 Task: Check the sale-to-list ratio of large kitchen in the last 3 years.
Action: Mouse moved to (1152, 258)
Screenshot: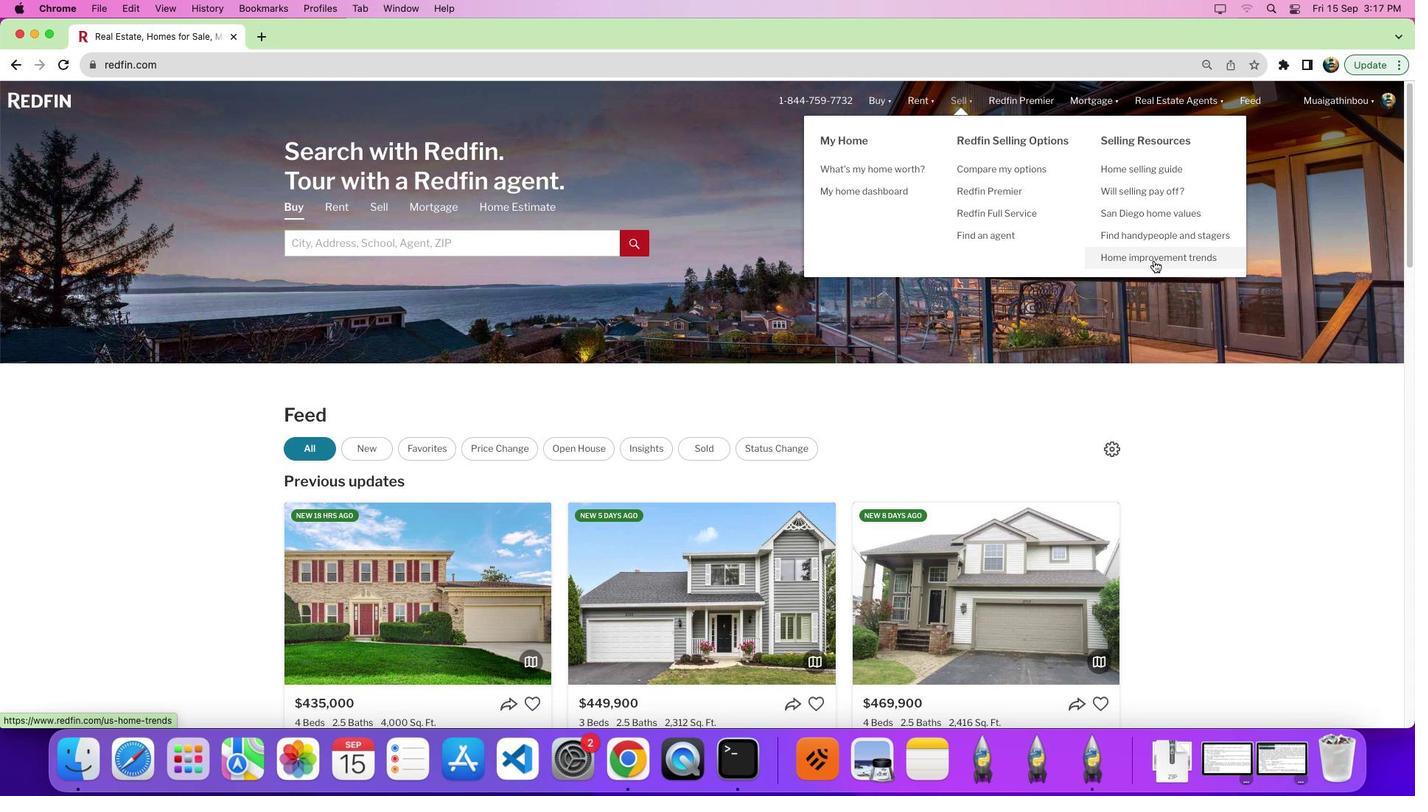
Action: Mouse pressed left at (1152, 258)
Screenshot: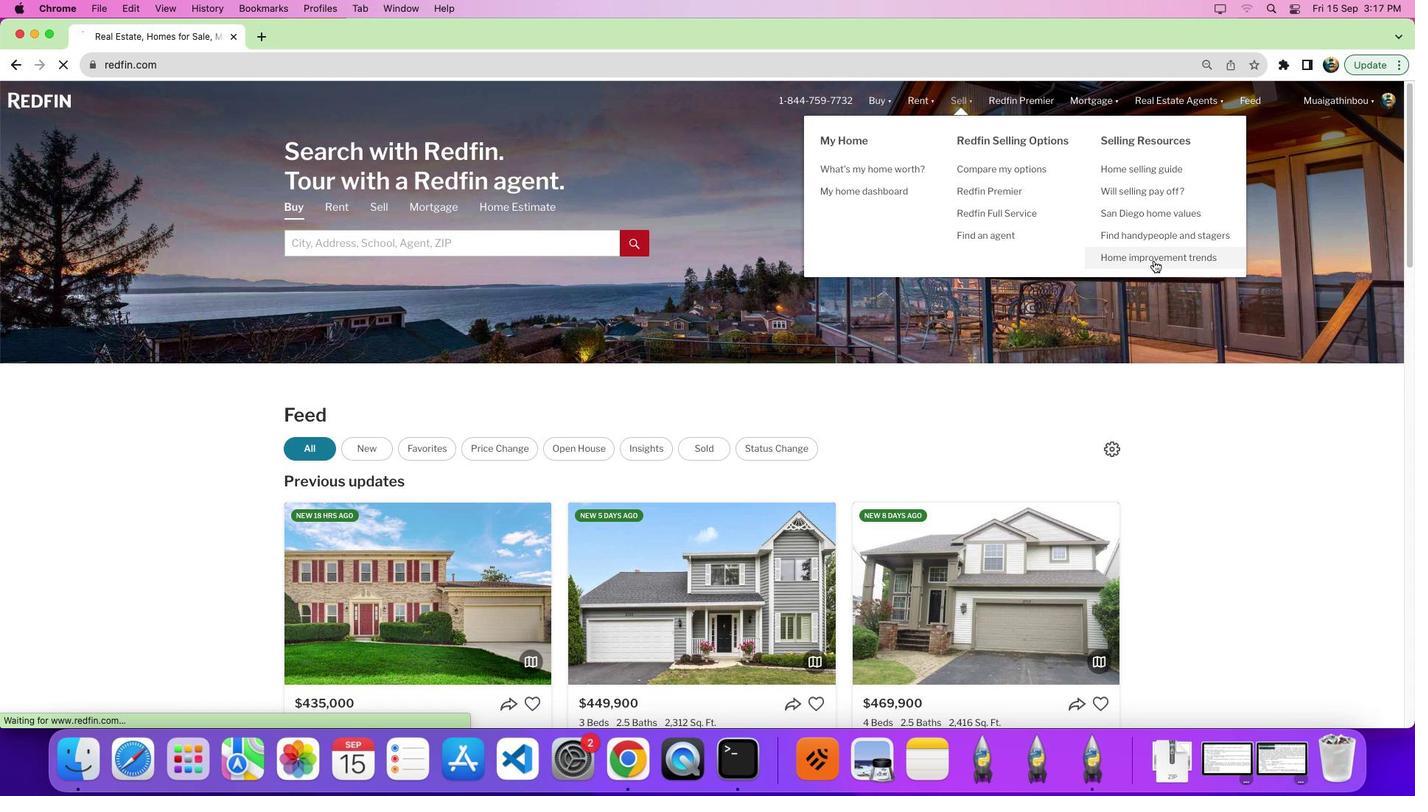 
Action: Mouse pressed left at (1152, 258)
Screenshot: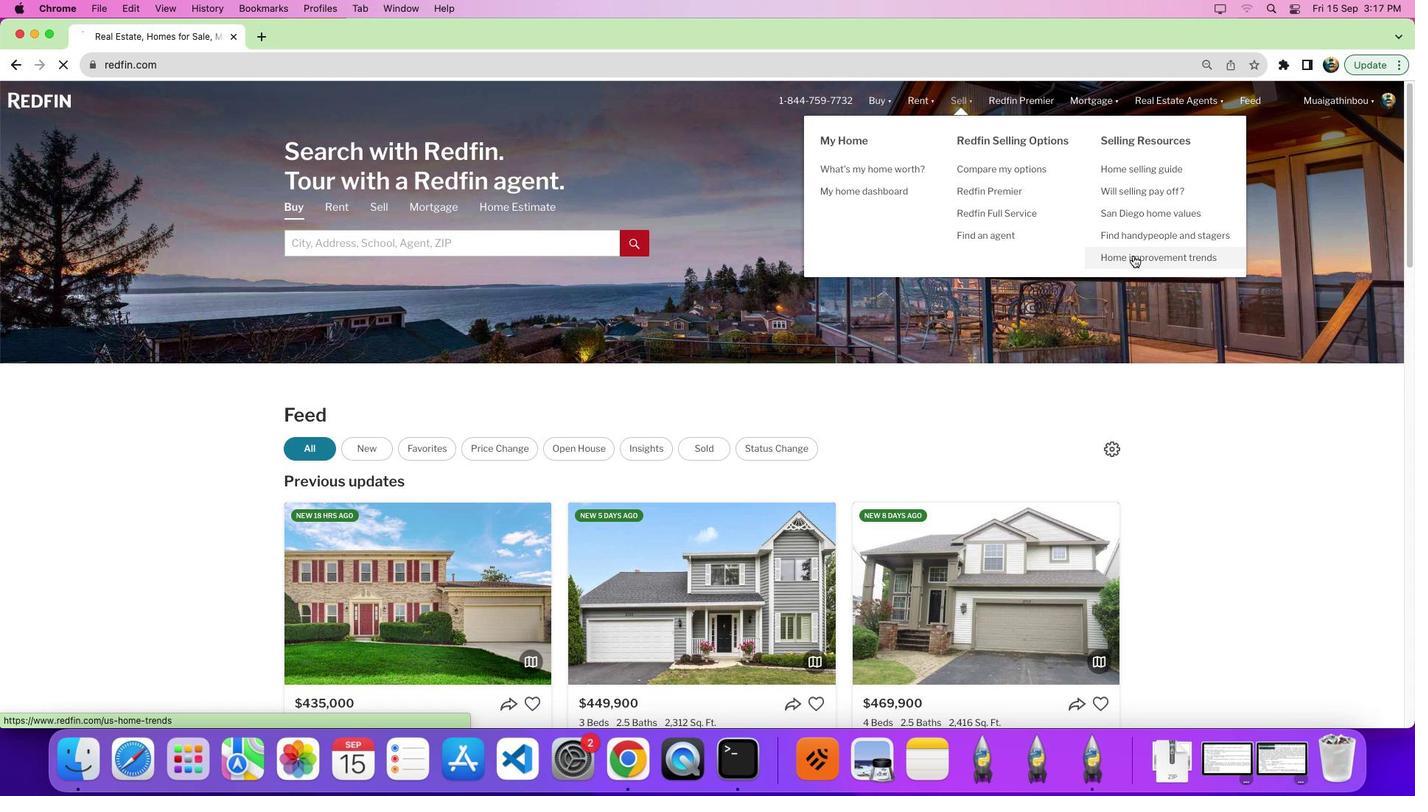 
Action: Mouse moved to (387, 281)
Screenshot: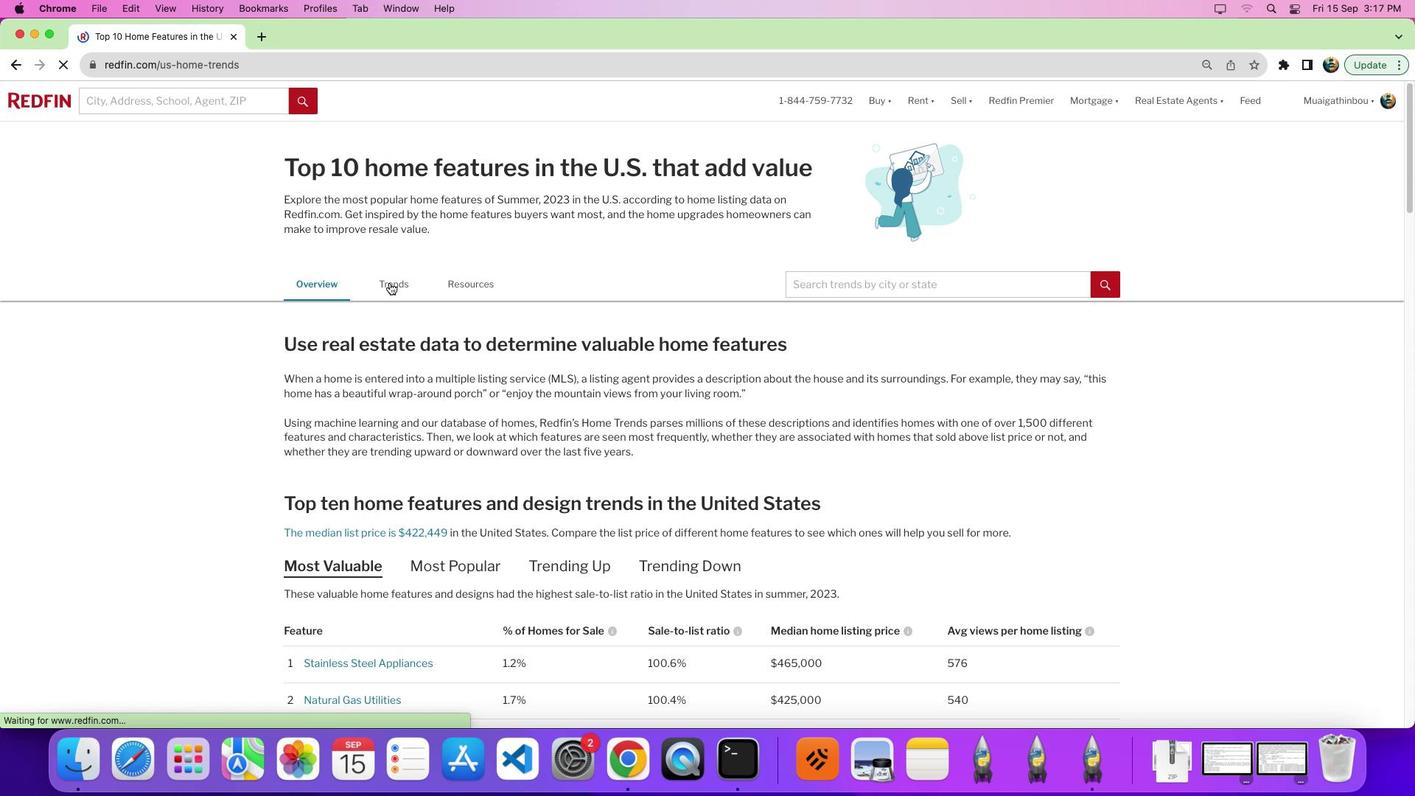 
Action: Mouse pressed left at (387, 281)
Screenshot: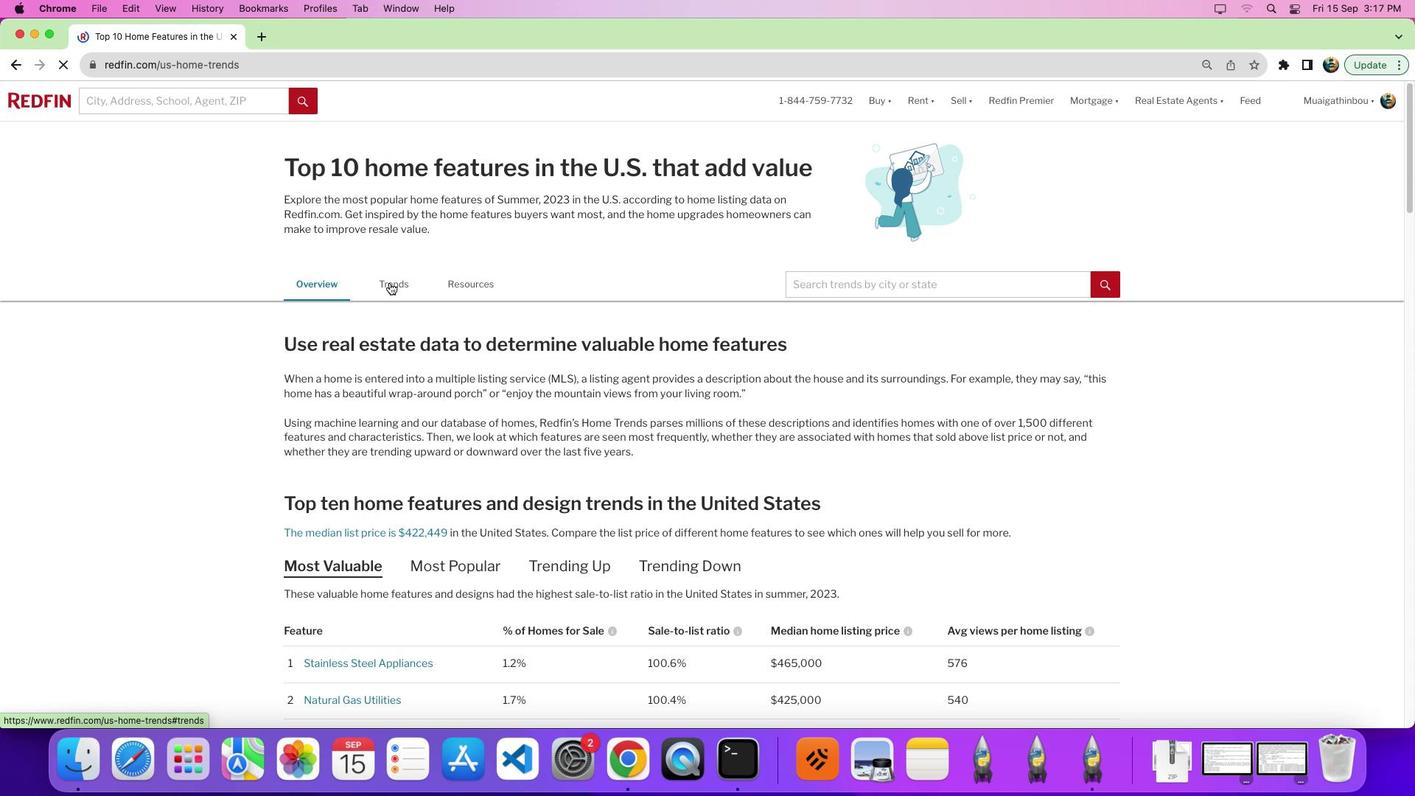 
Action: Mouse moved to (521, 287)
Screenshot: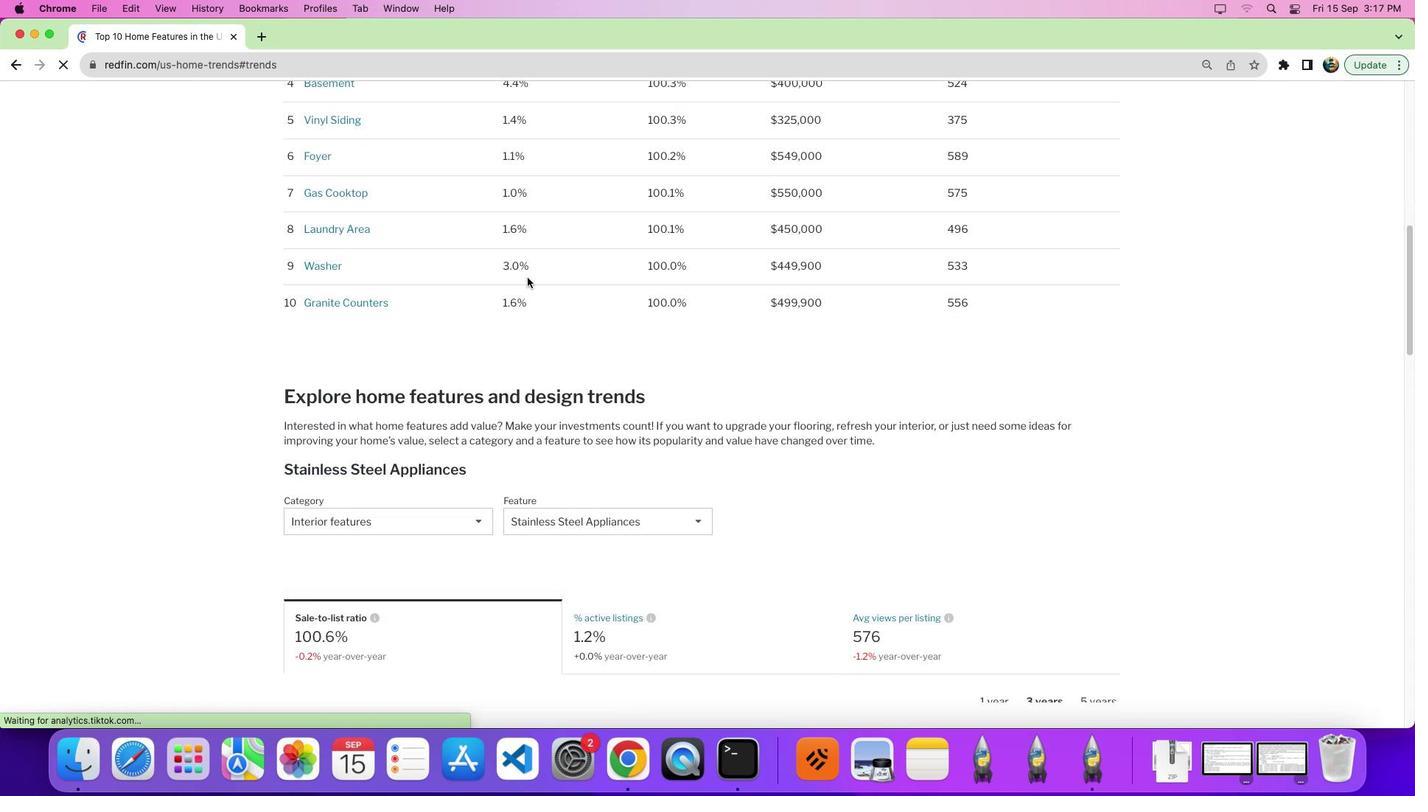 
Action: Mouse scrolled (521, 287) with delta (0, -1)
Screenshot: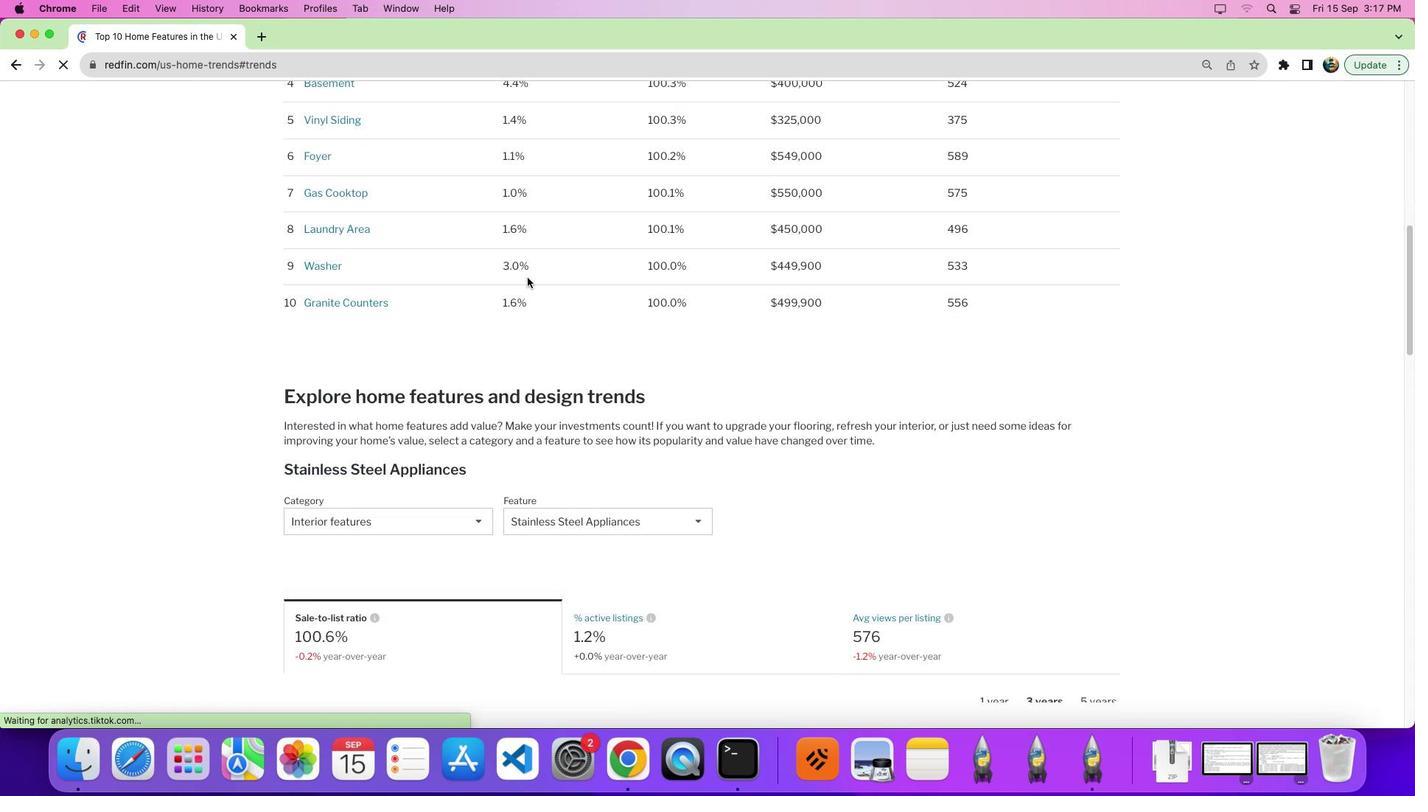 
Action: Mouse moved to (523, 286)
Screenshot: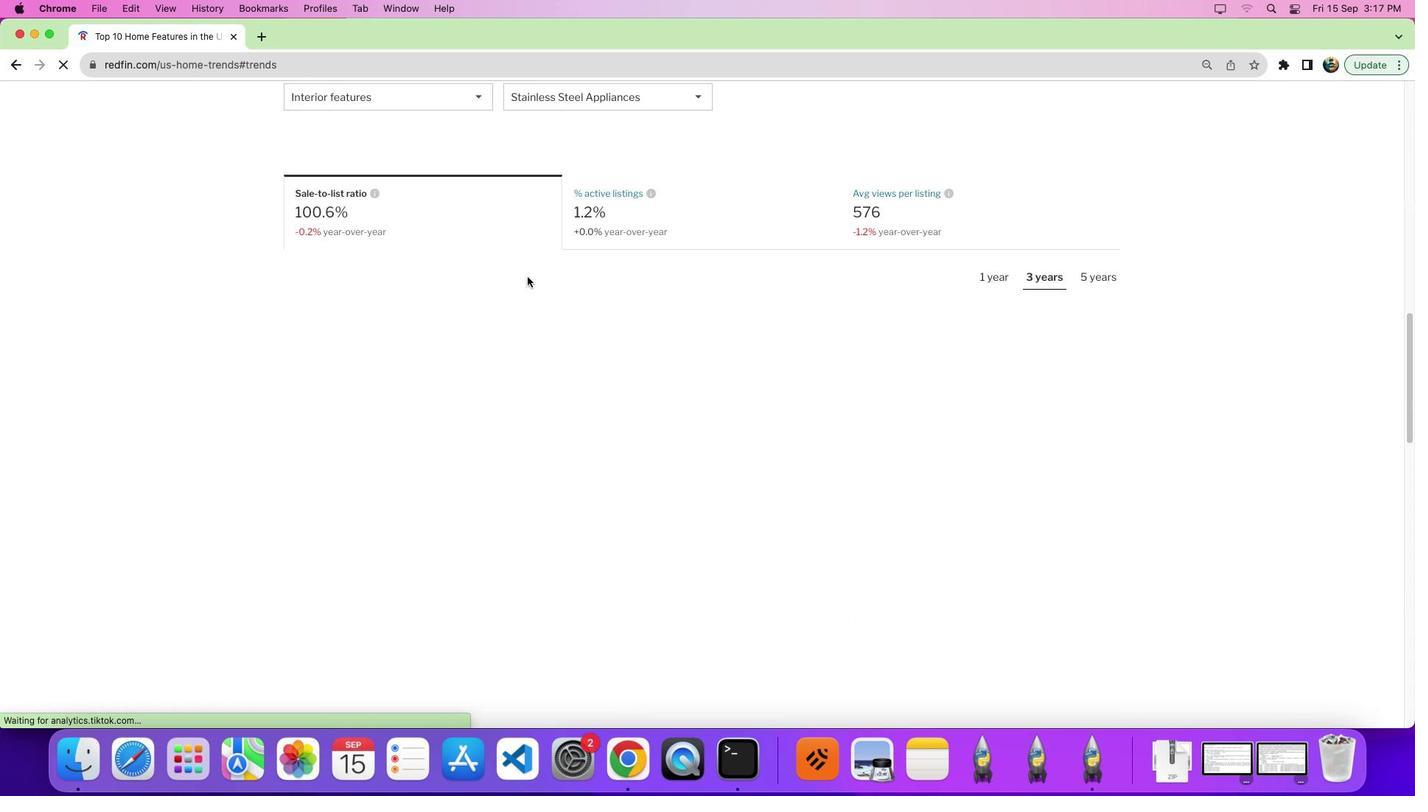 
Action: Mouse scrolled (523, 286) with delta (0, -2)
Screenshot: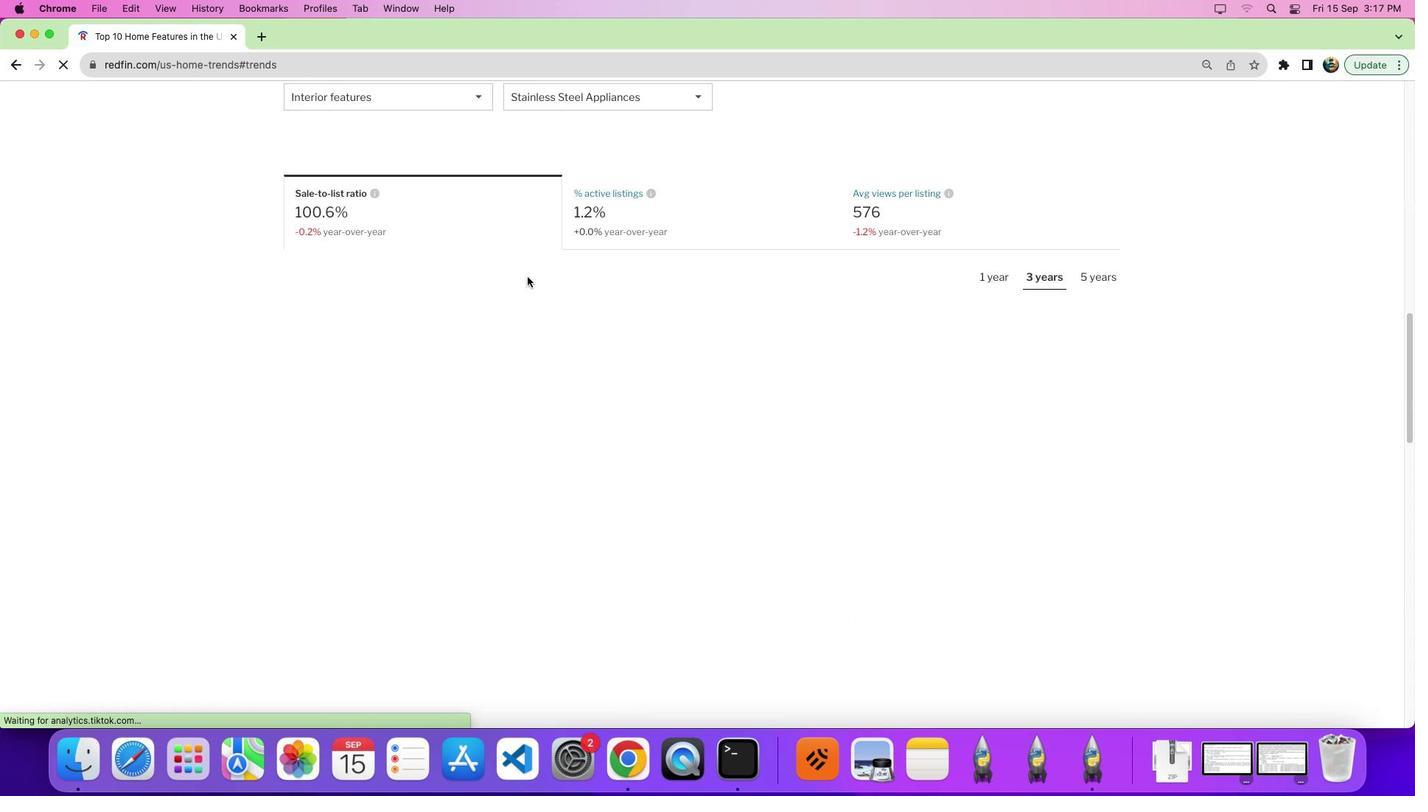 
Action: Mouse moved to (524, 284)
Screenshot: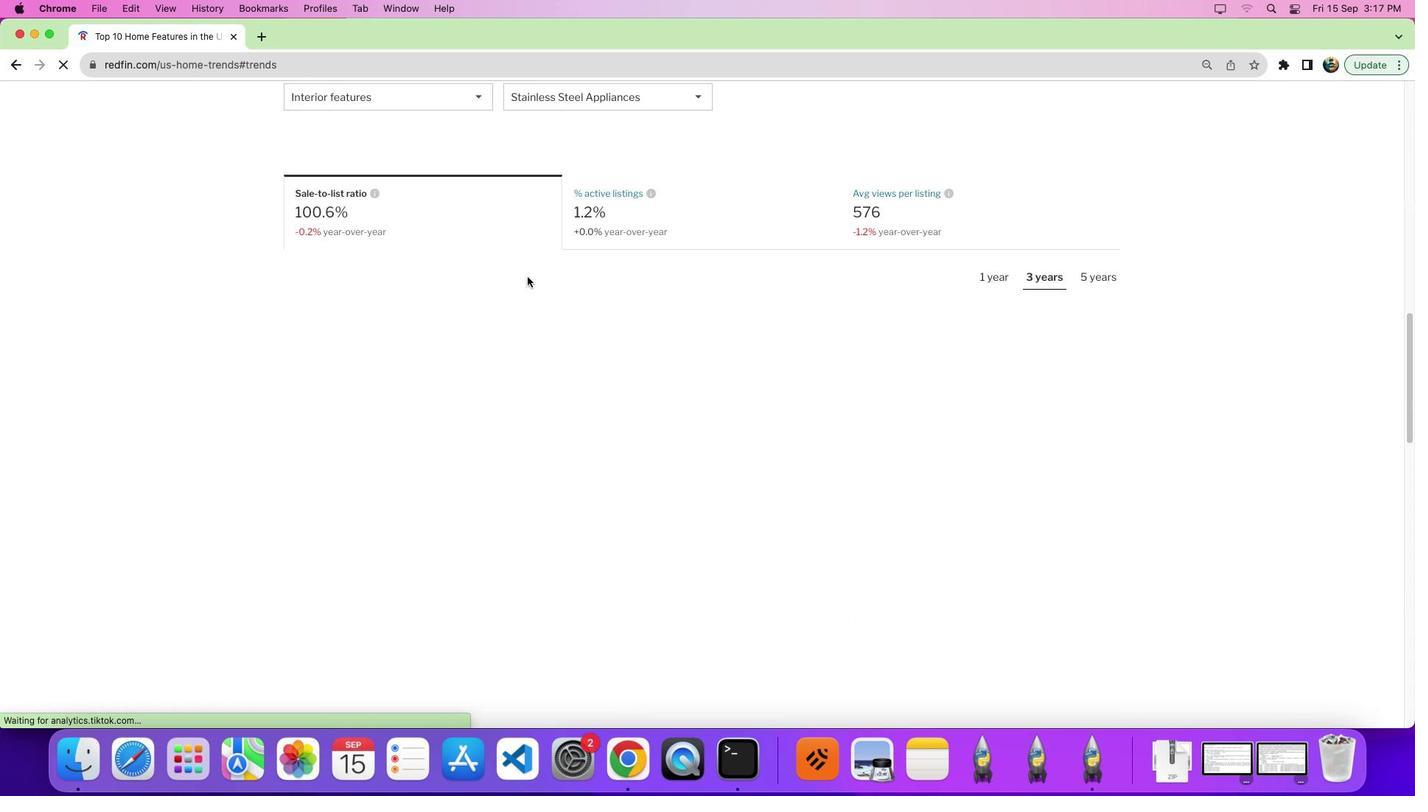 
Action: Mouse scrolled (524, 284) with delta (0, -7)
Screenshot: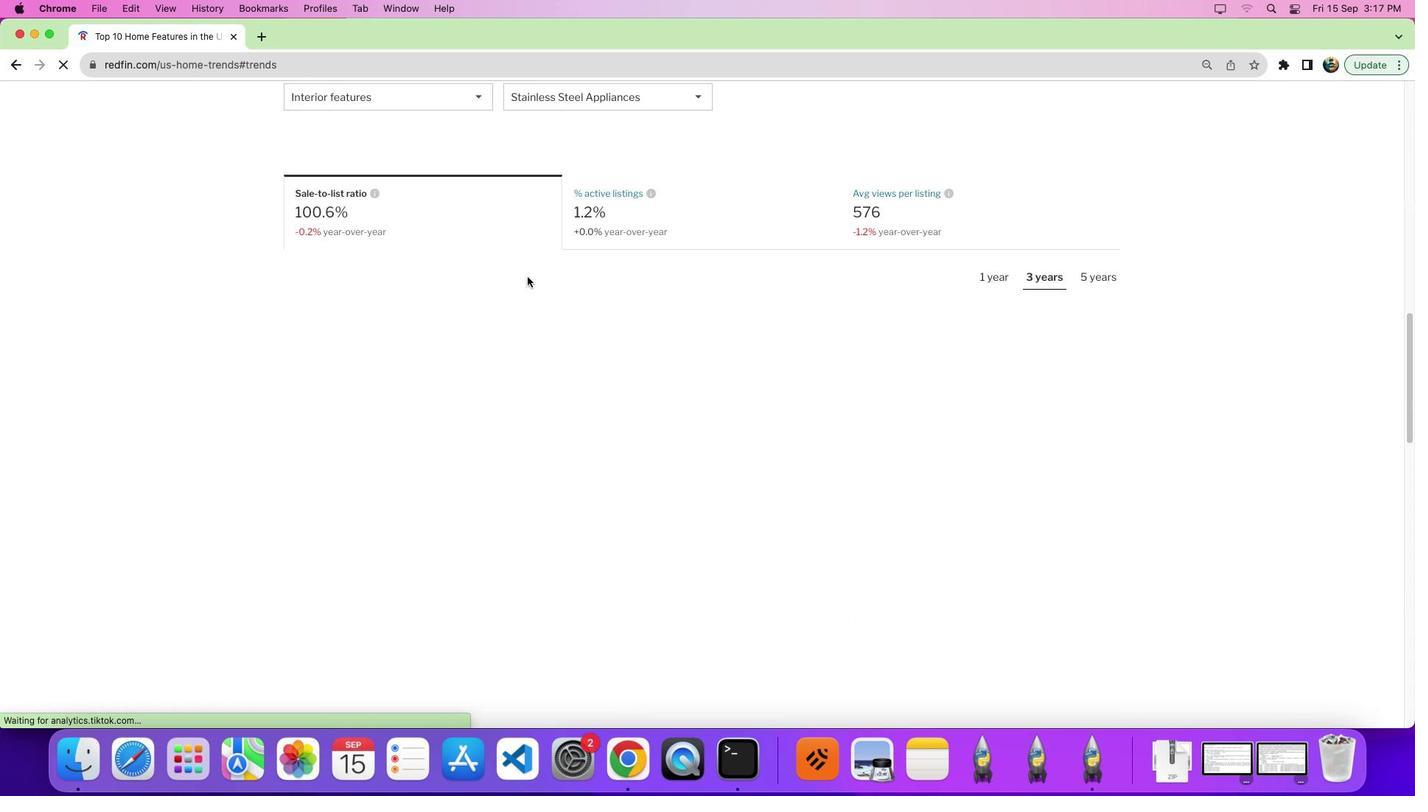 
Action: Mouse moved to (524, 280)
Screenshot: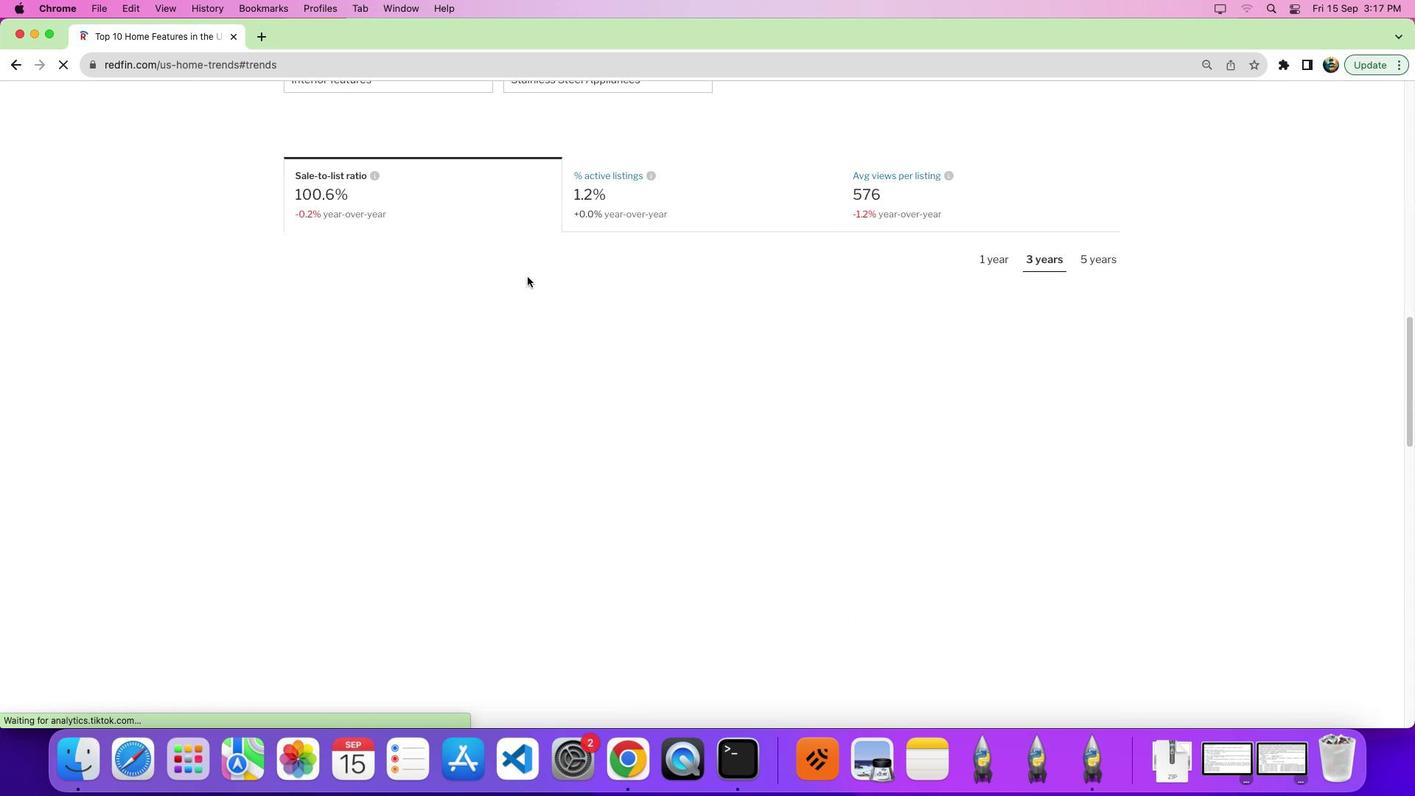 
Action: Mouse scrolled (524, 280) with delta (0, -10)
Screenshot: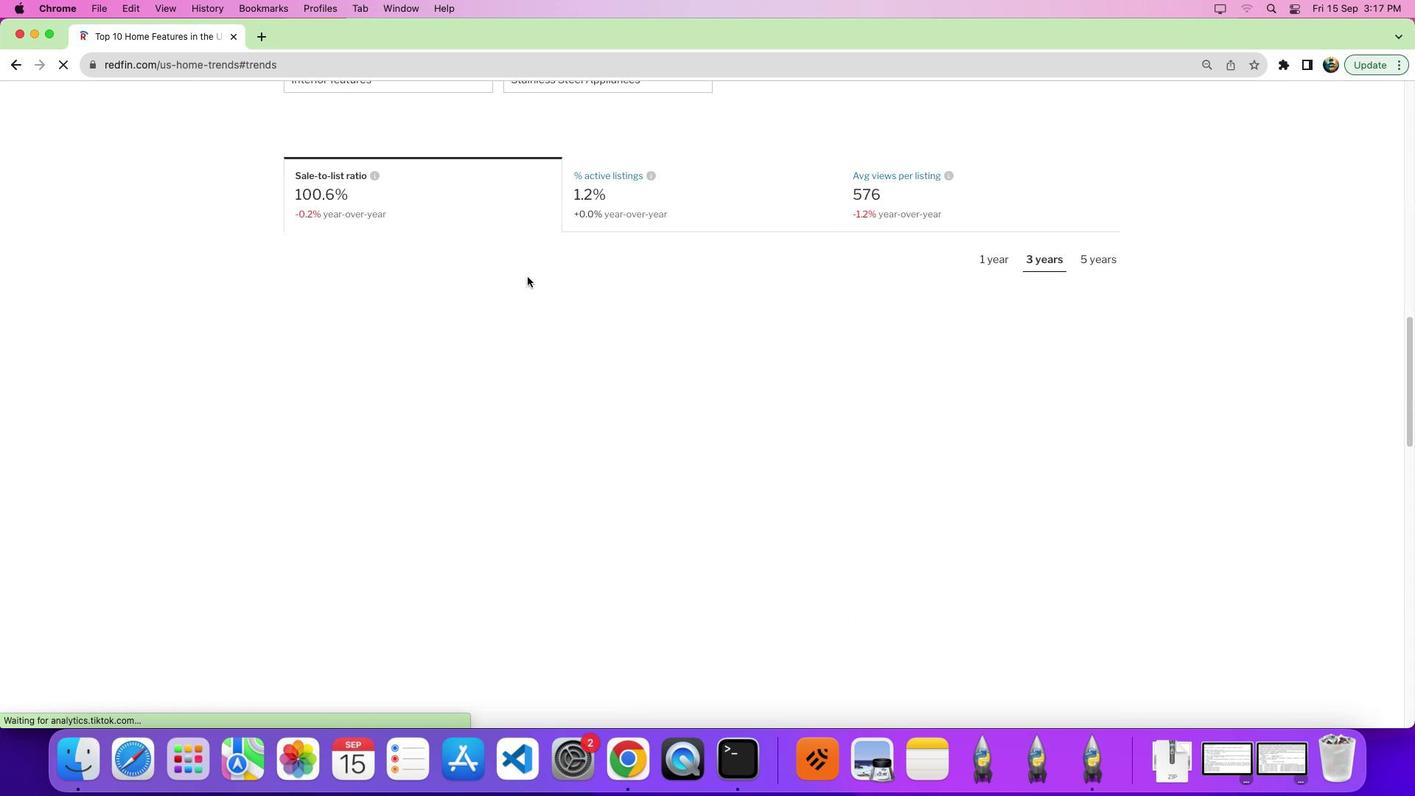 
Action: Mouse moved to (420, 349)
Screenshot: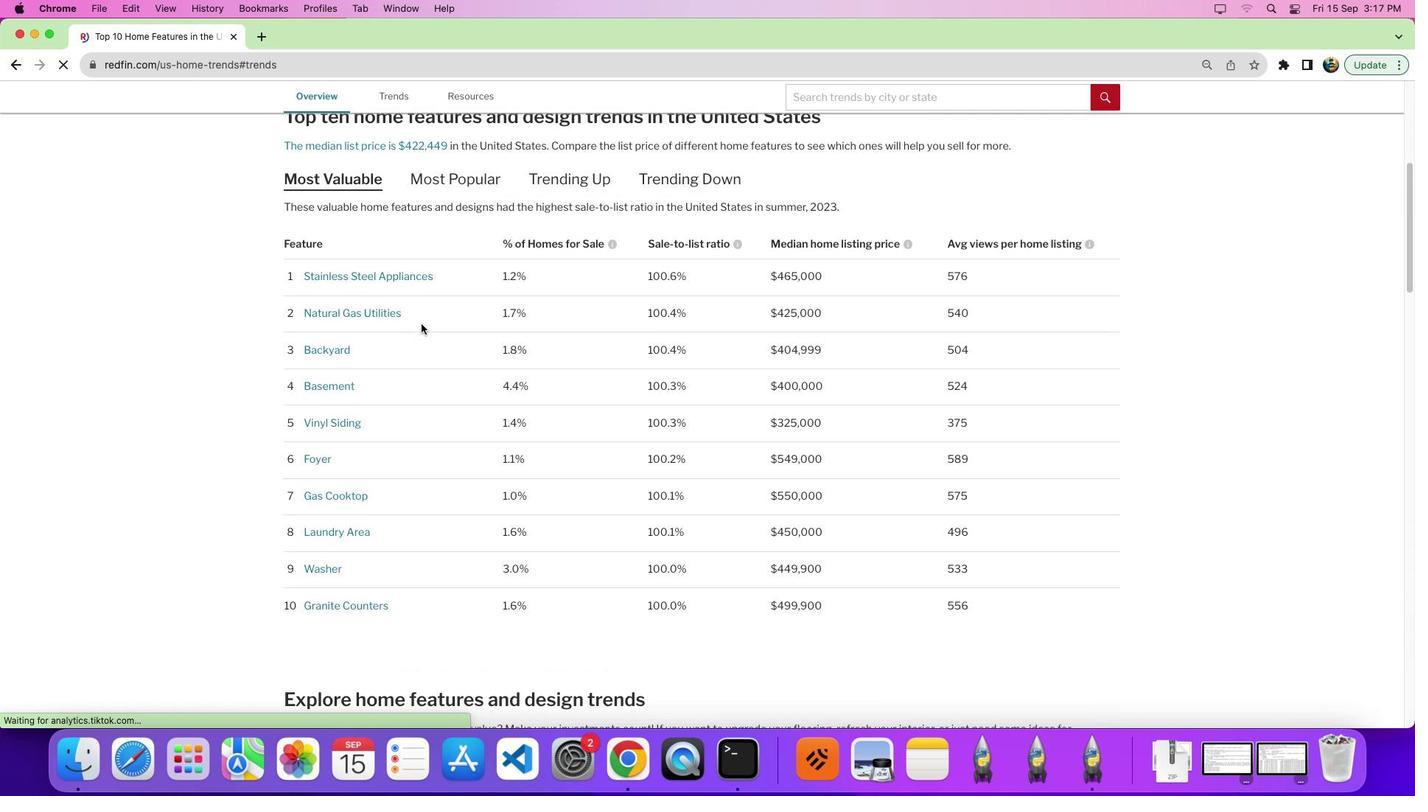 
Action: Mouse scrolled (420, 349) with delta (0, -1)
Screenshot: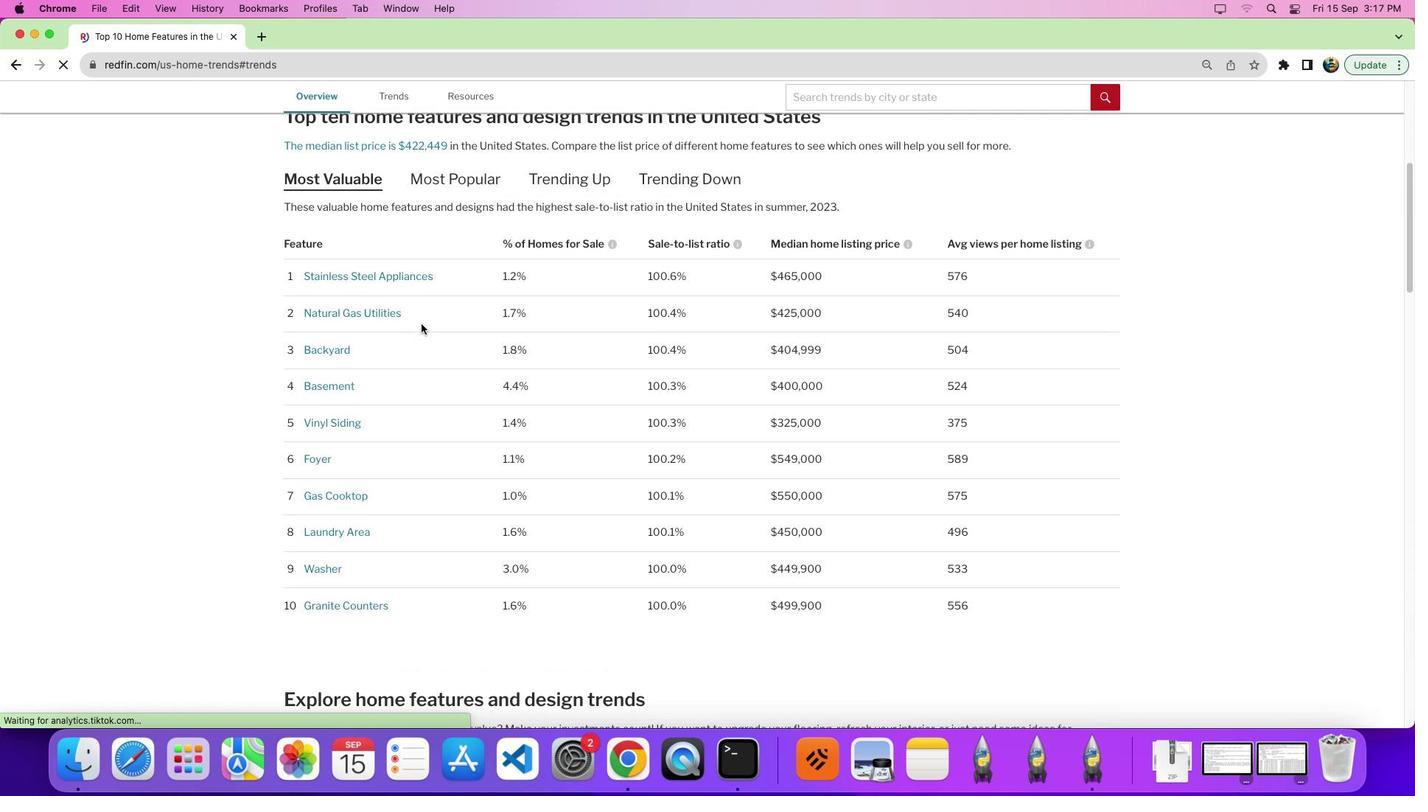 
Action: Mouse moved to (420, 348)
Screenshot: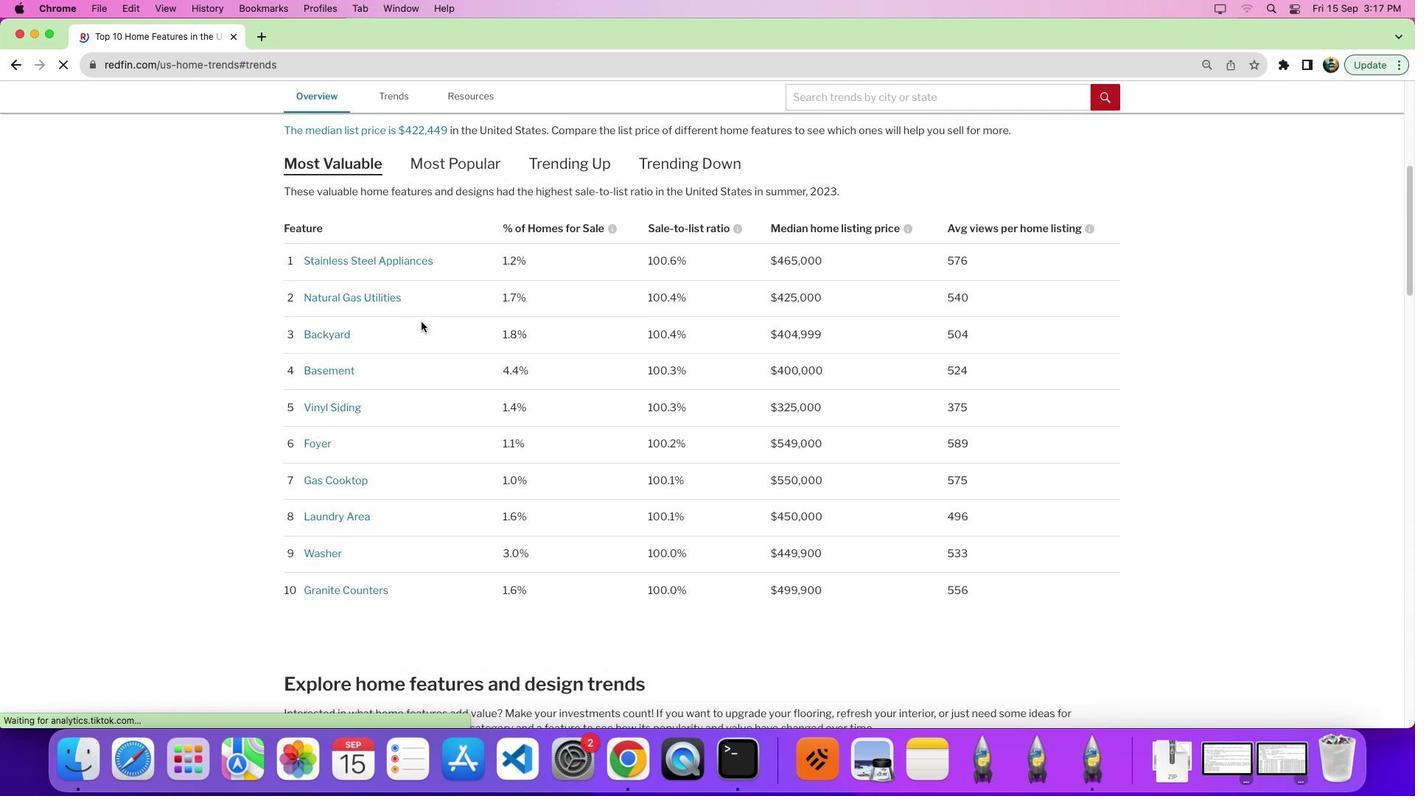 
Action: Mouse scrolled (420, 348) with delta (0, -1)
Screenshot: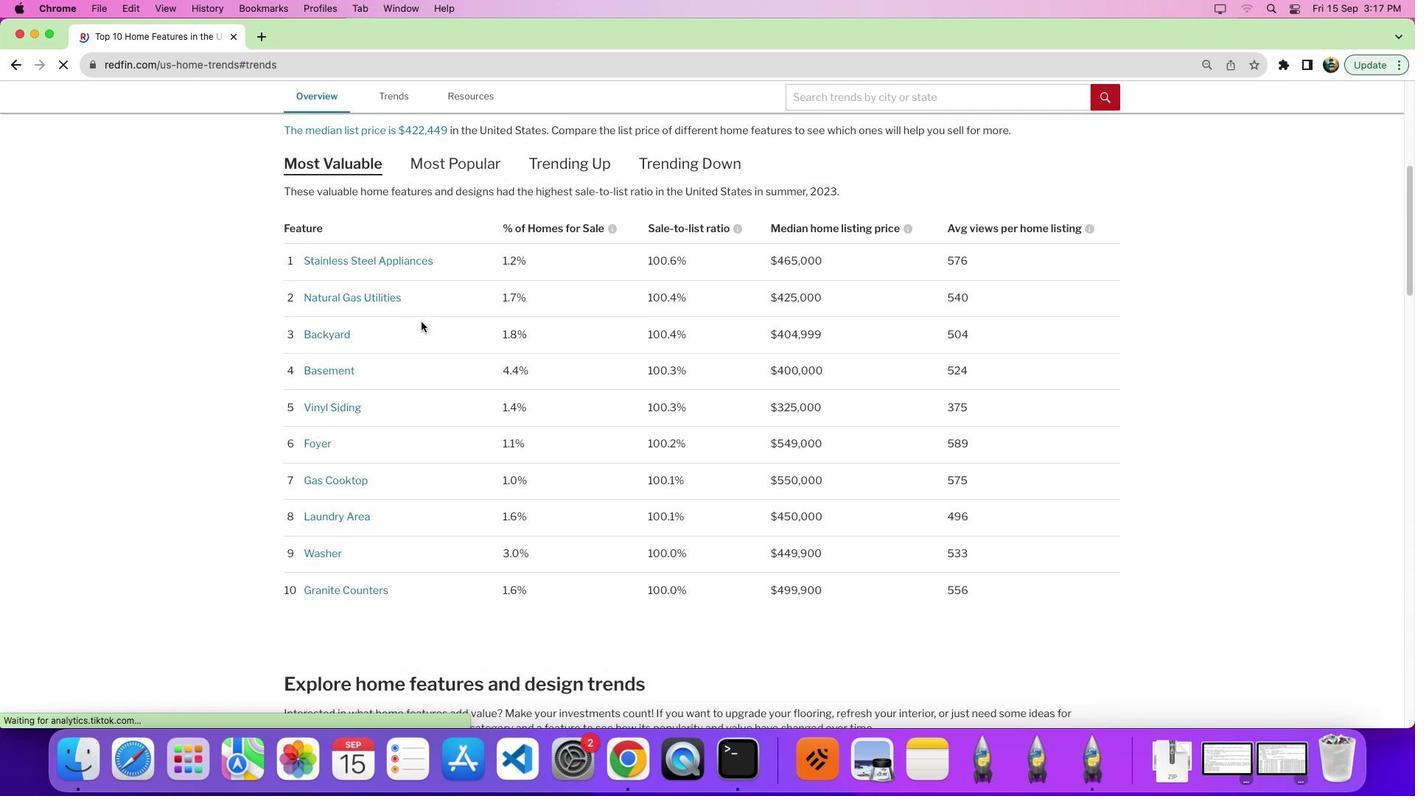 
Action: Mouse moved to (421, 320)
Screenshot: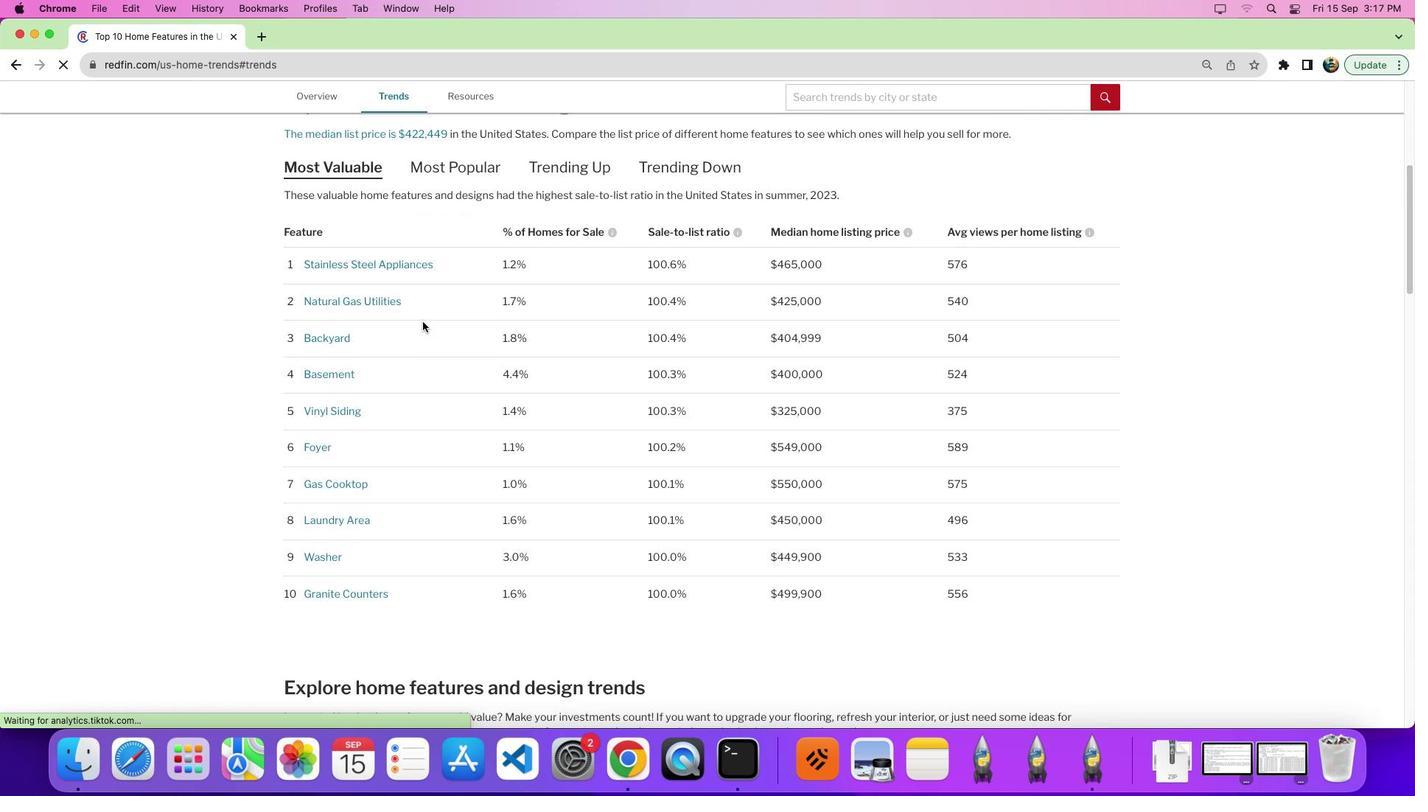 
Action: Mouse scrolled (421, 320) with delta (0, -1)
Screenshot: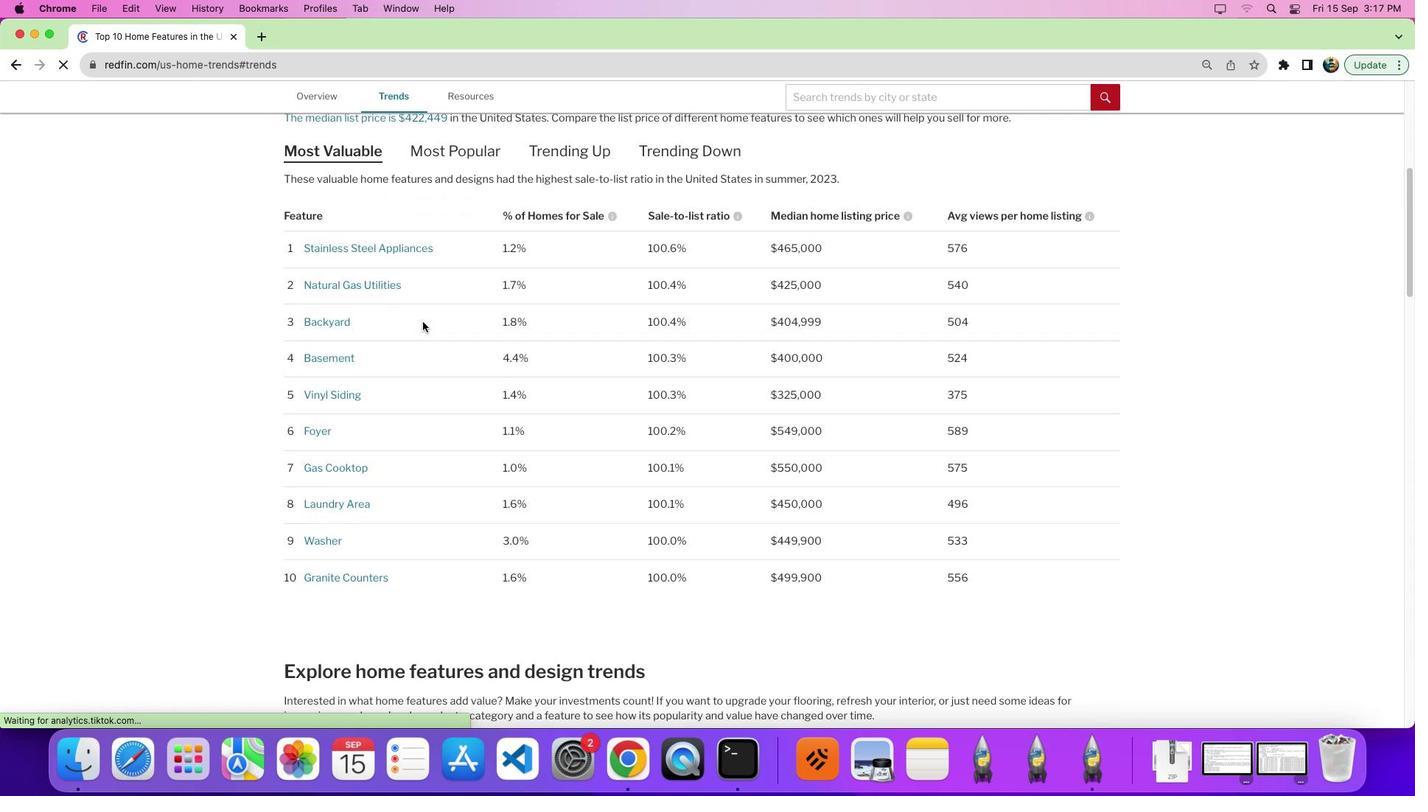 
Action: Mouse scrolled (421, 320) with delta (0, -1)
Screenshot: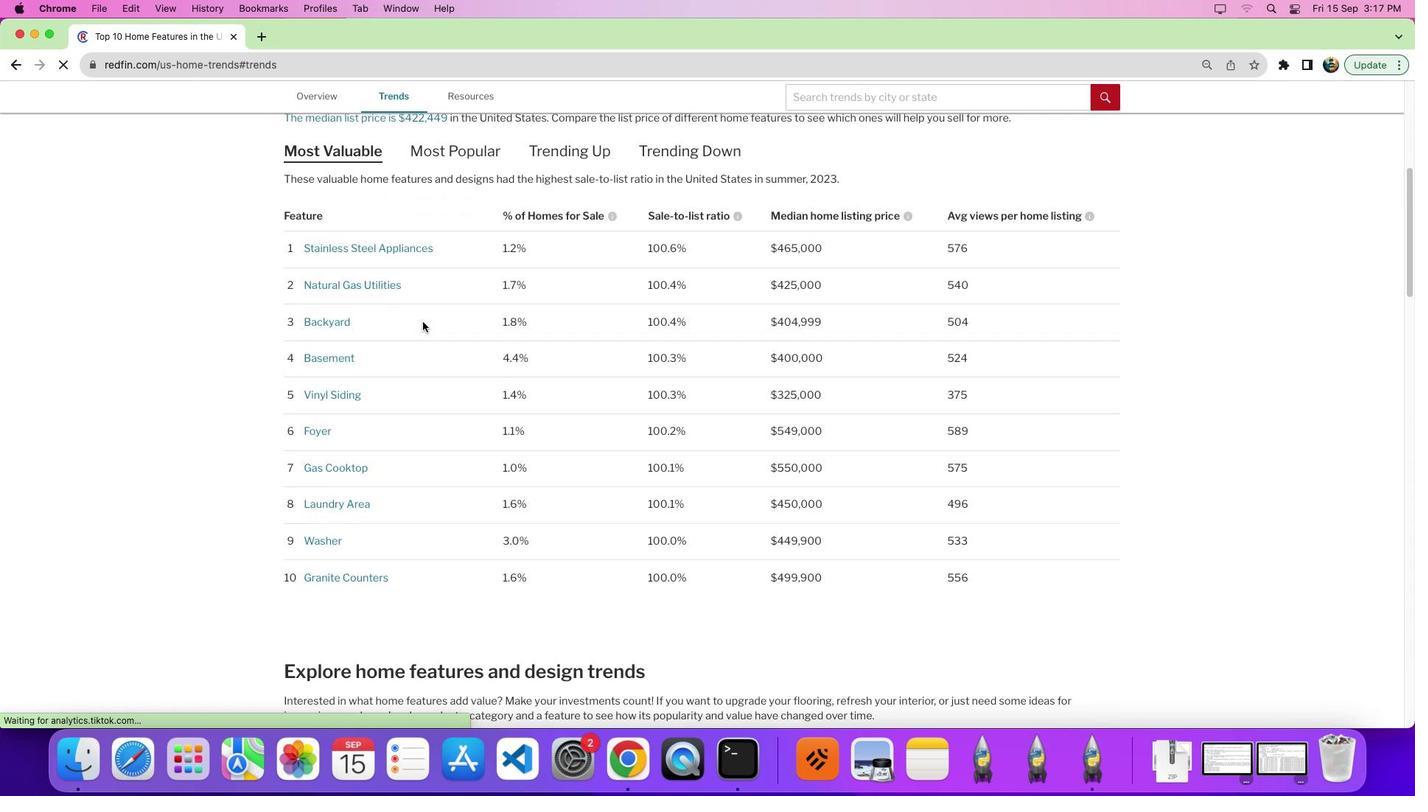 
Action: Mouse scrolled (421, 320) with delta (0, -1)
Screenshot: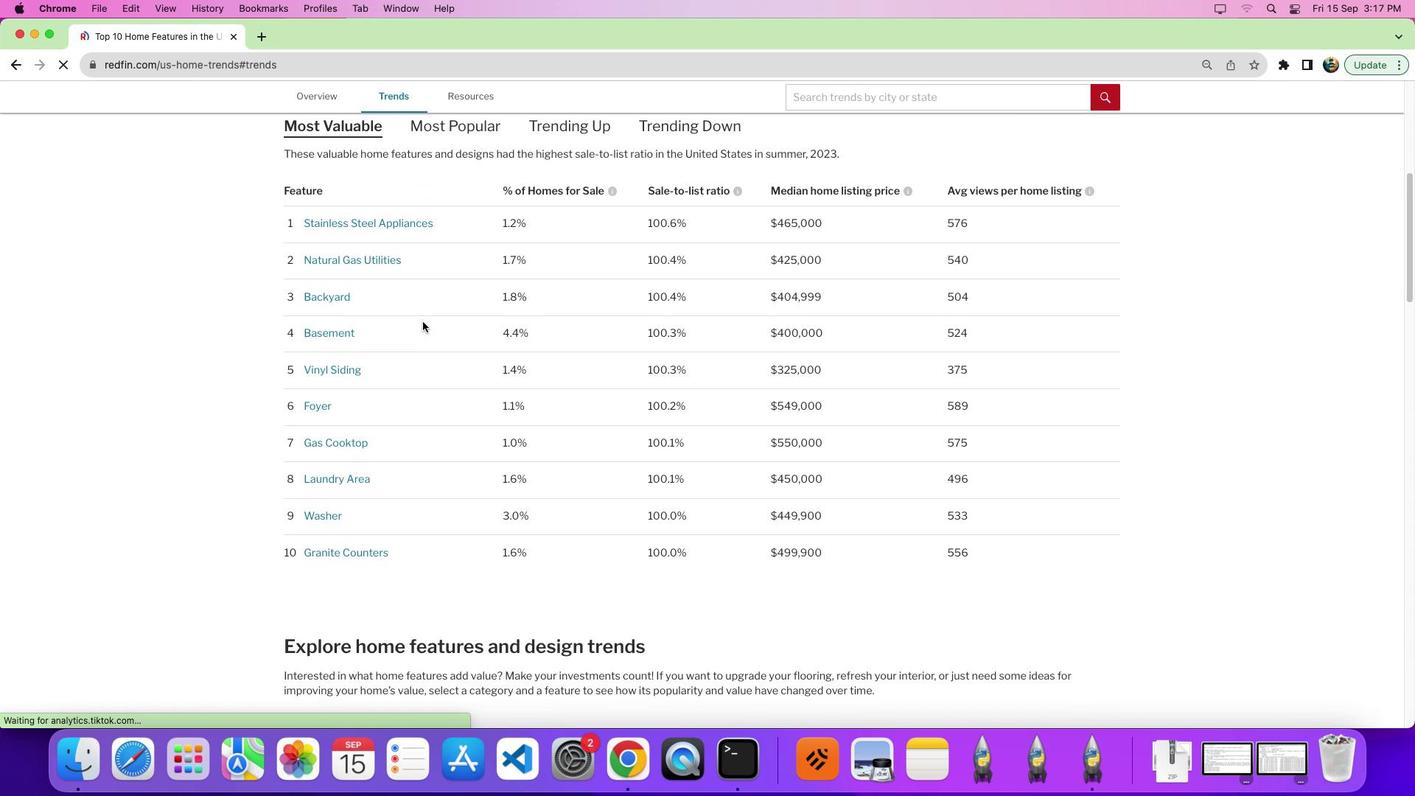 
Action: Mouse moved to (422, 321)
Screenshot: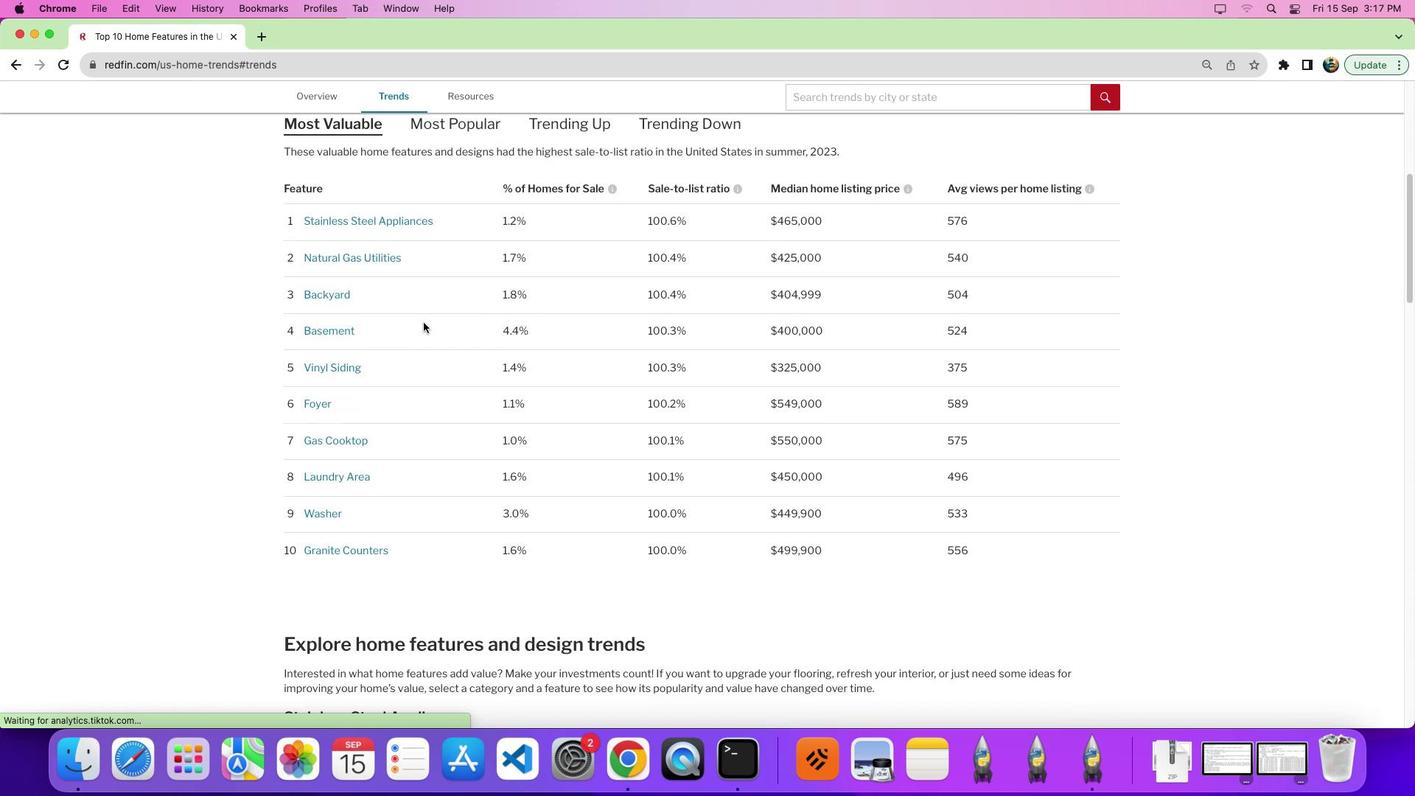 
Action: Mouse scrolled (422, 321) with delta (0, -1)
Screenshot: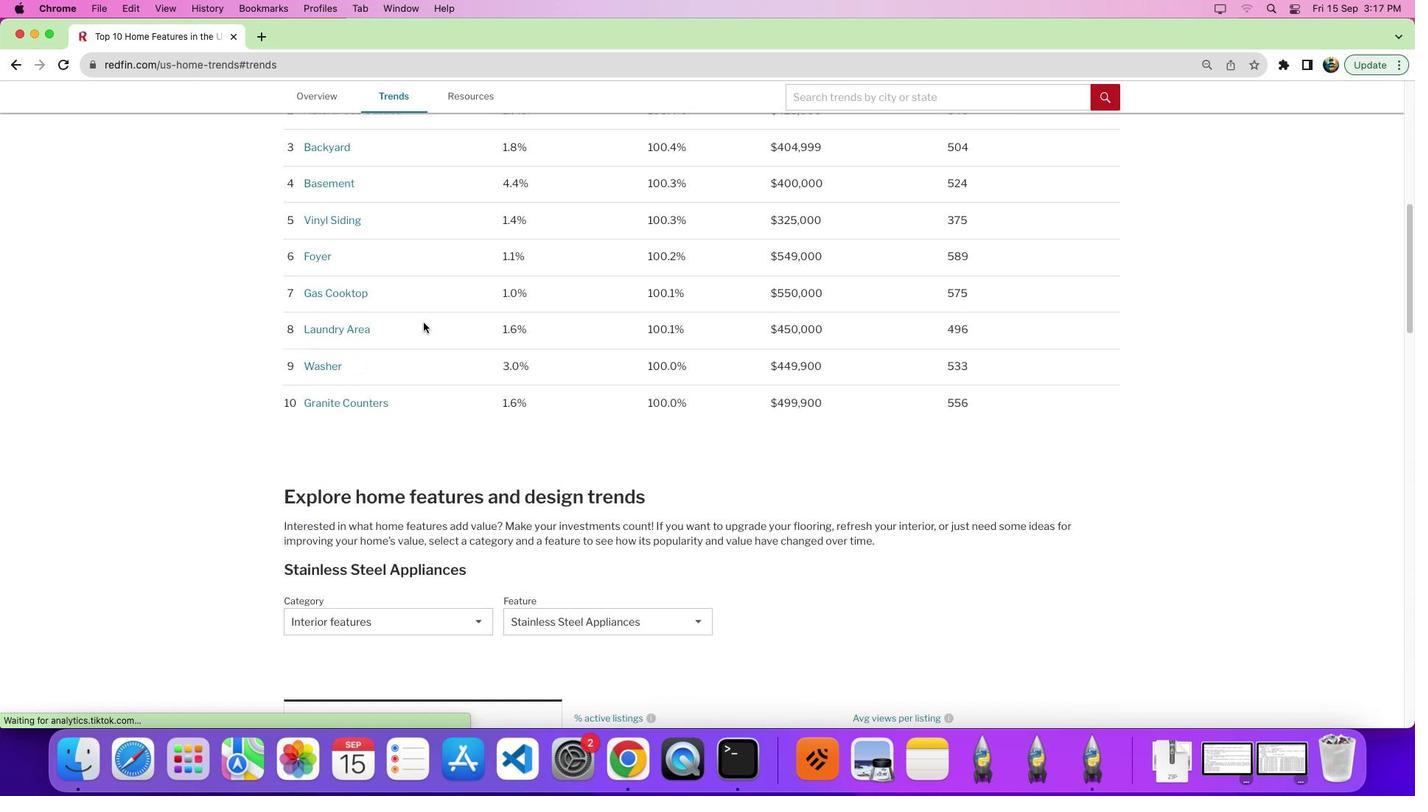 
Action: Mouse scrolled (422, 321) with delta (0, -1)
Screenshot: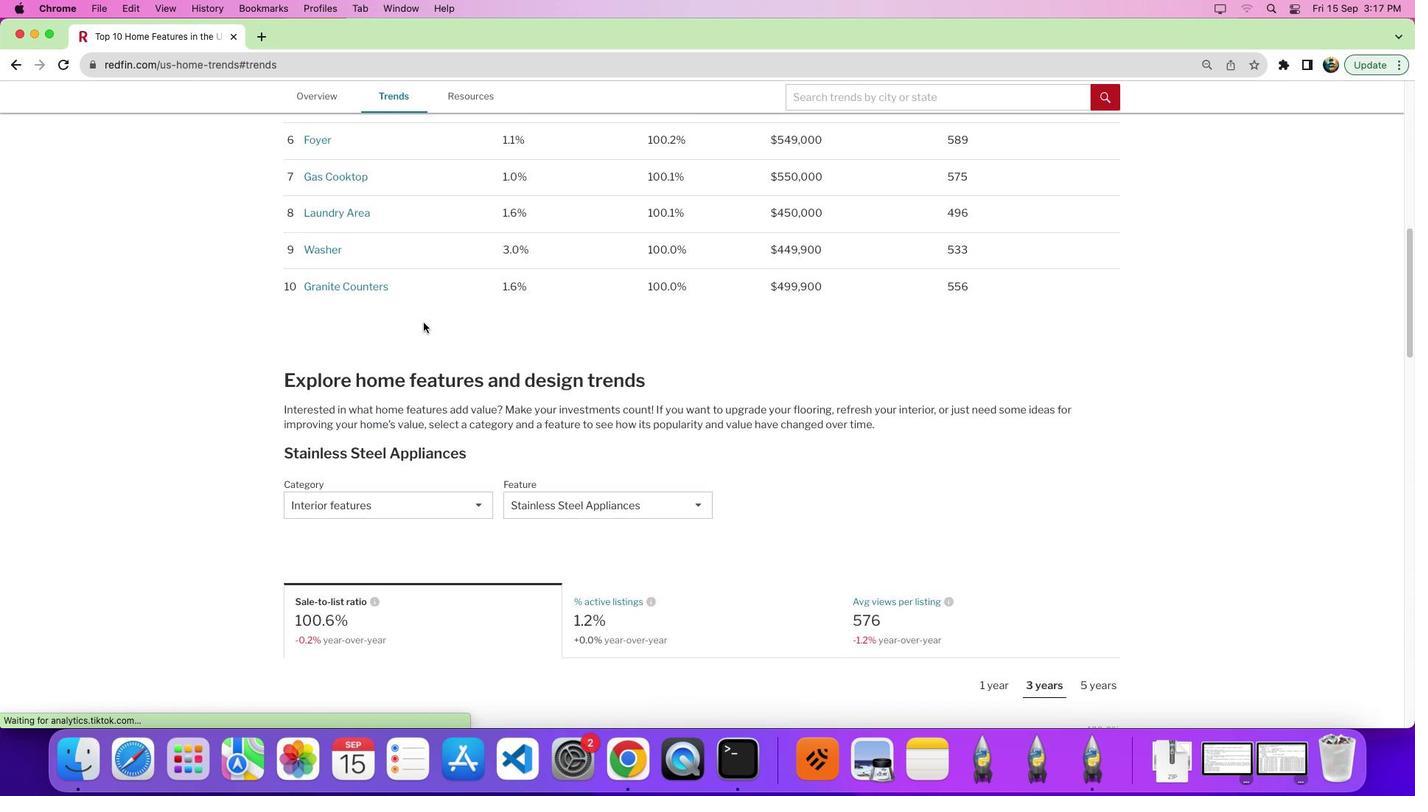 
Action: Mouse scrolled (422, 321) with delta (0, -6)
Screenshot: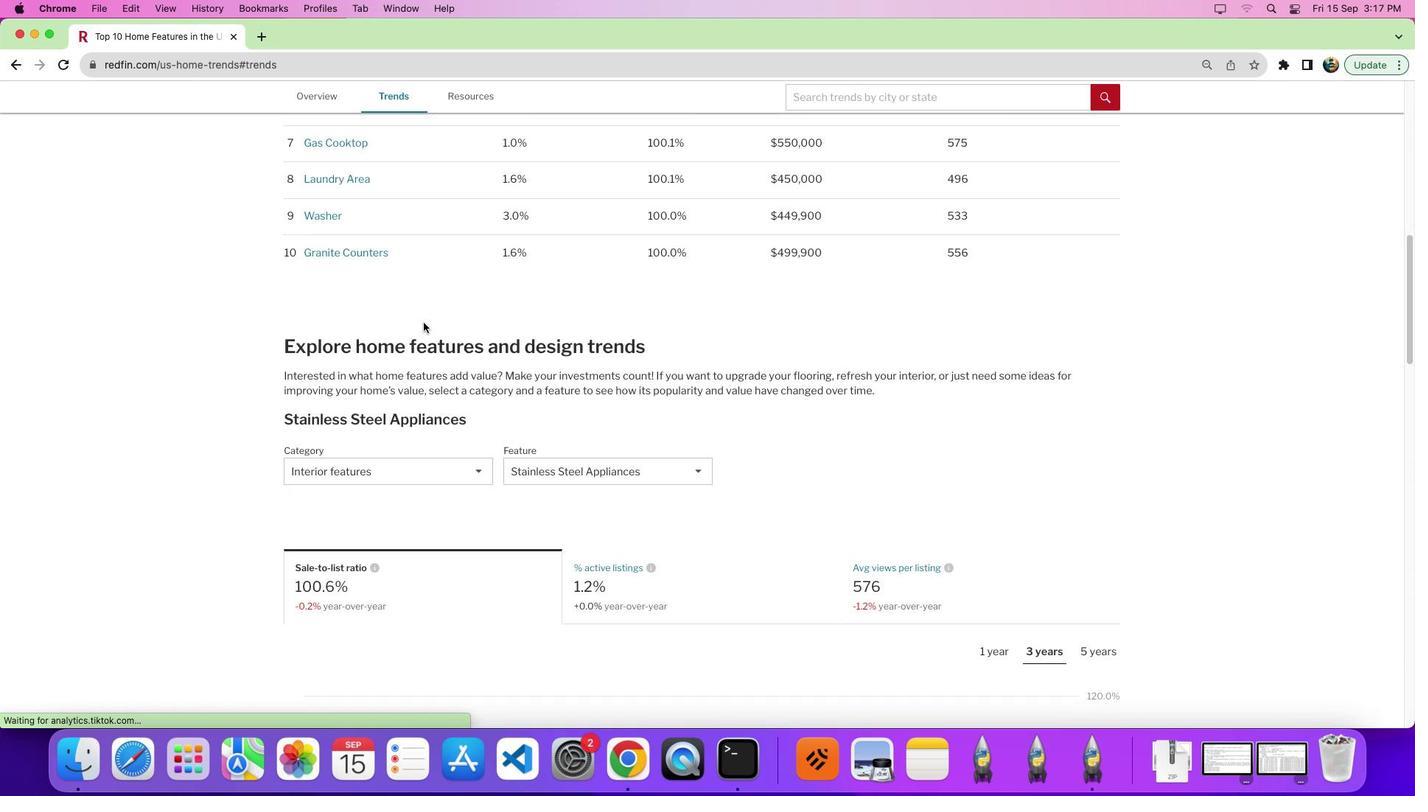 
Action: Mouse scrolled (422, 321) with delta (0, -5)
Screenshot: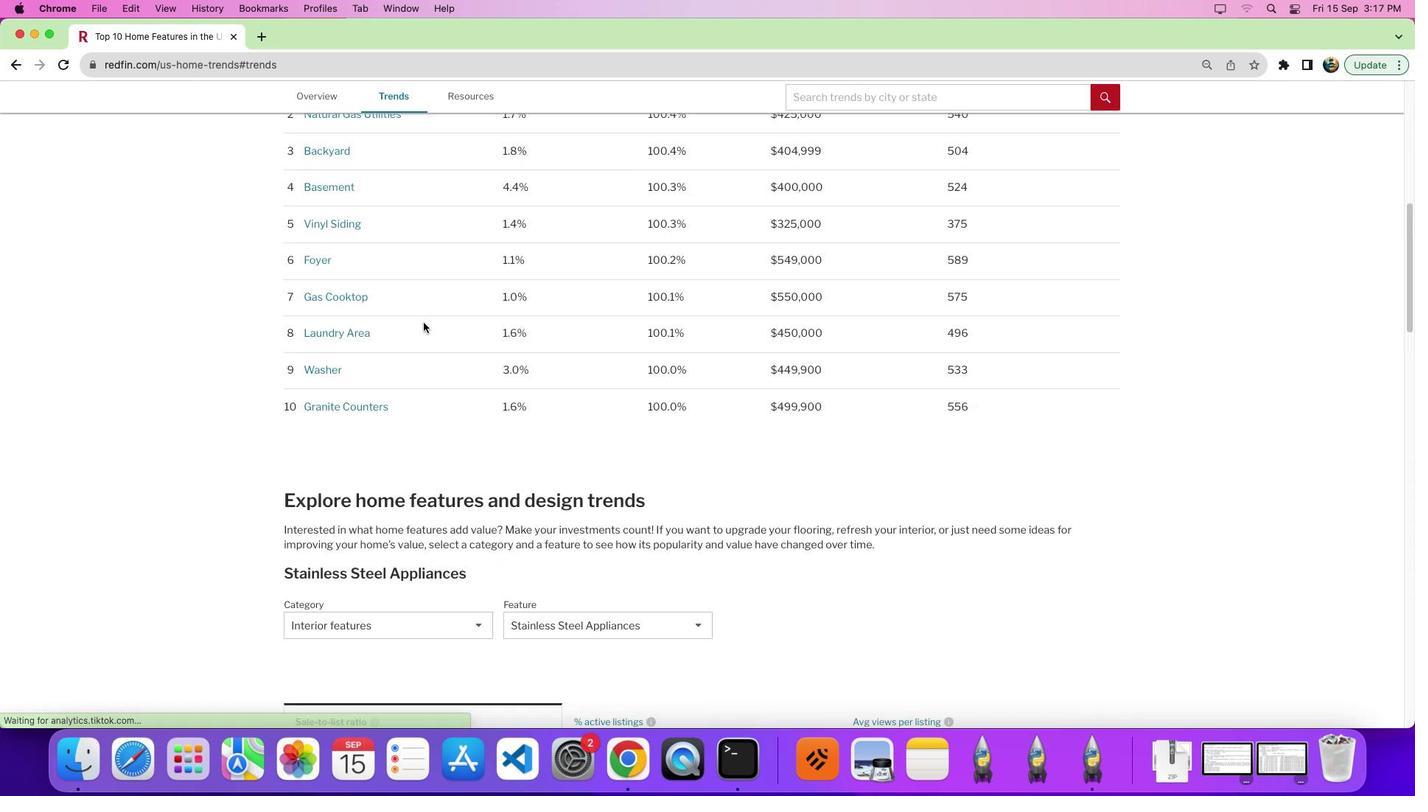 
Action: Mouse moved to (423, 311)
Screenshot: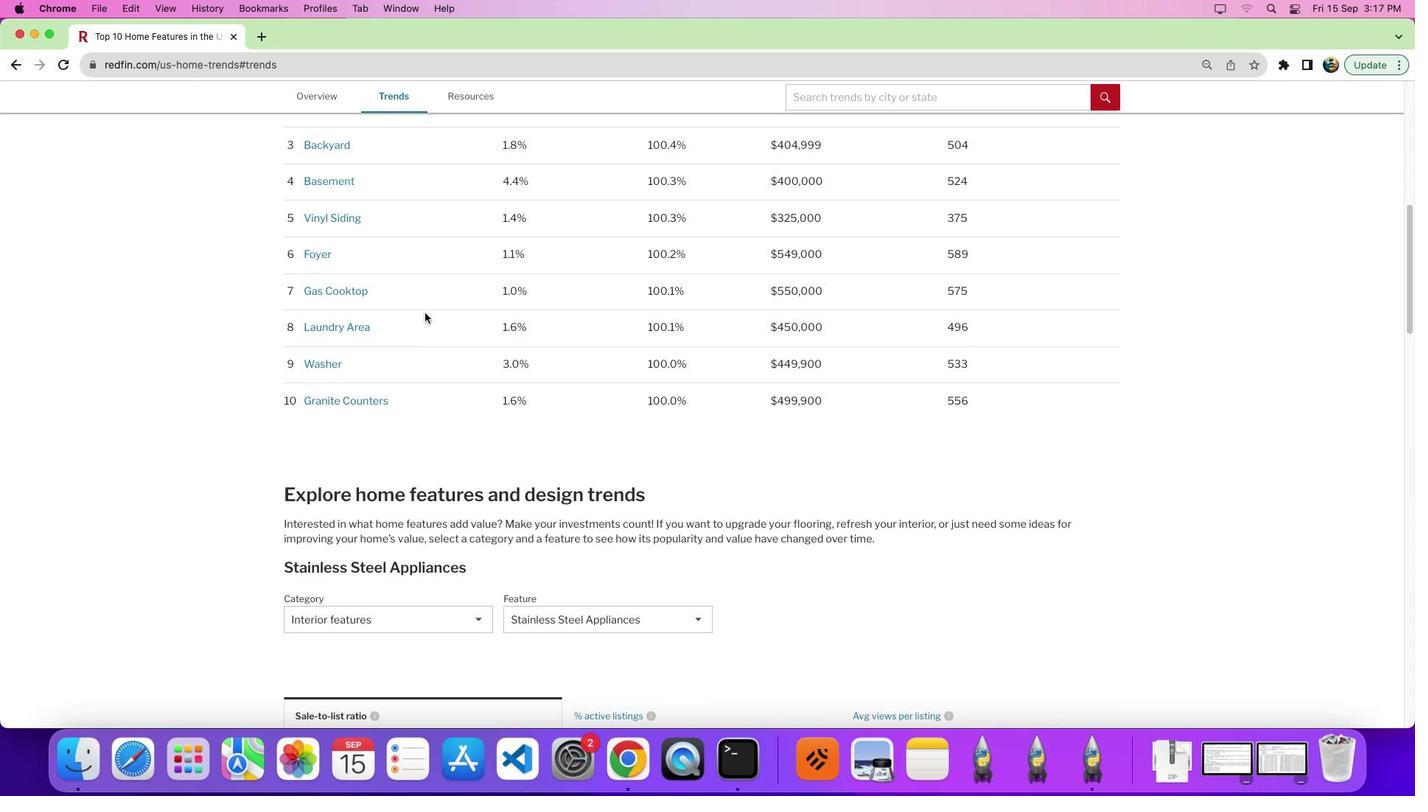 
Action: Mouse scrolled (423, 311) with delta (0, 0)
Screenshot: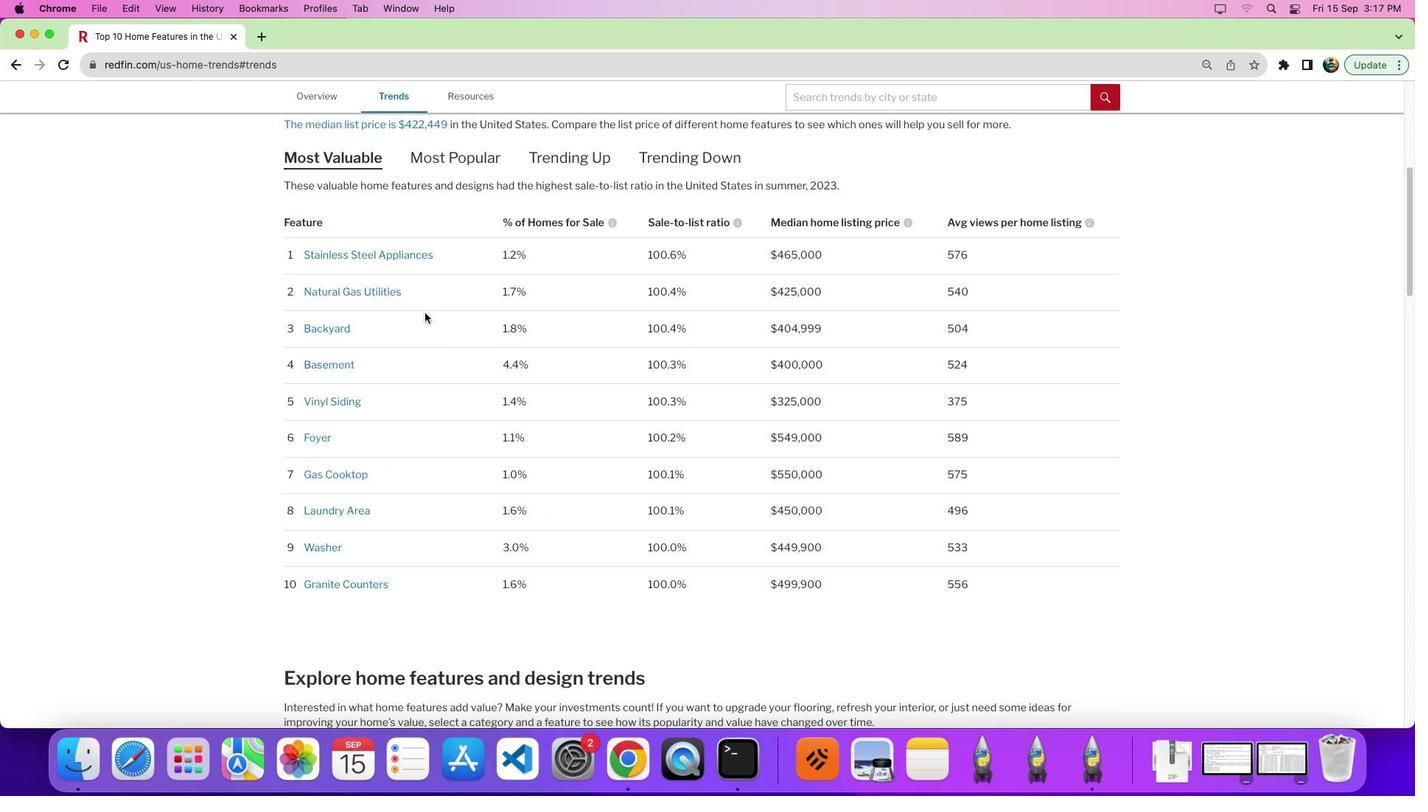 
Action: Mouse scrolled (423, 311) with delta (0, 0)
Screenshot: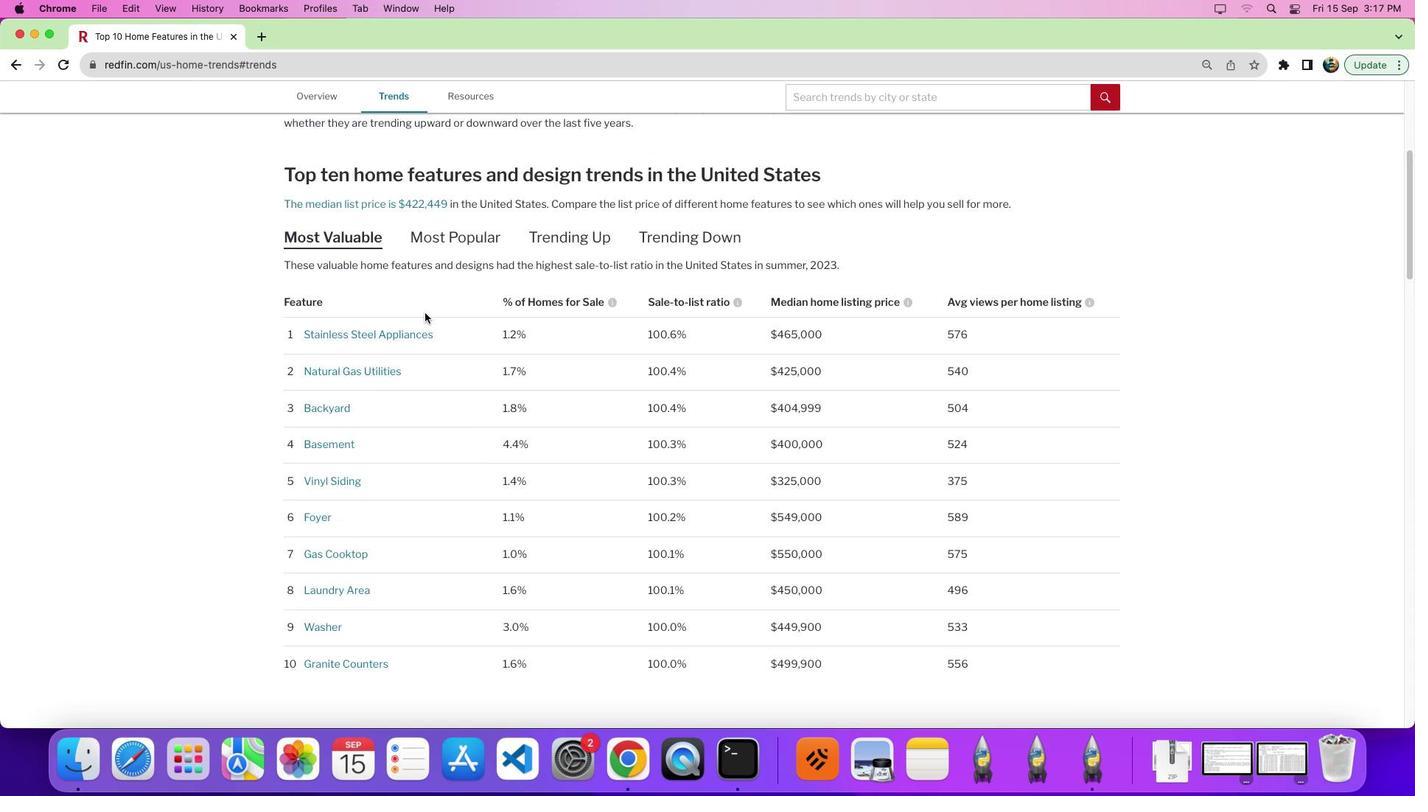
Action: Mouse scrolled (423, 311) with delta (0, 3)
Screenshot: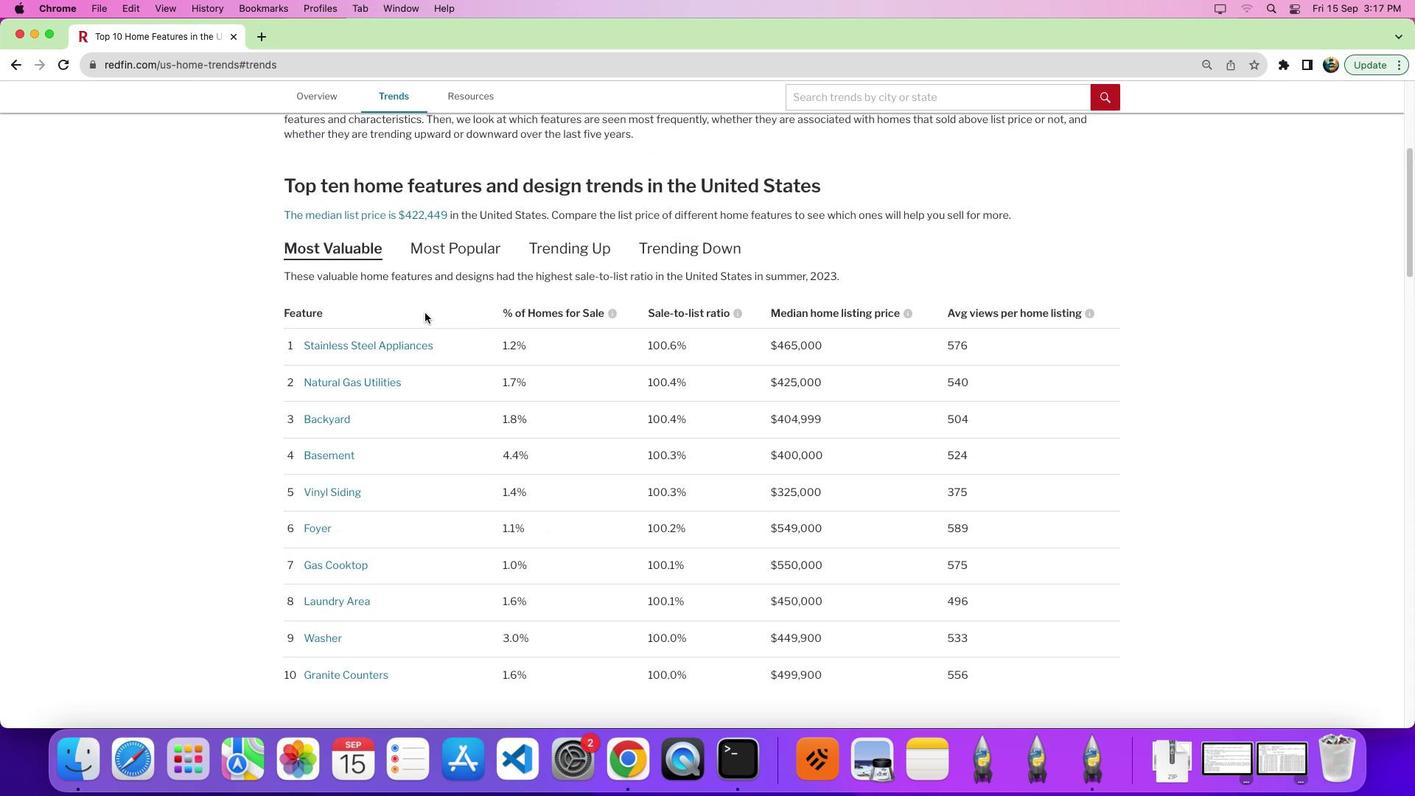 
Action: Mouse moved to (409, 298)
Screenshot: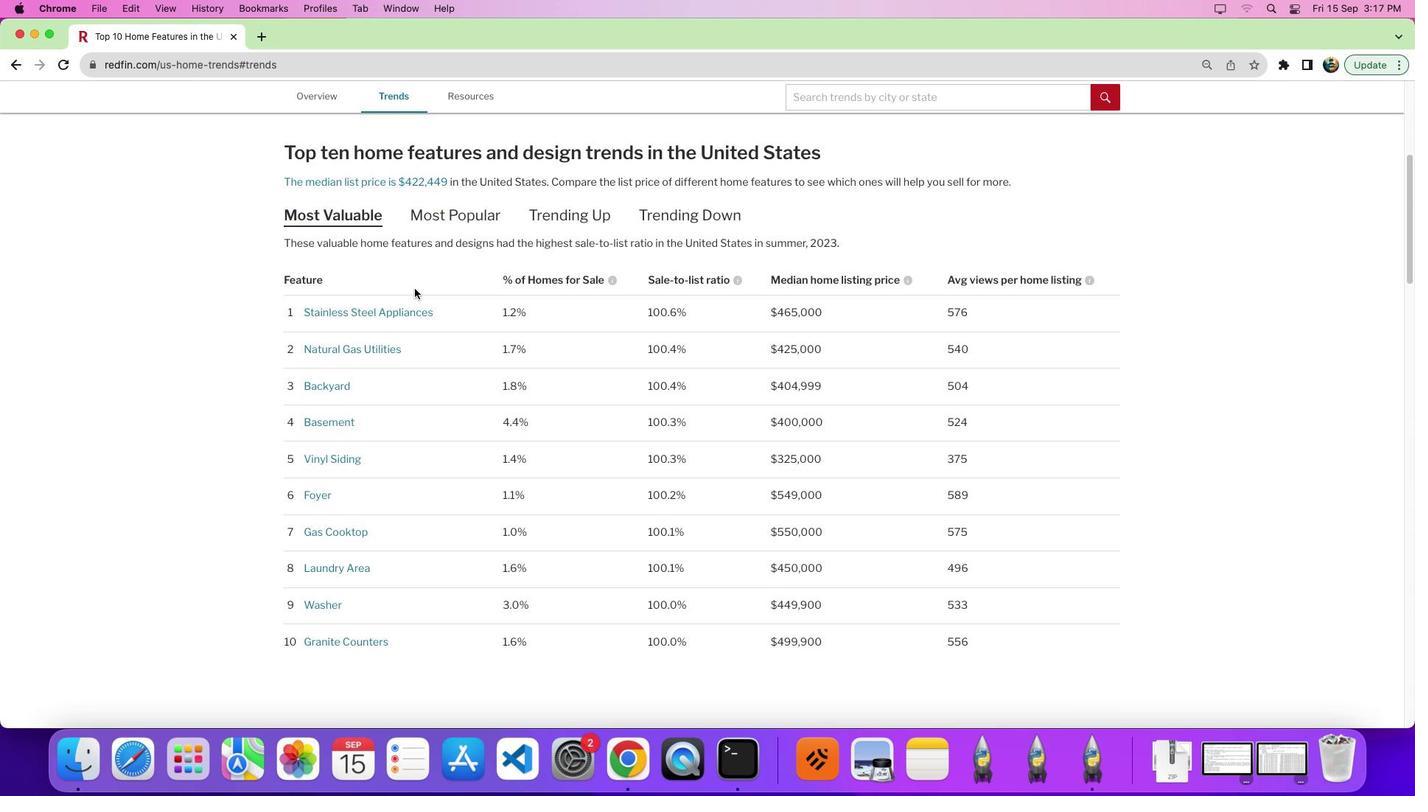 
Action: Mouse scrolled (409, 298) with delta (0, -1)
Screenshot: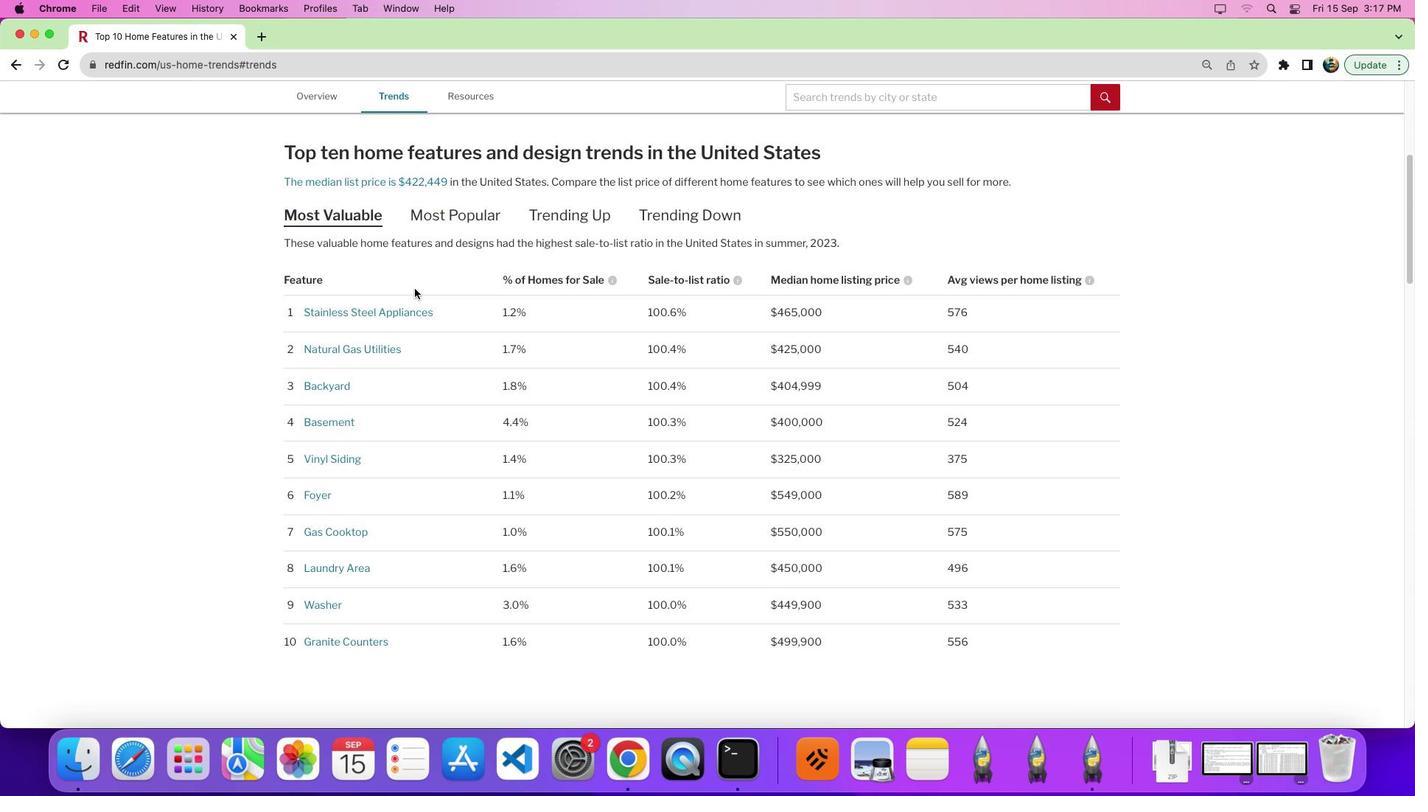 
Action: Mouse moved to (411, 292)
Screenshot: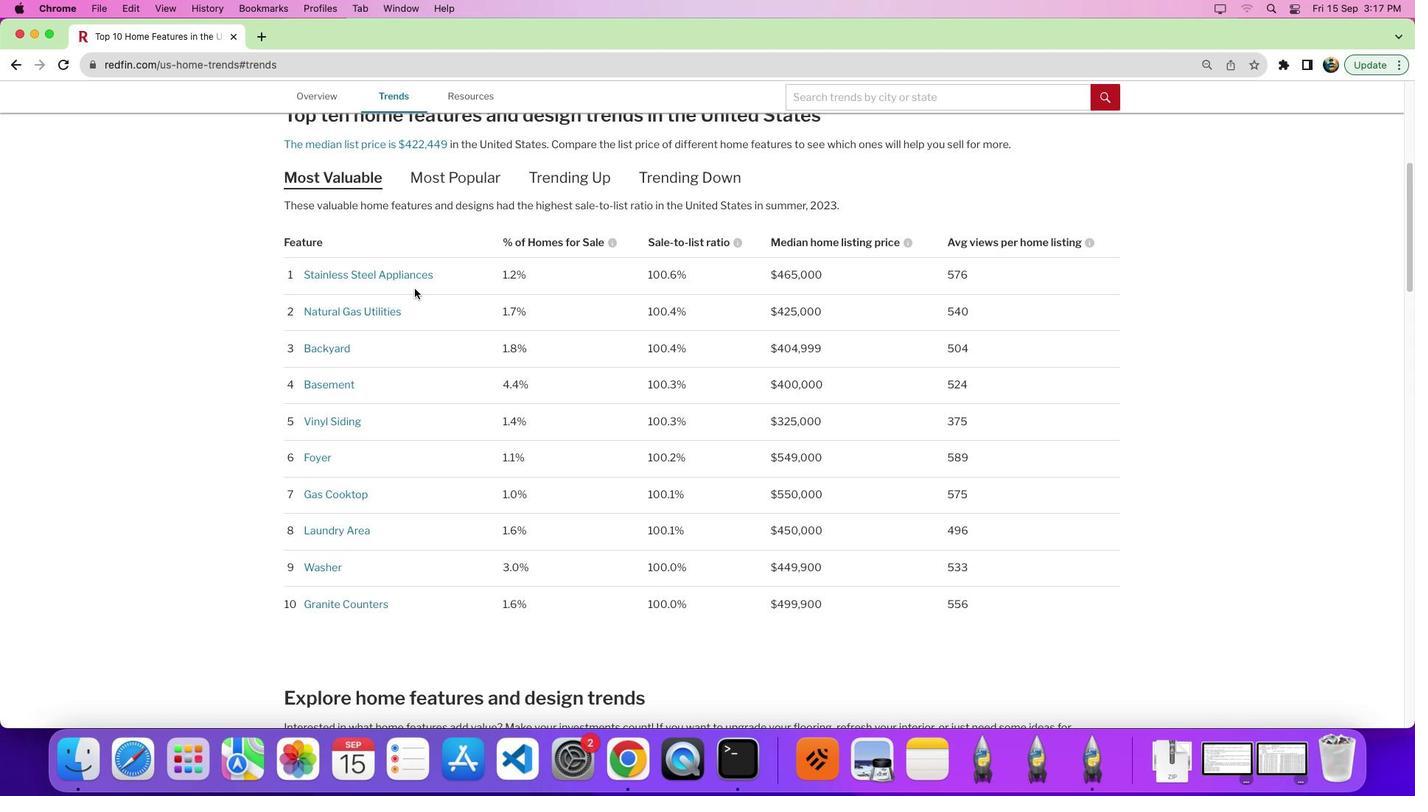 
Action: Mouse scrolled (411, 292) with delta (0, -1)
Screenshot: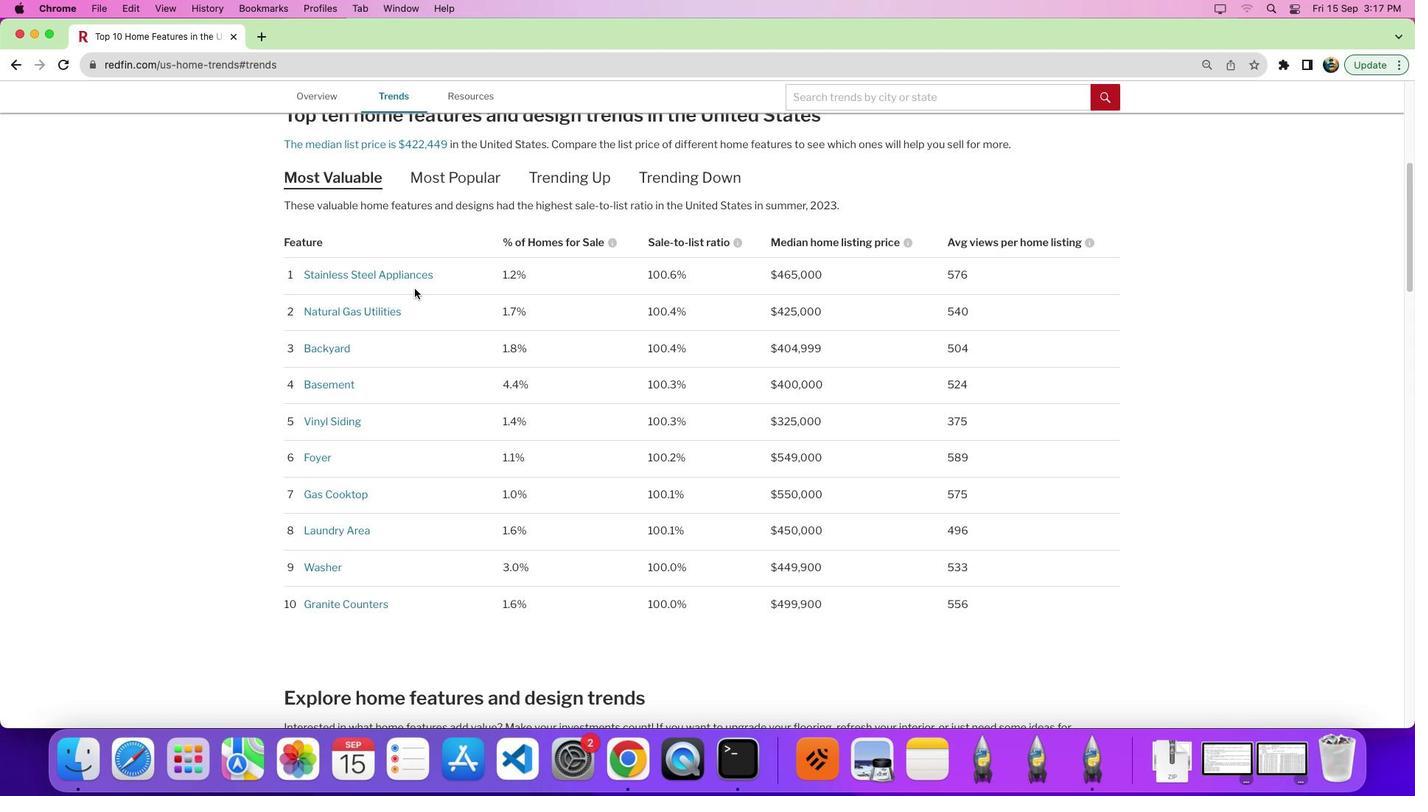 
Action: Mouse moved to (412, 287)
Screenshot: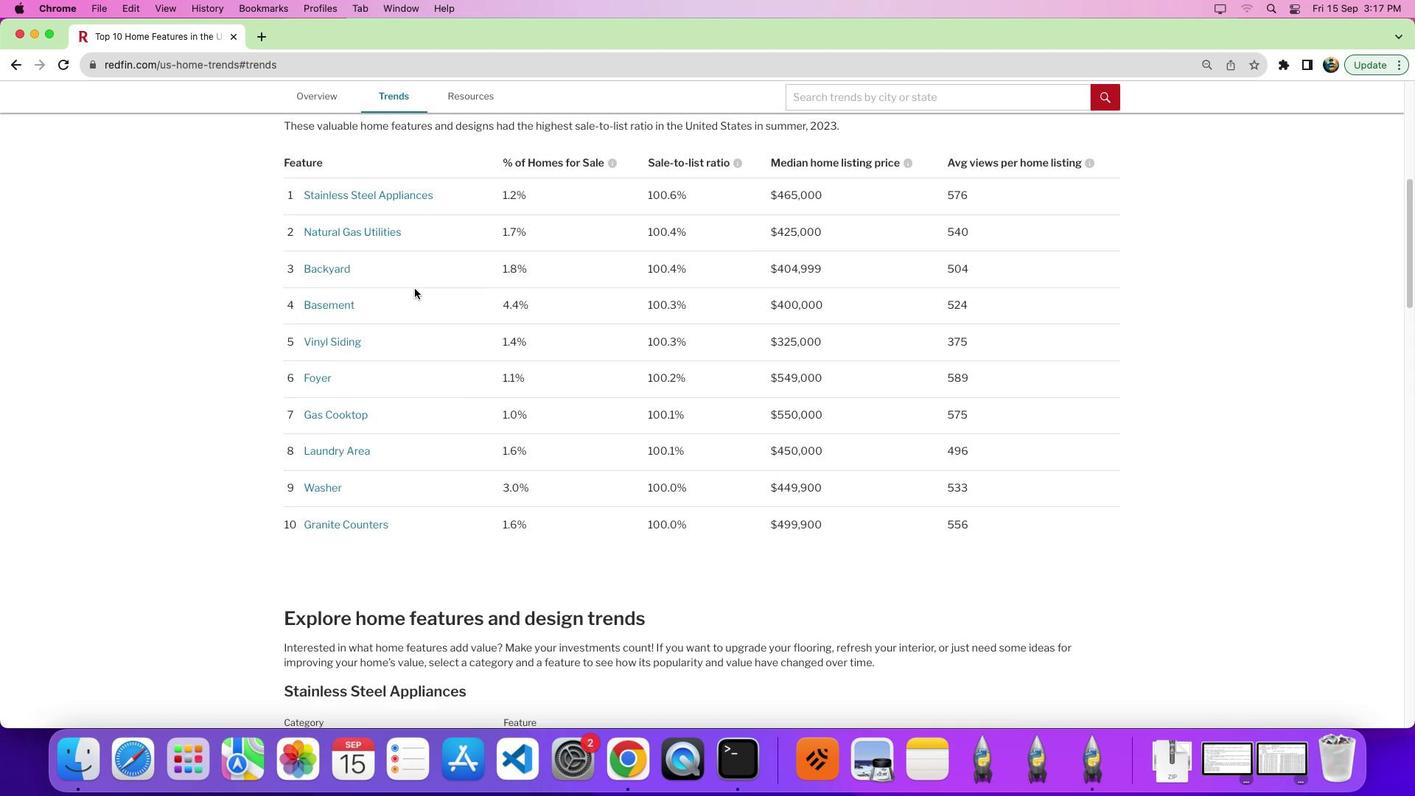 
Action: Mouse scrolled (412, 287) with delta (0, -3)
Screenshot: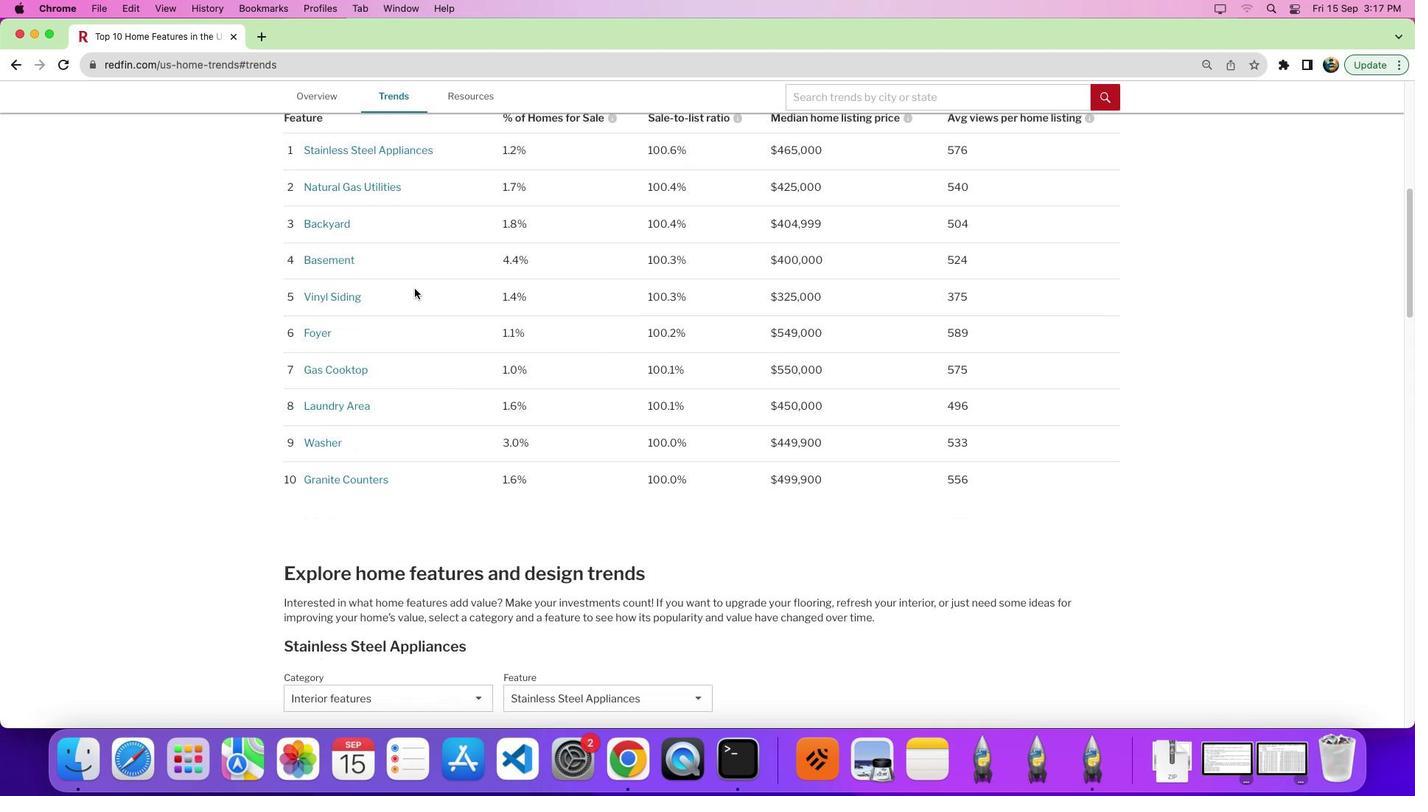 
Action: Mouse scrolled (412, 287) with delta (0, -1)
Screenshot: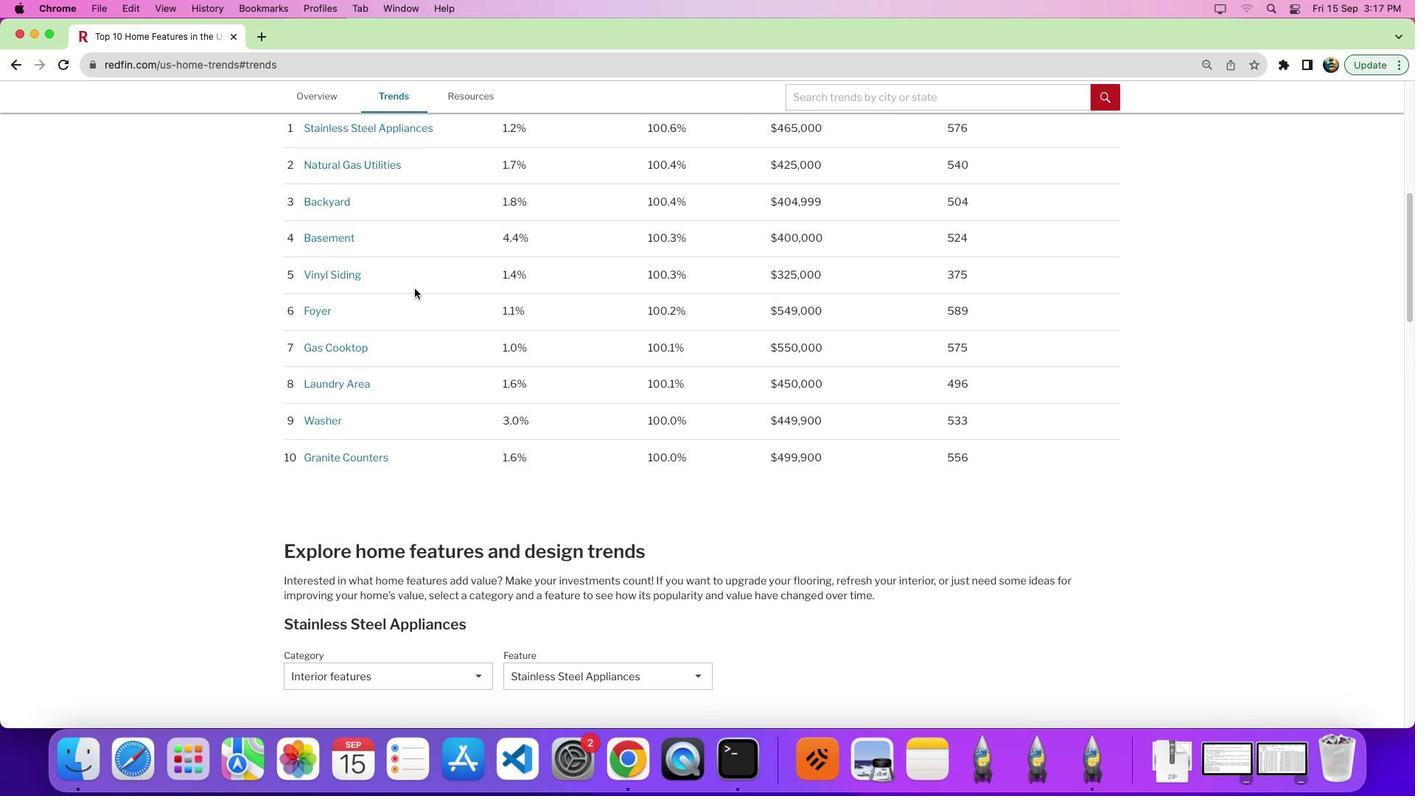
Action: Mouse scrolled (412, 287) with delta (0, -1)
Screenshot: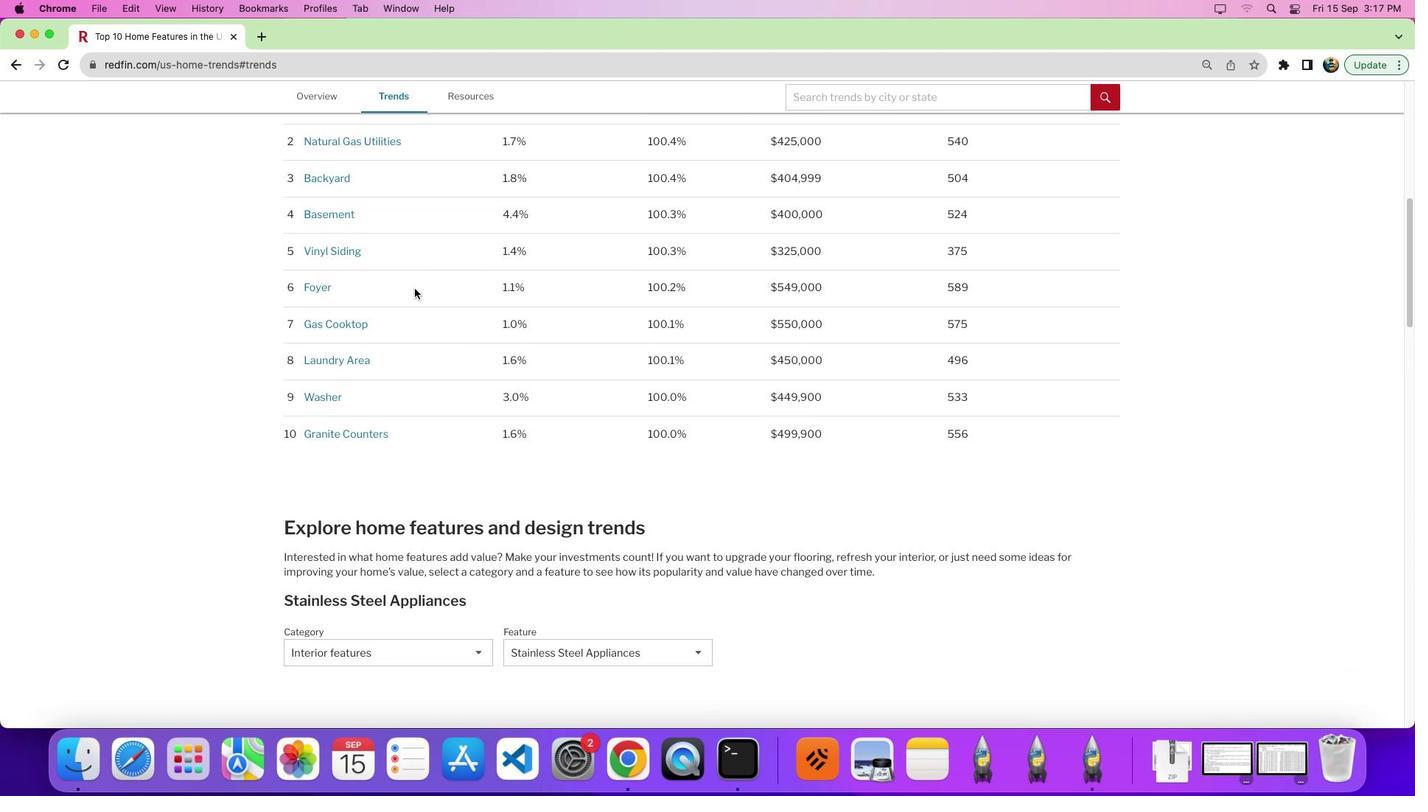 
Action: Mouse scrolled (412, 287) with delta (0, -1)
Screenshot: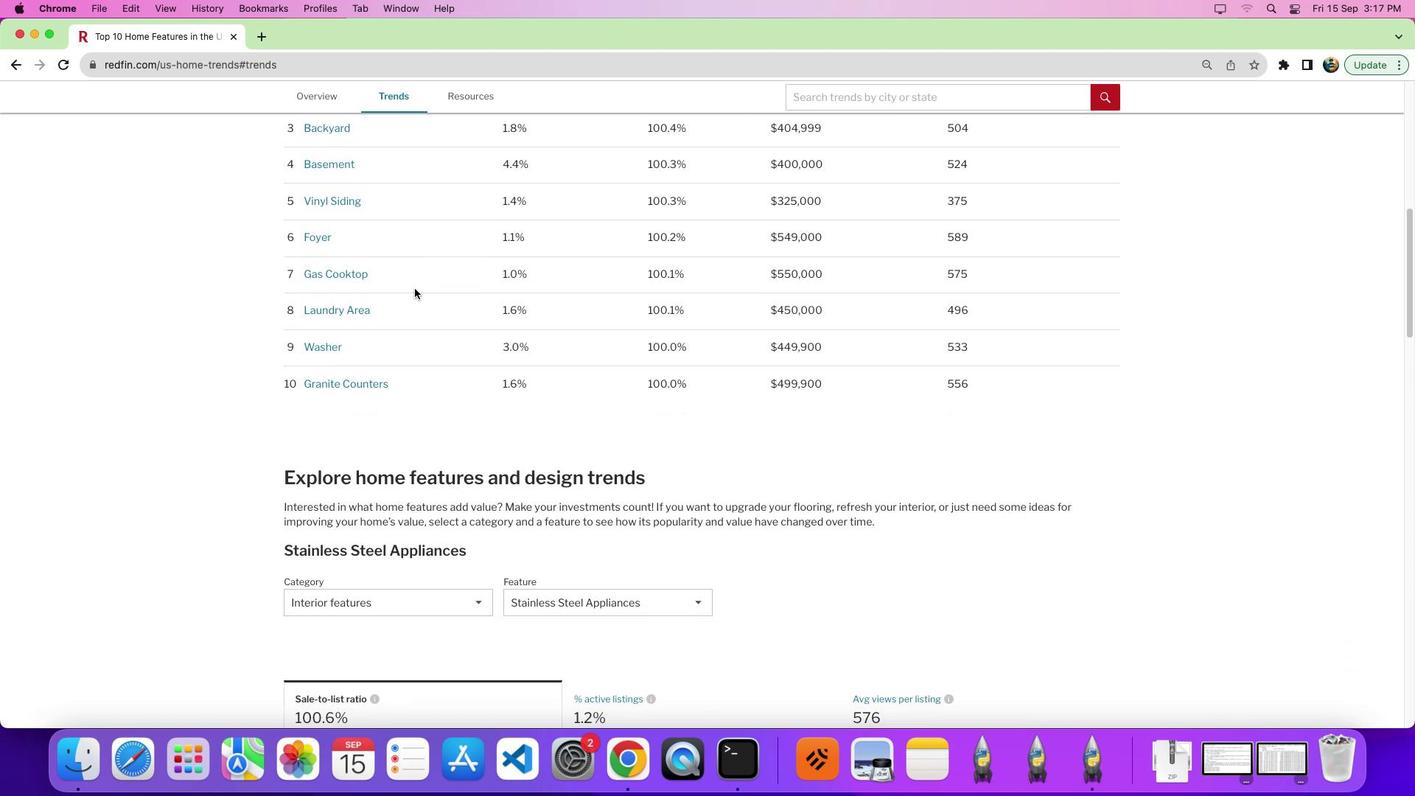 
Action: Mouse scrolled (412, 287) with delta (0, -1)
Screenshot: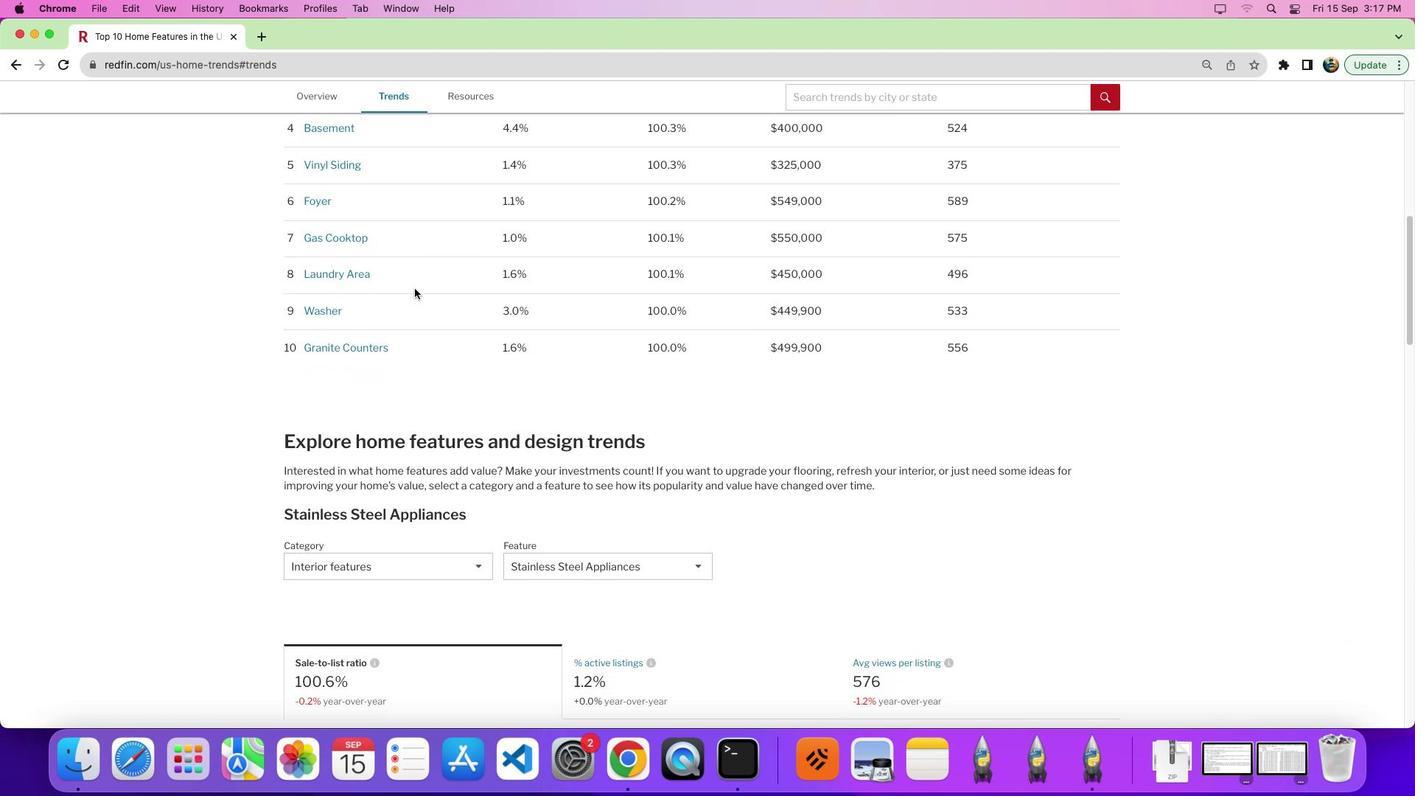 
Action: Mouse scrolled (412, 287) with delta (0, -1)
Screenshot: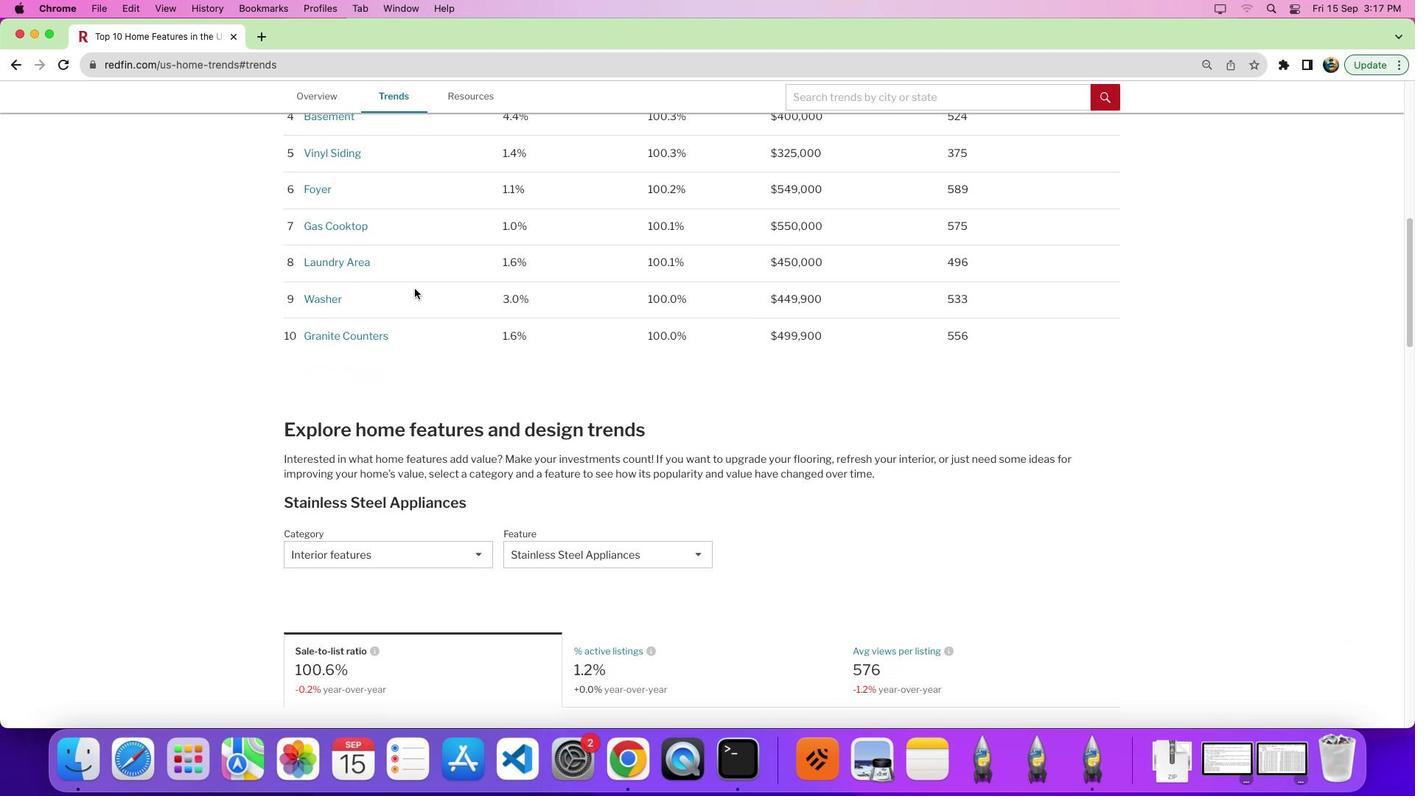 
Action: Mouse moved to (367, 541)
Screenshot: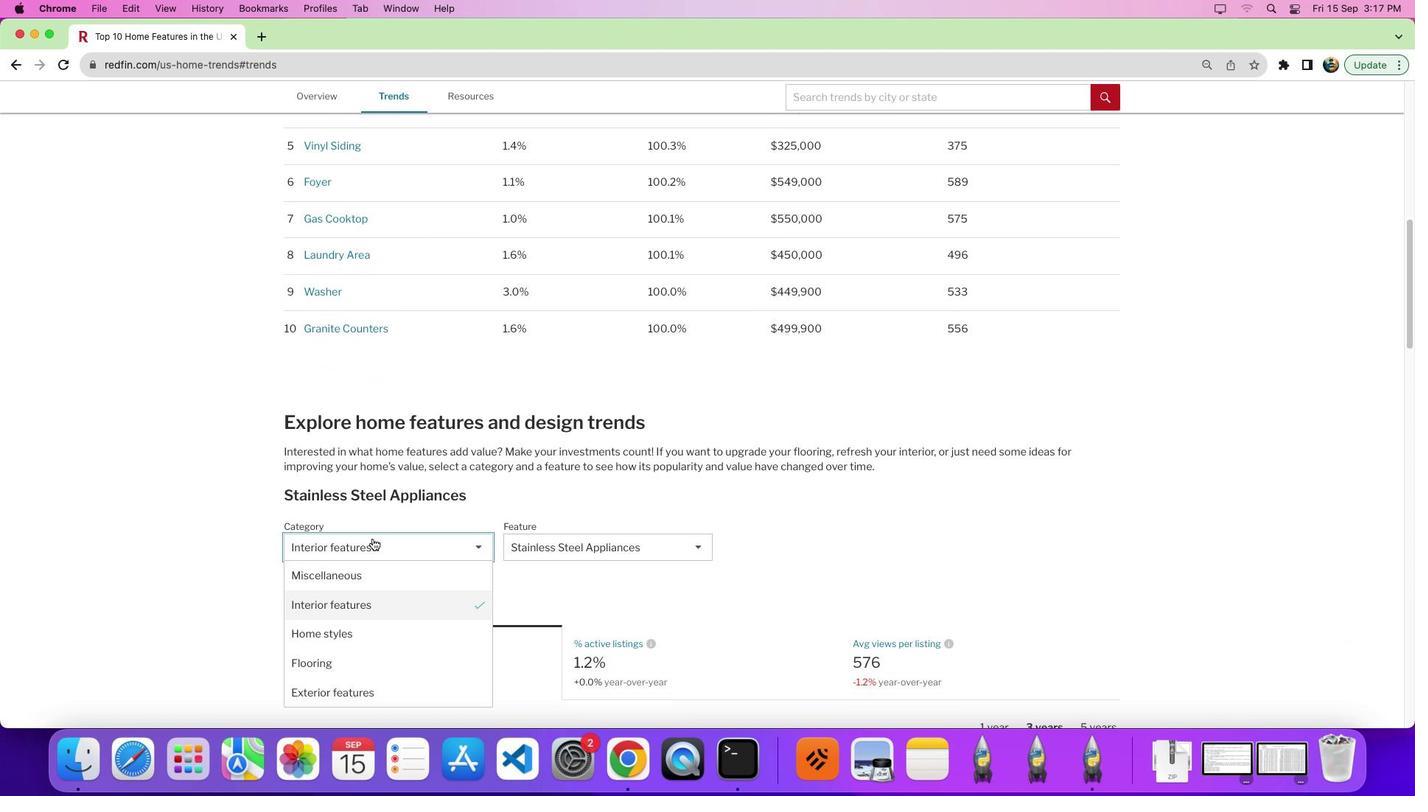 
Action: Mouse pressed left at (367, 541)
Screenshot: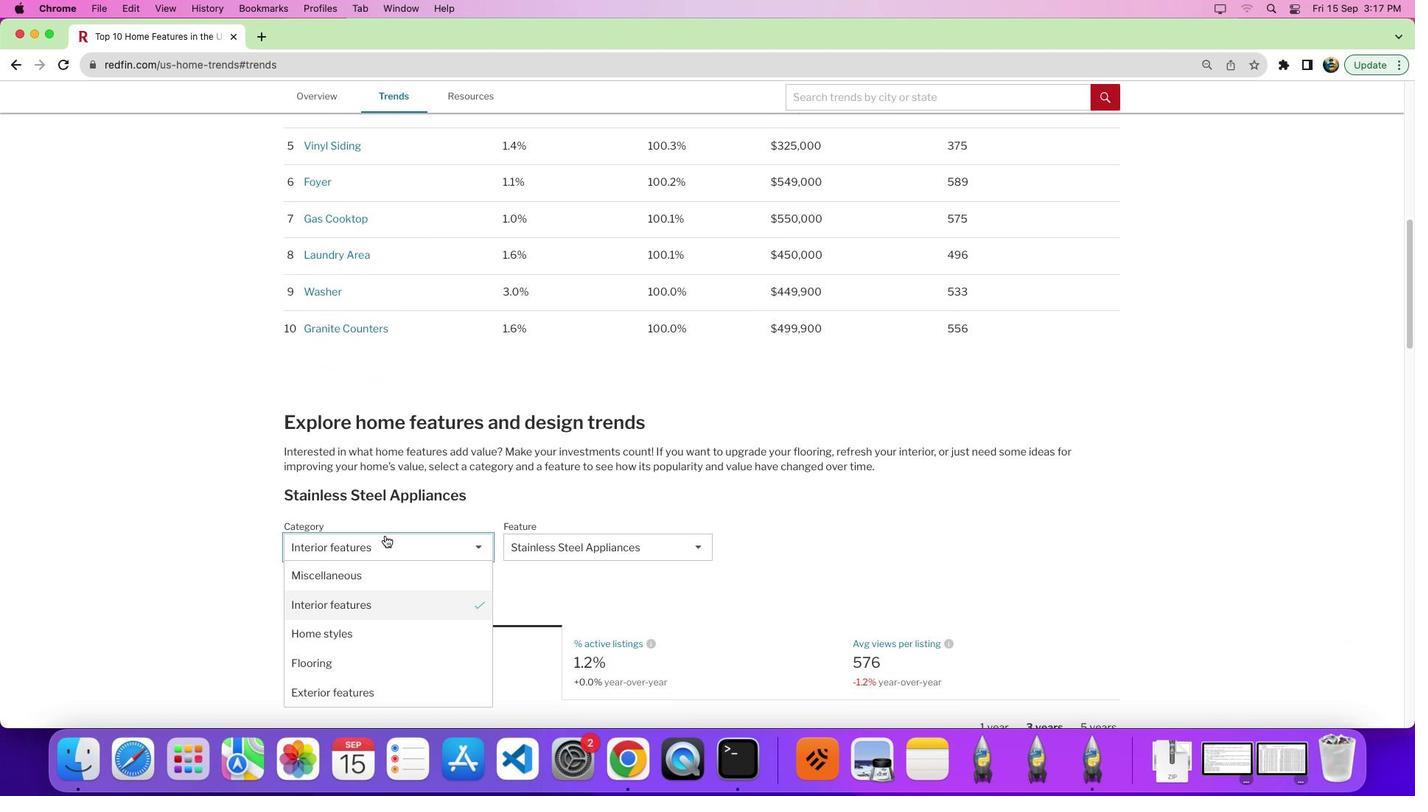 
Action: Mouse moved to (361, 603)
Screenshot: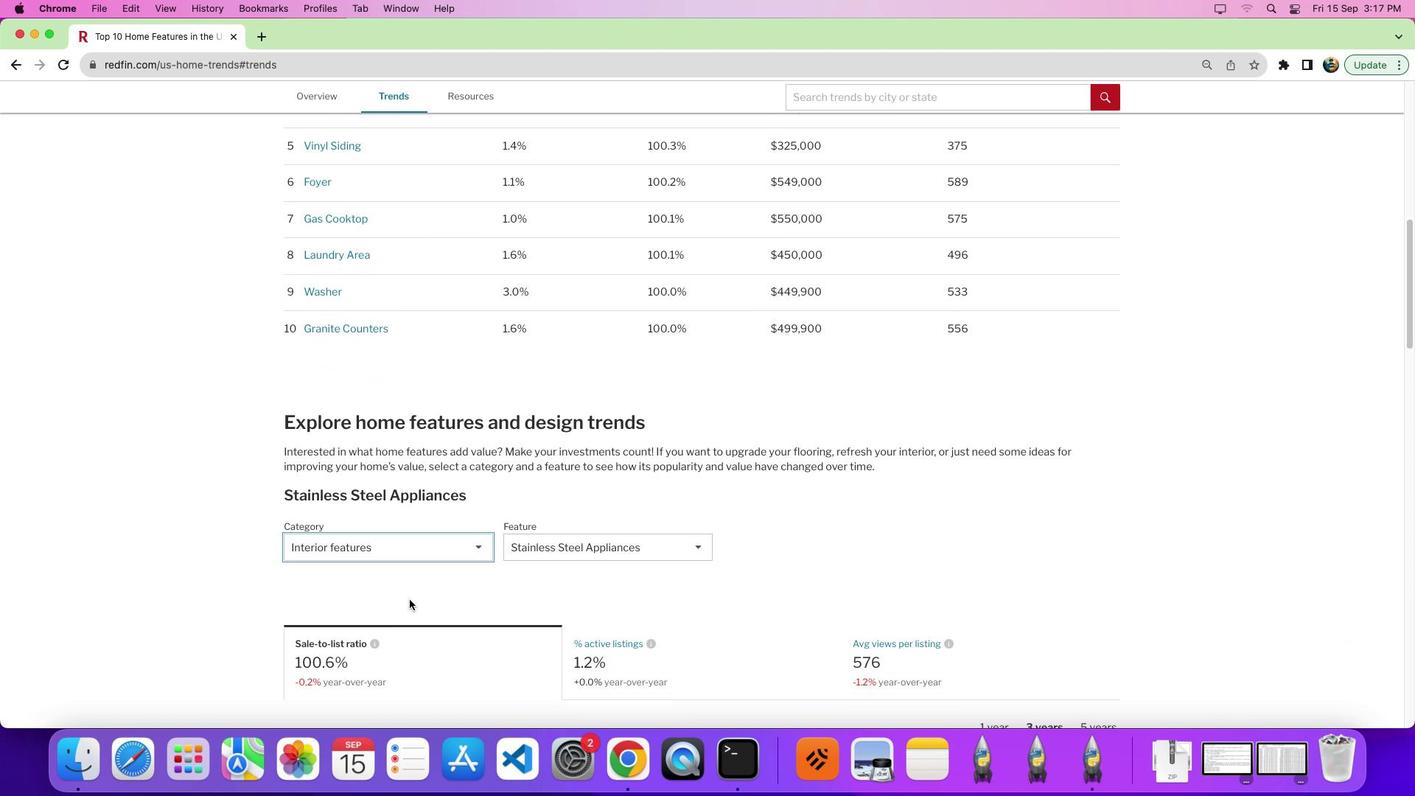 
Action: Mouse pressed left at (361, 603)
Screenshot: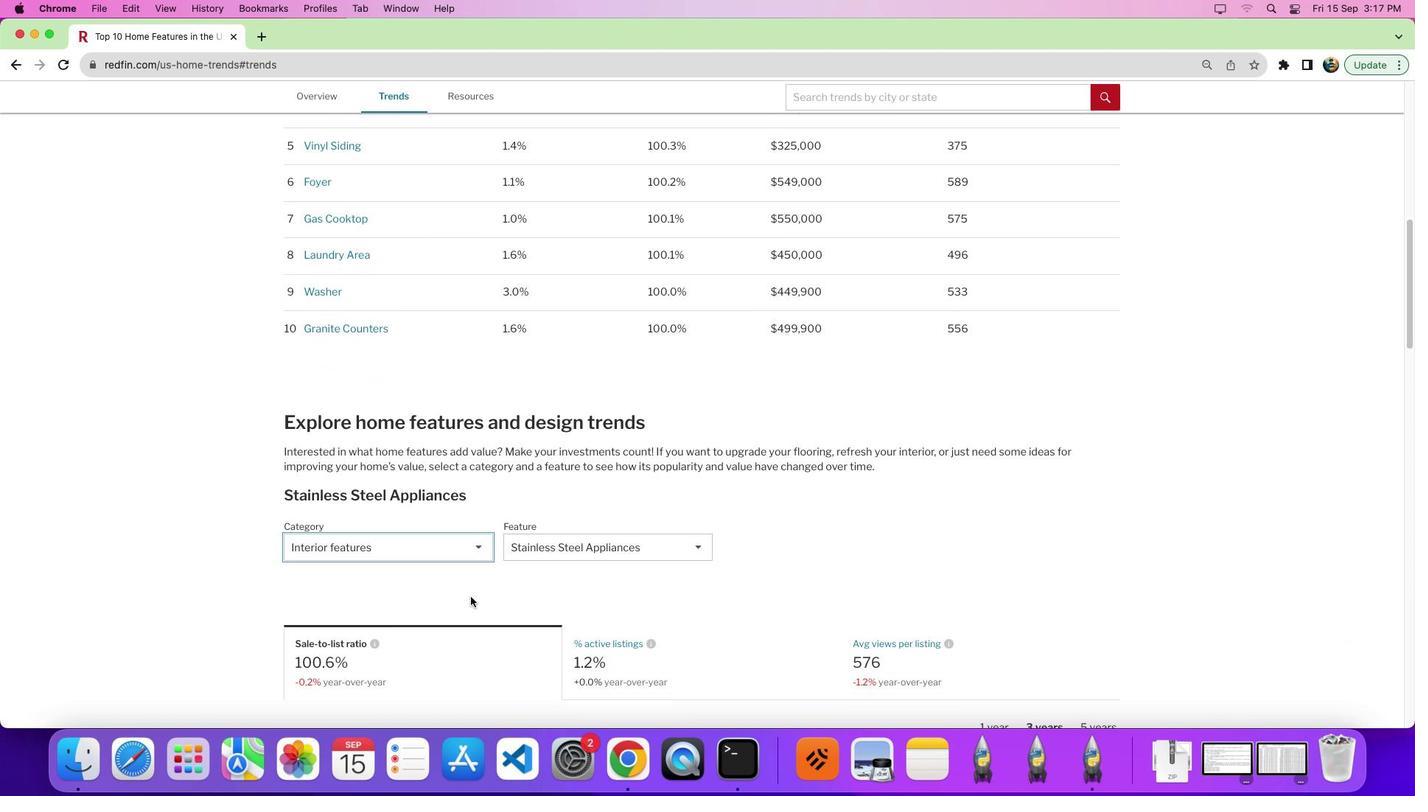 
Action: Mouse moved to (627, 558)
Screenshot: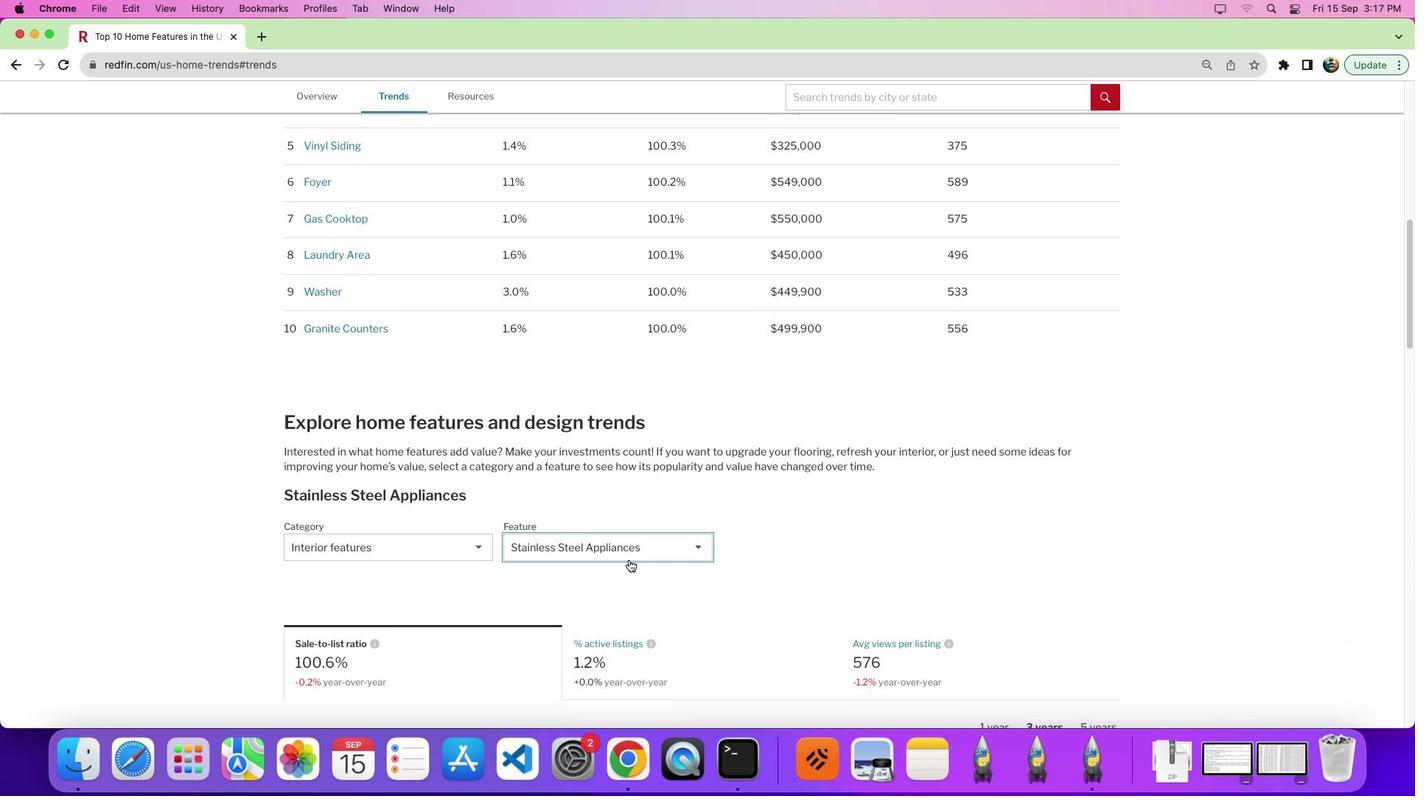 
Action: Mouse pressed left at (627, 558)
Screenshot: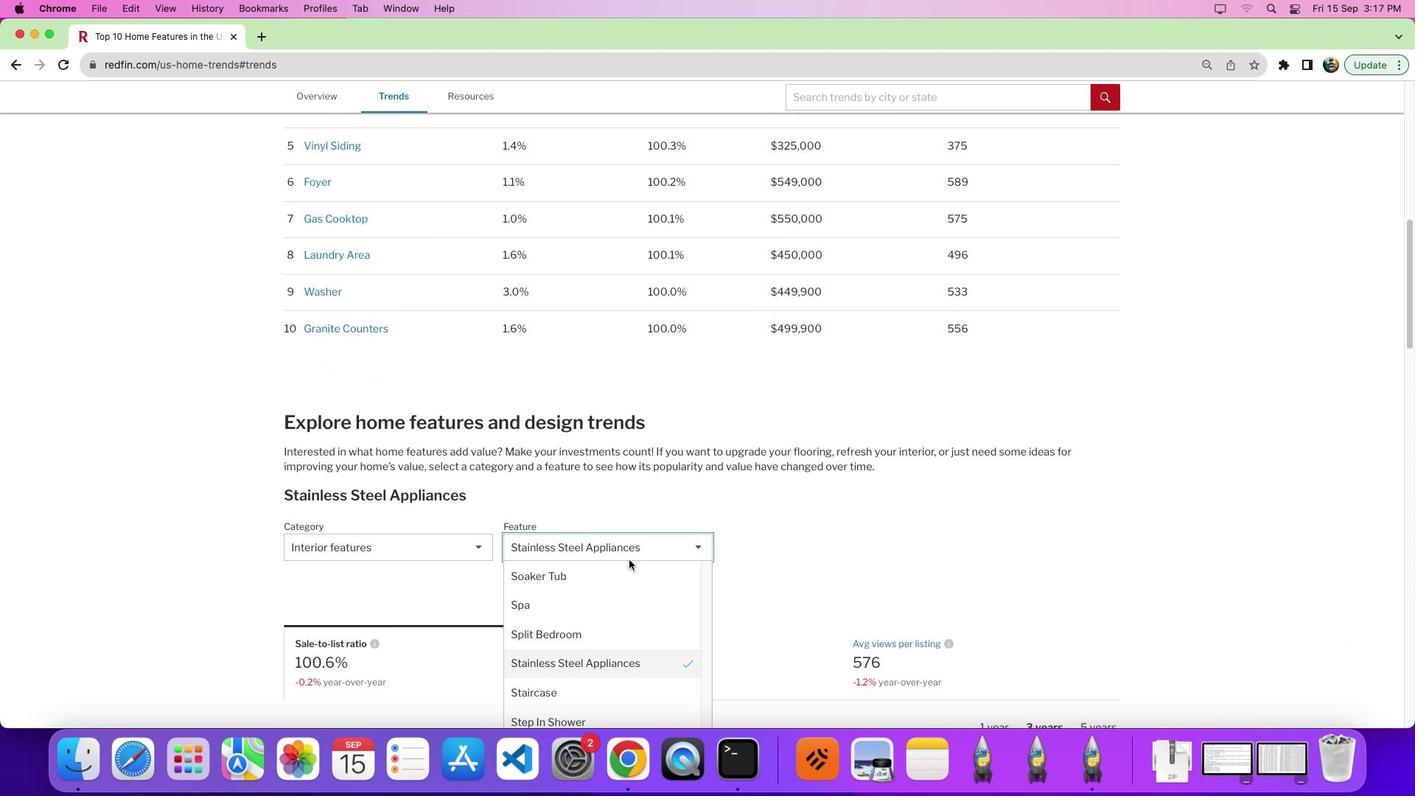 
Action: Mouse moved to (589, 631)
Screenshot: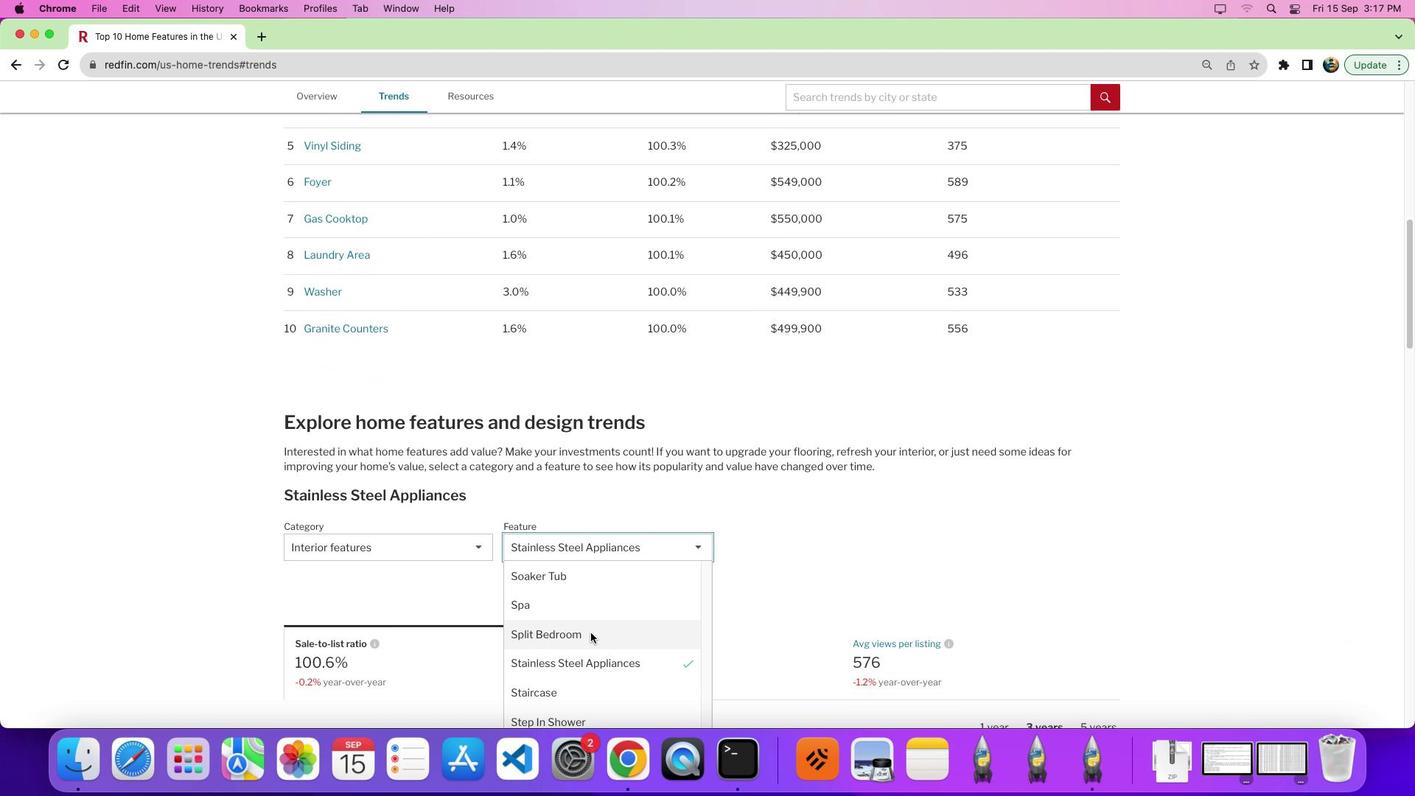 
Action: Mouse scrolled (589, 631) with delta (0, 0)
Screenshot: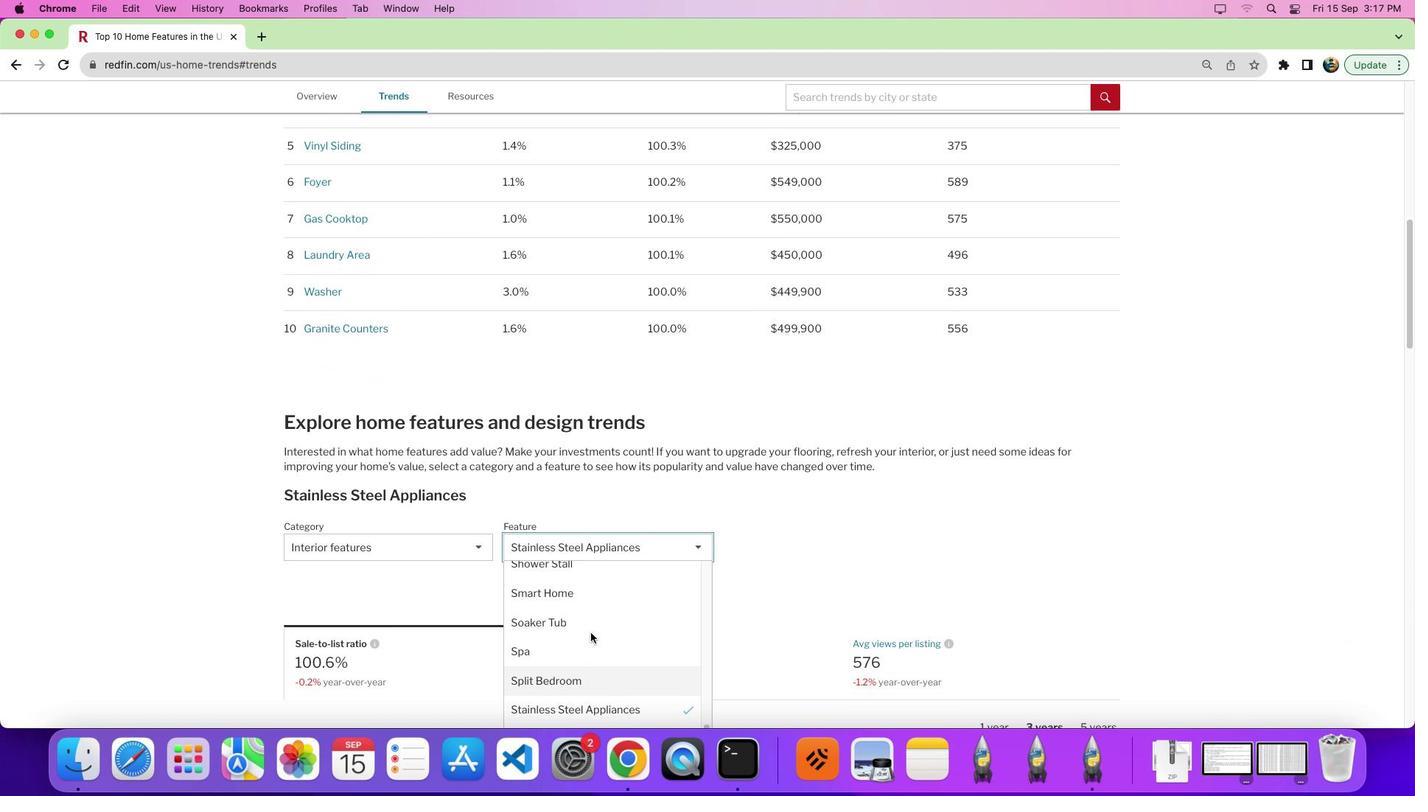 
Action: Mouse scrolled (589, 631) with delta (0, 0)
Screenshot: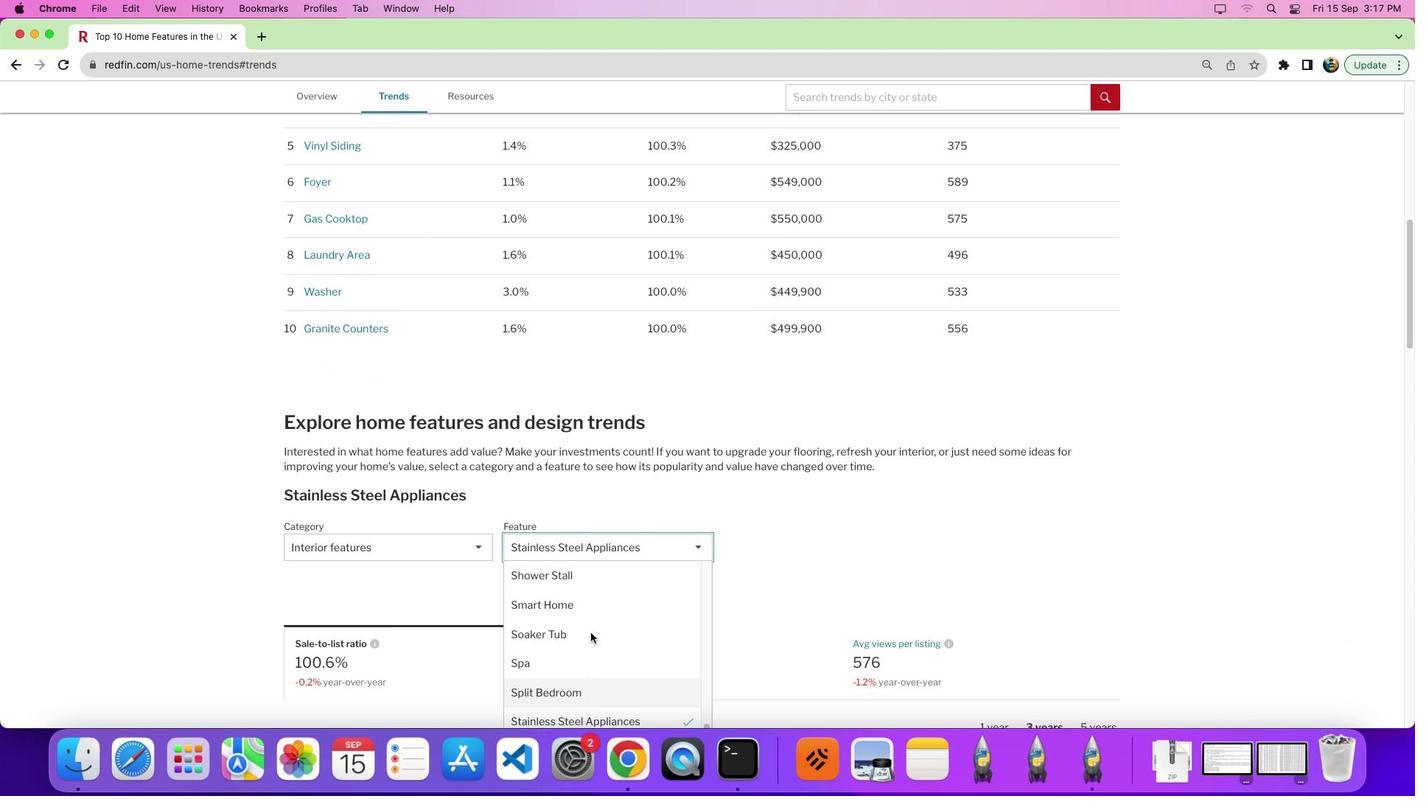 
Action: Mouse moved to (589, 631)
Screenshot: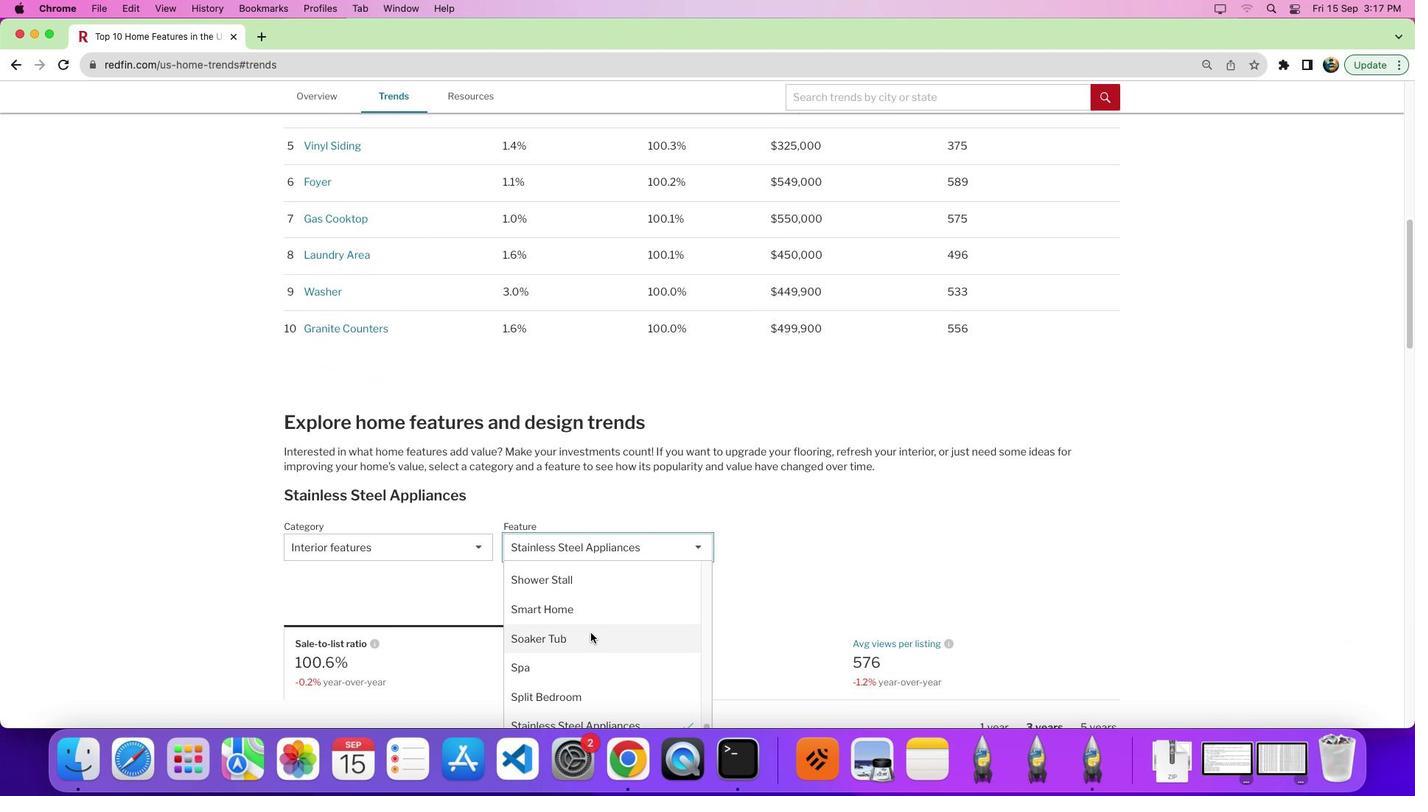 
Action: Mouse scrolled (589, 631) with delta (0, 0)
Screenshot: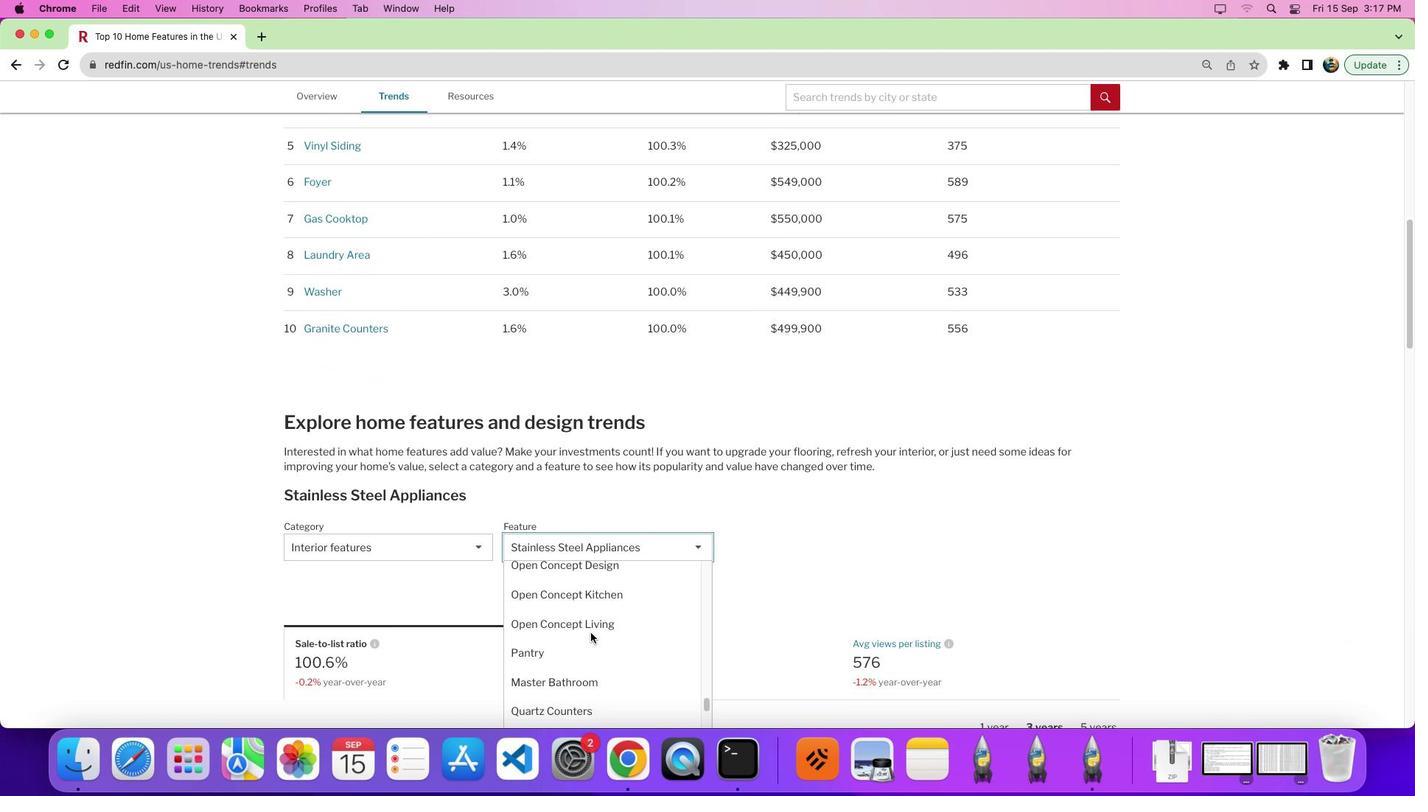 
Action: Mouse scrolled (589, 631) with delta (0, 0)
Screenshot: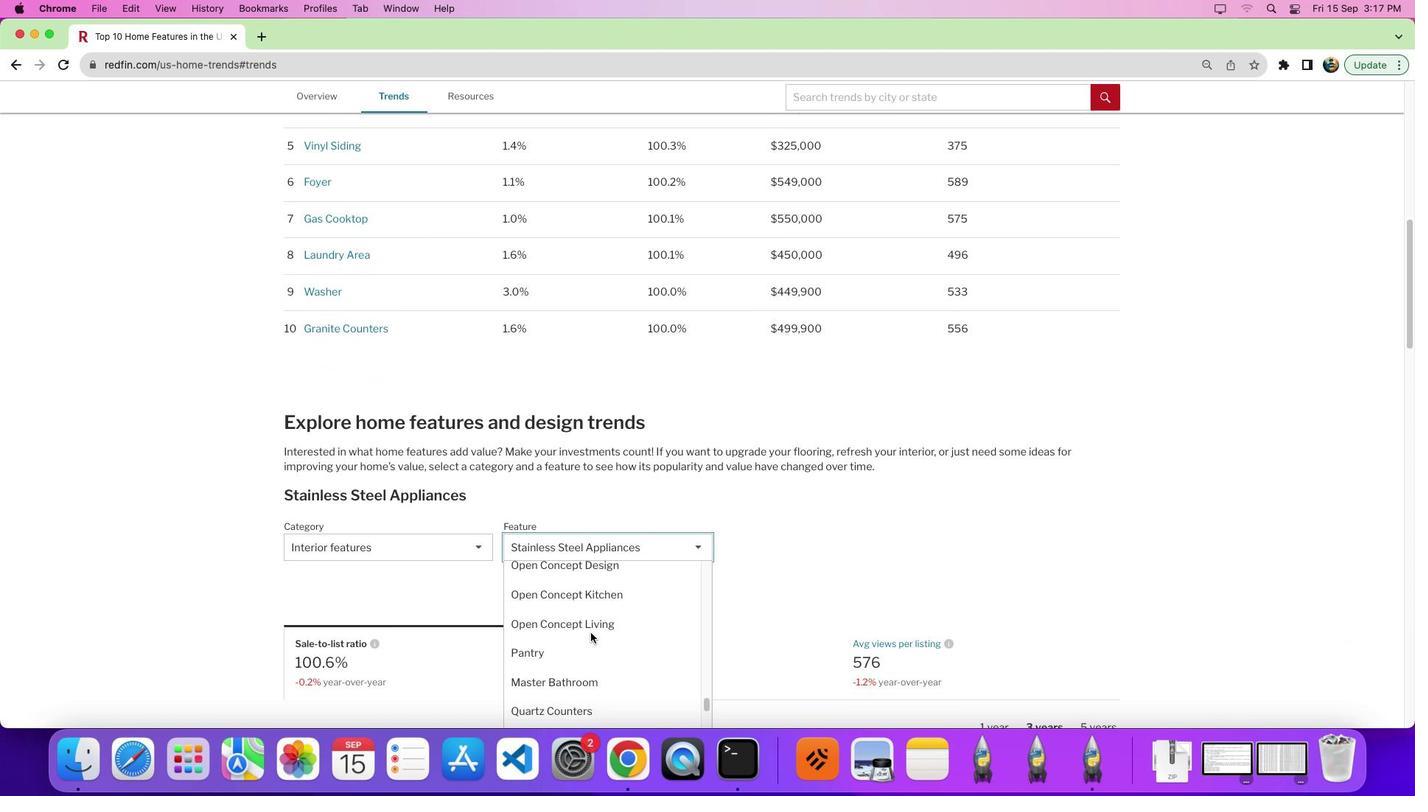 
Action: Mouse scrolled (589, 631) with delta (0, 5)
Screenshot: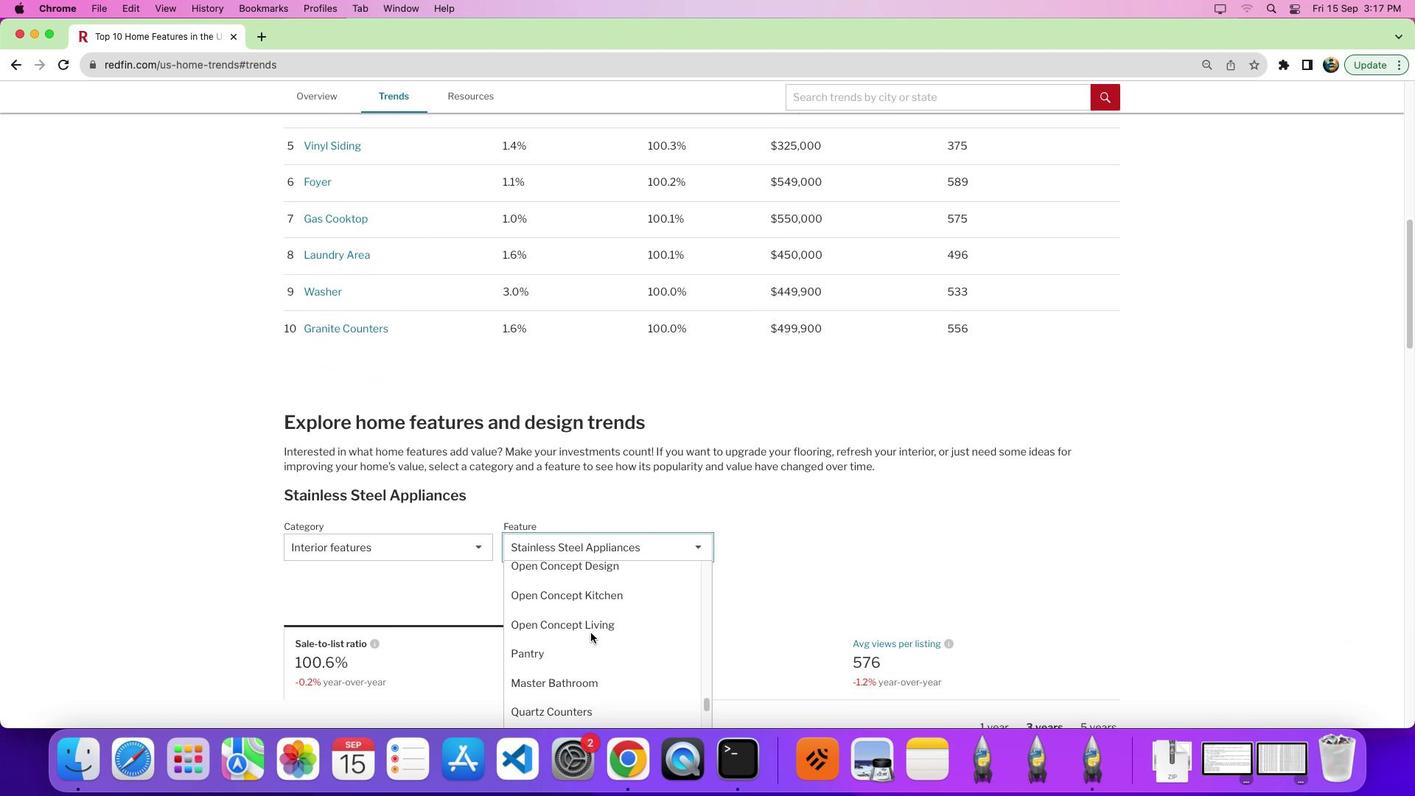 
Action: Mouse moved to (590, 631)
Screenshot: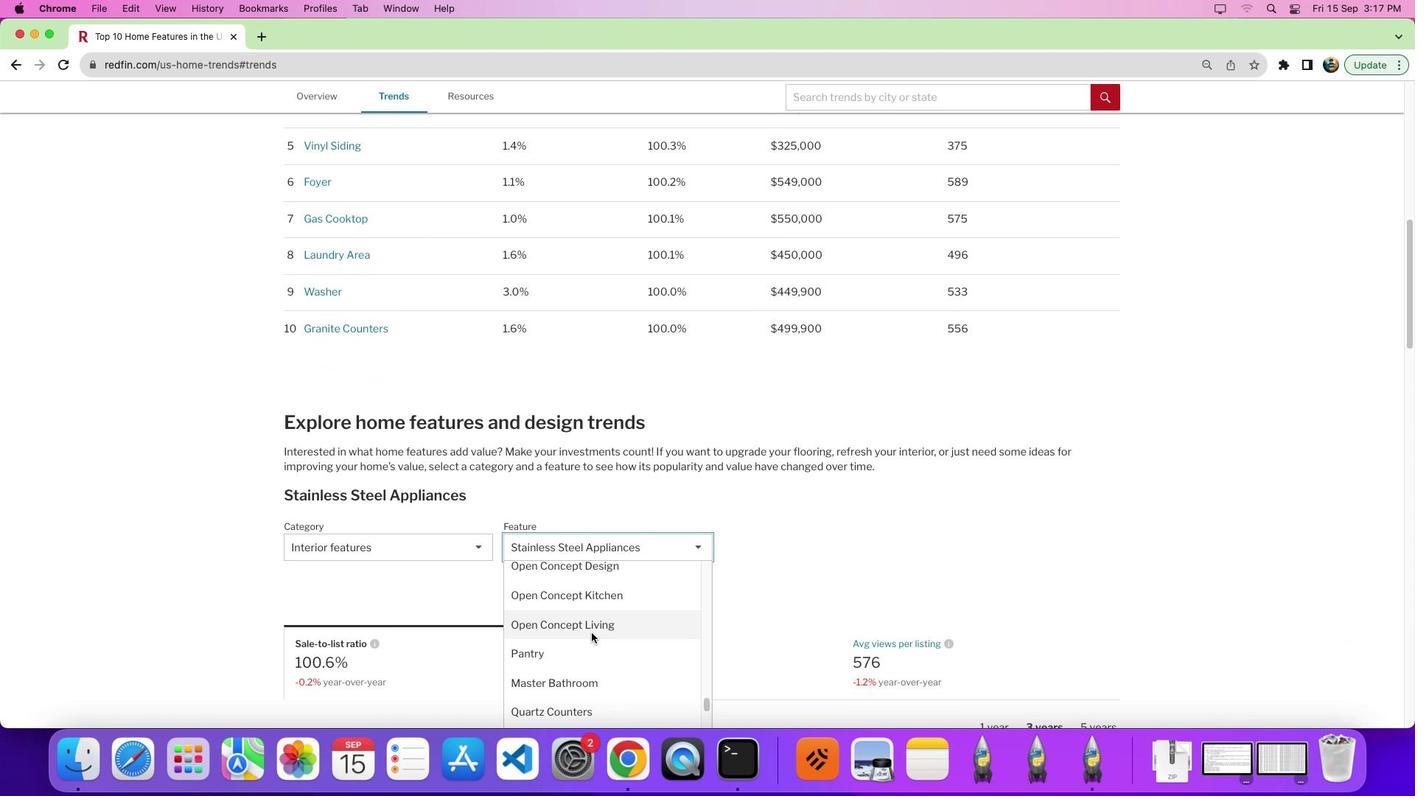 
Action: Mouse scrolled (590, 631) with delta (0, 0)
Screenshot: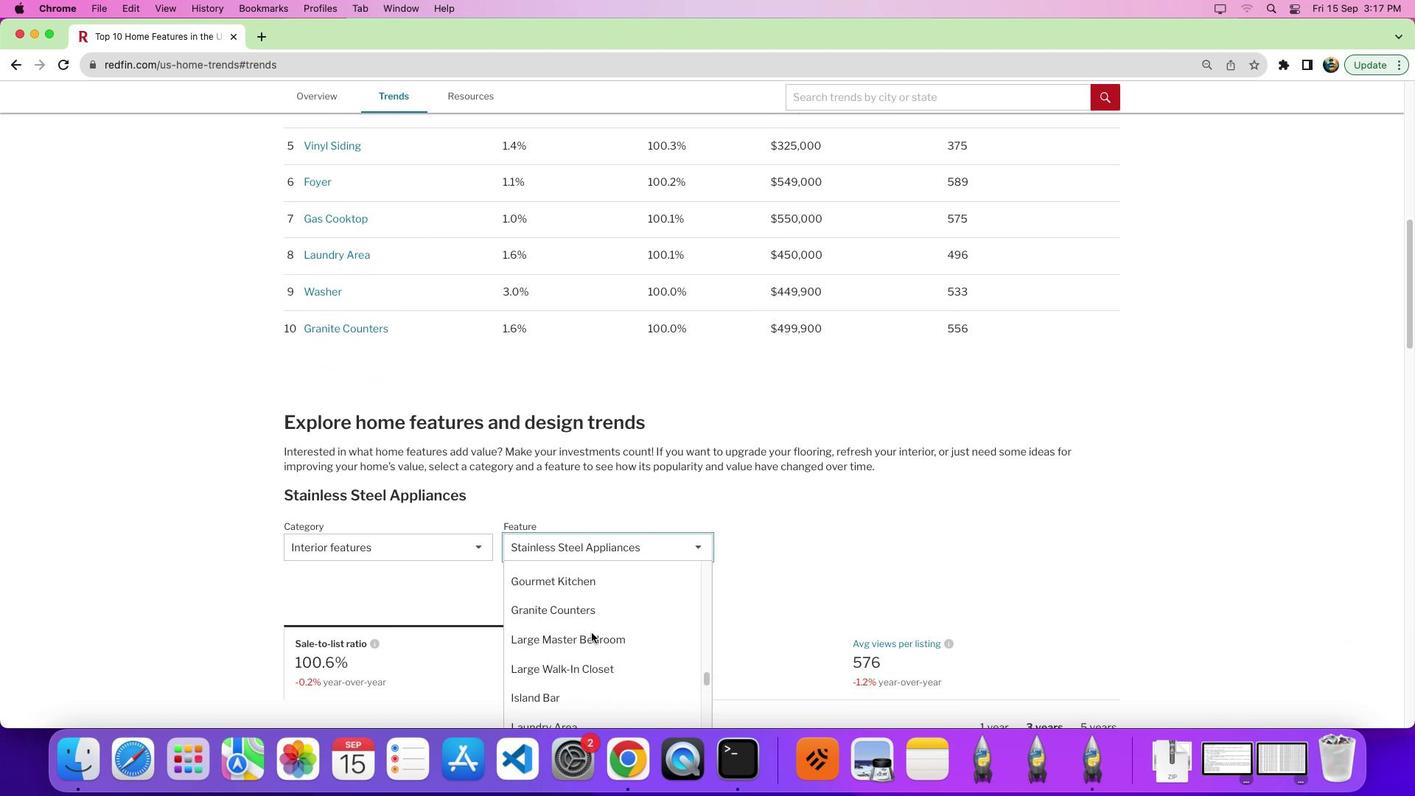 
Action: Mouse scrolled (590, 631) with delta (0, 0)
Screenshot: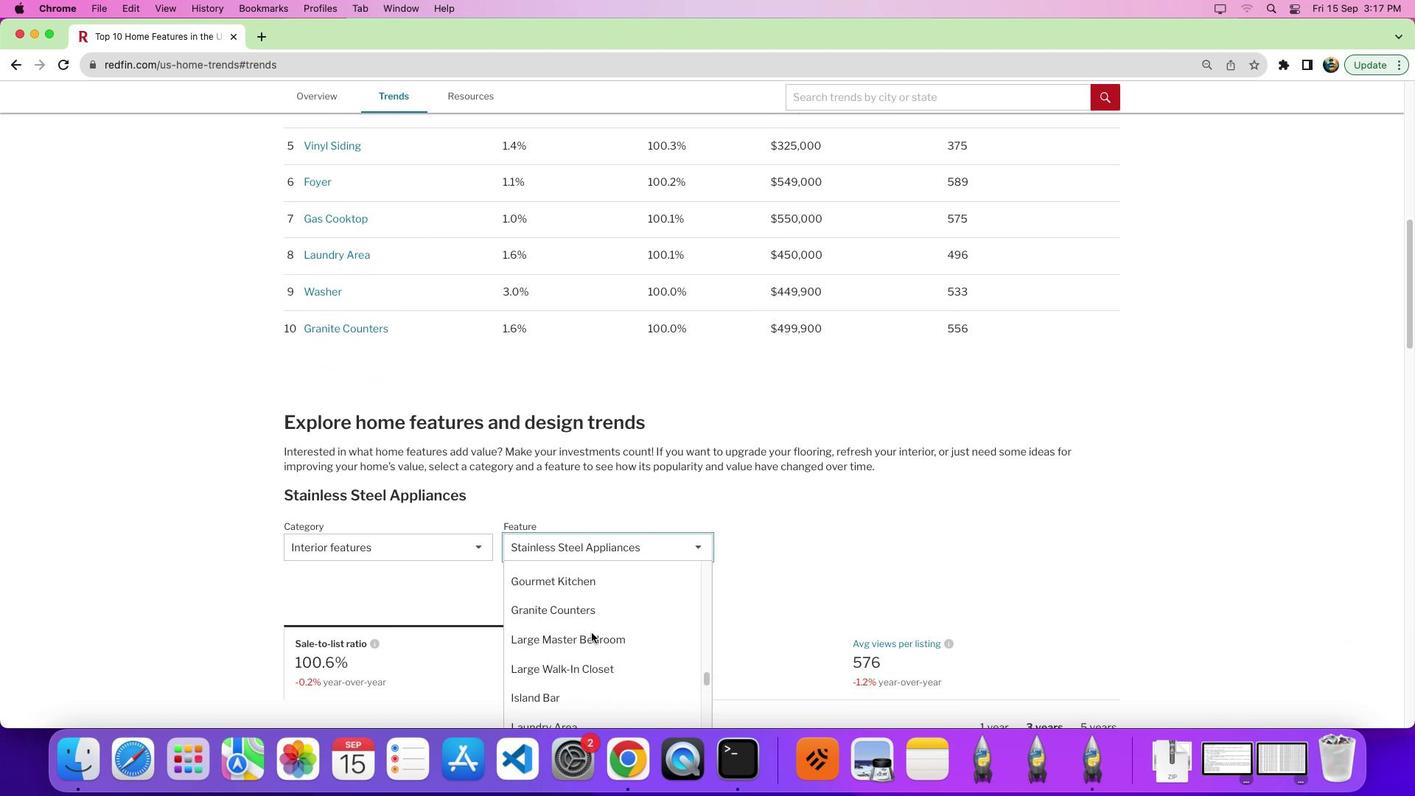 
Action: Mouse scrolled (590, 631) with delta (0, 5)
Screenshot: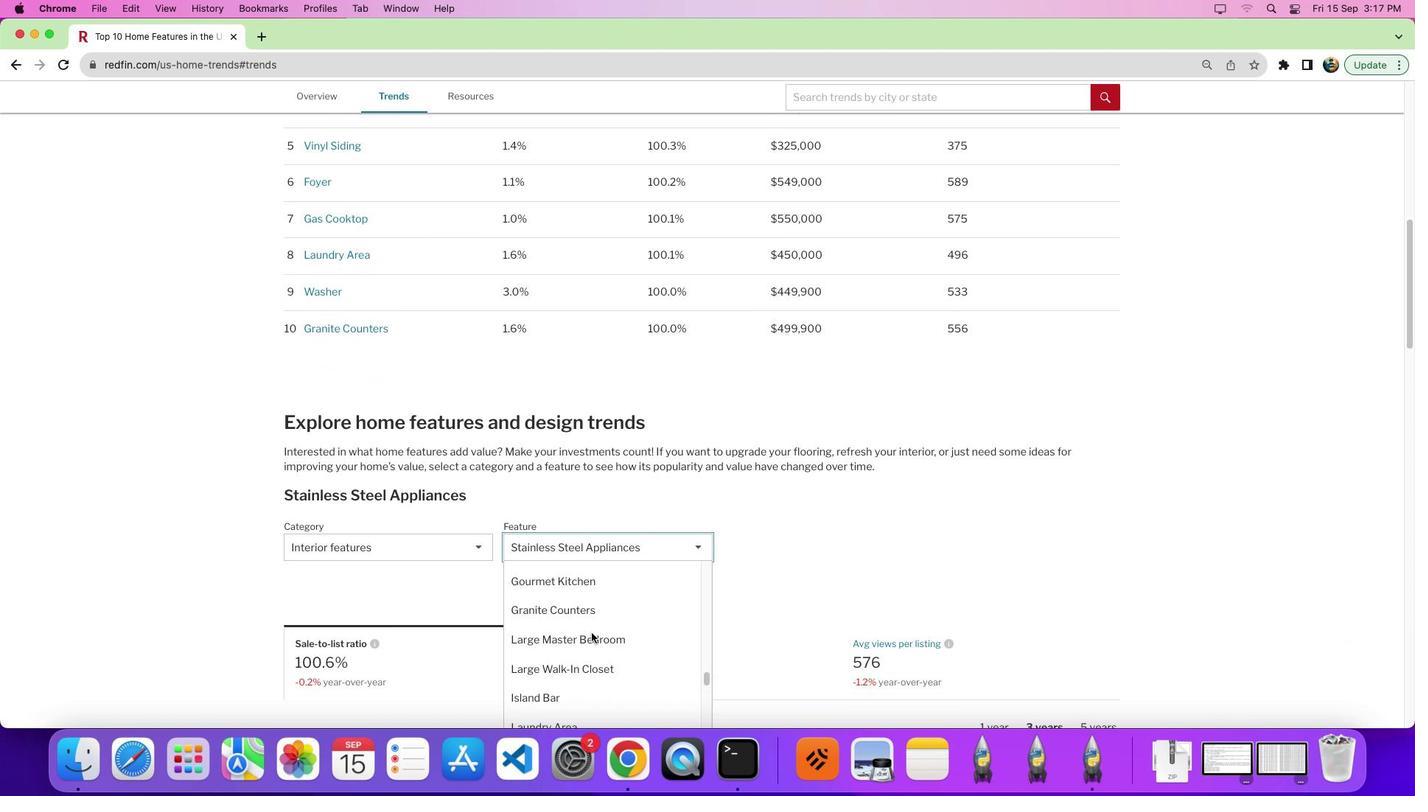 
Action: Mouse moved to (572, 599)
Screenshot: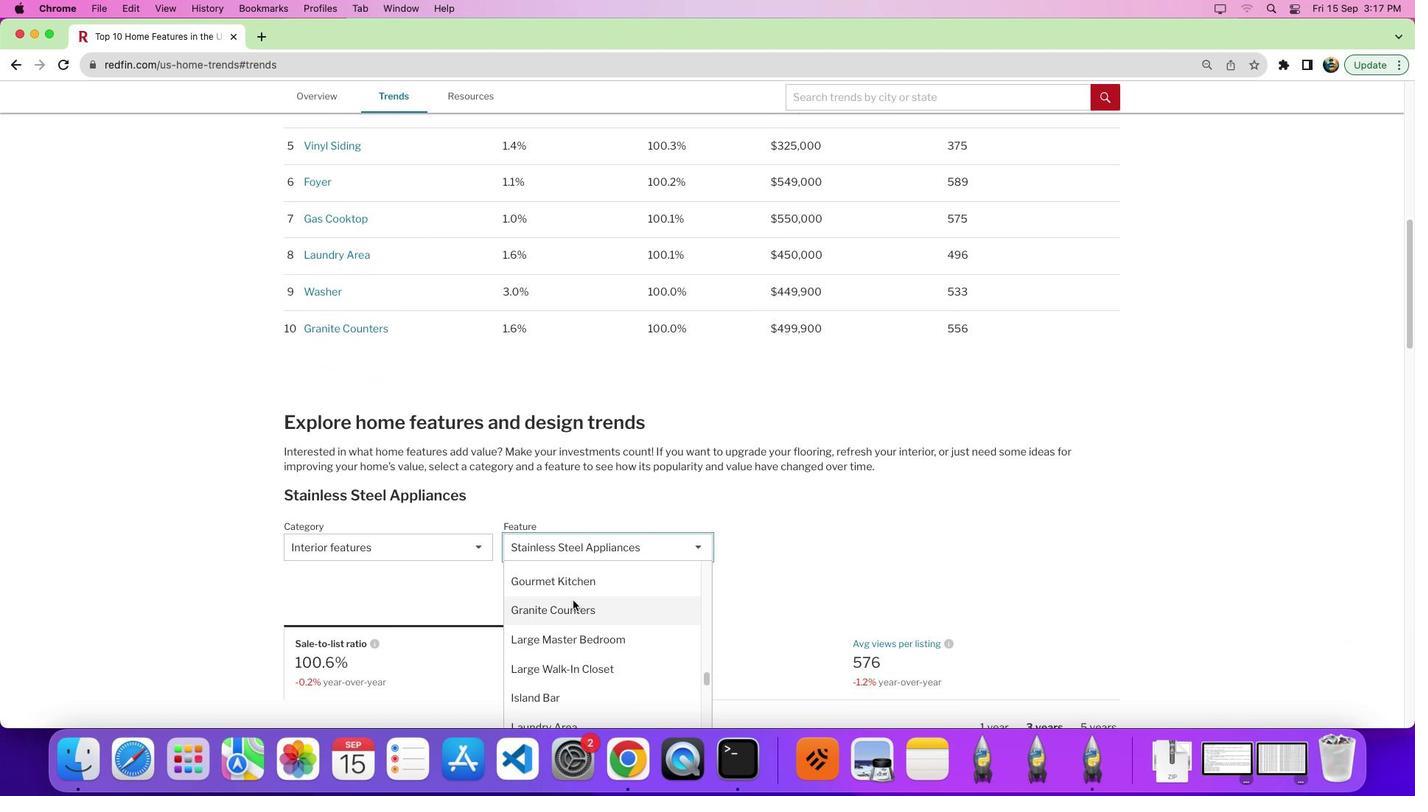 
Action: Mouse scrolled (572, 599) with delta (0, 0)
Screenshot: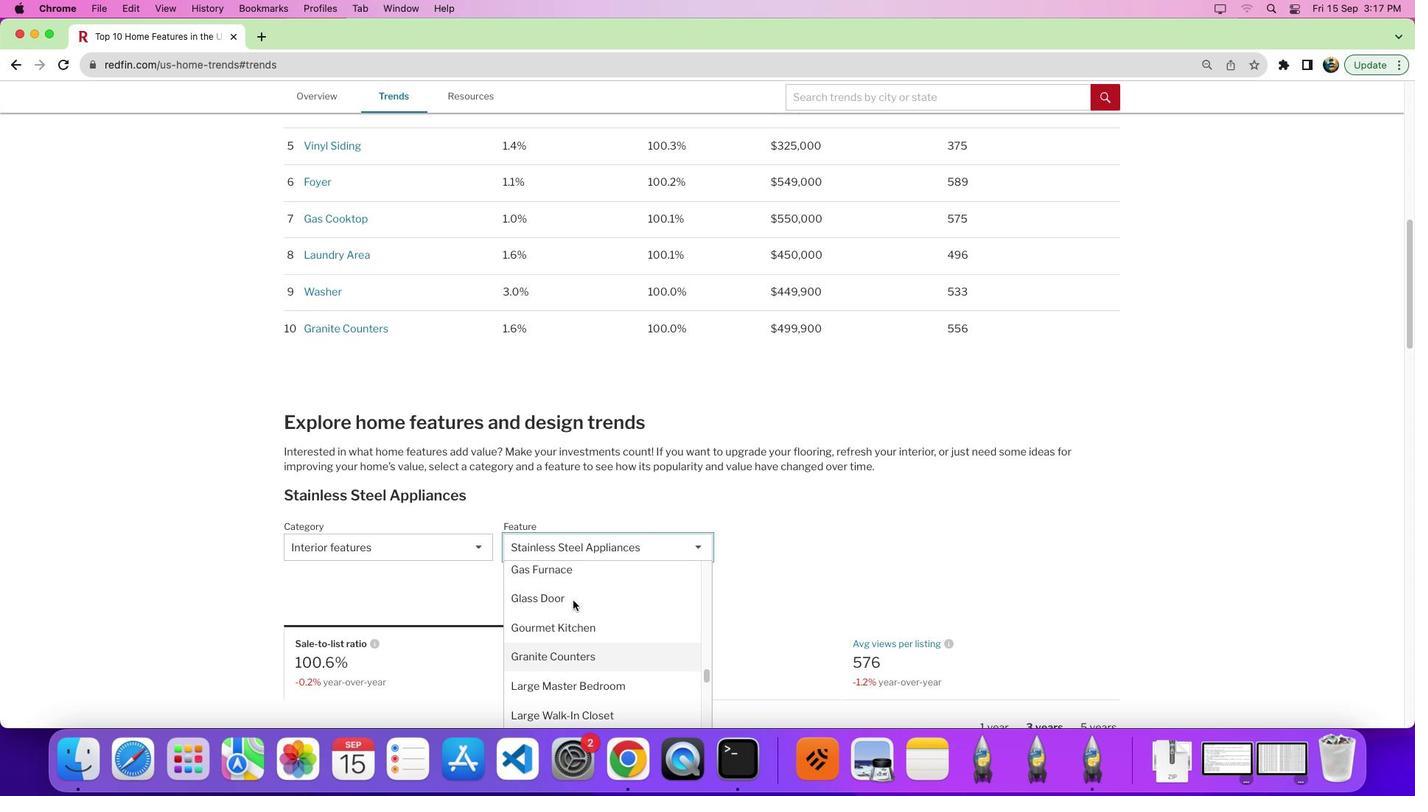 
Action: Mouse scrolled (572, 599) with delta (0, 0)
Screenshot: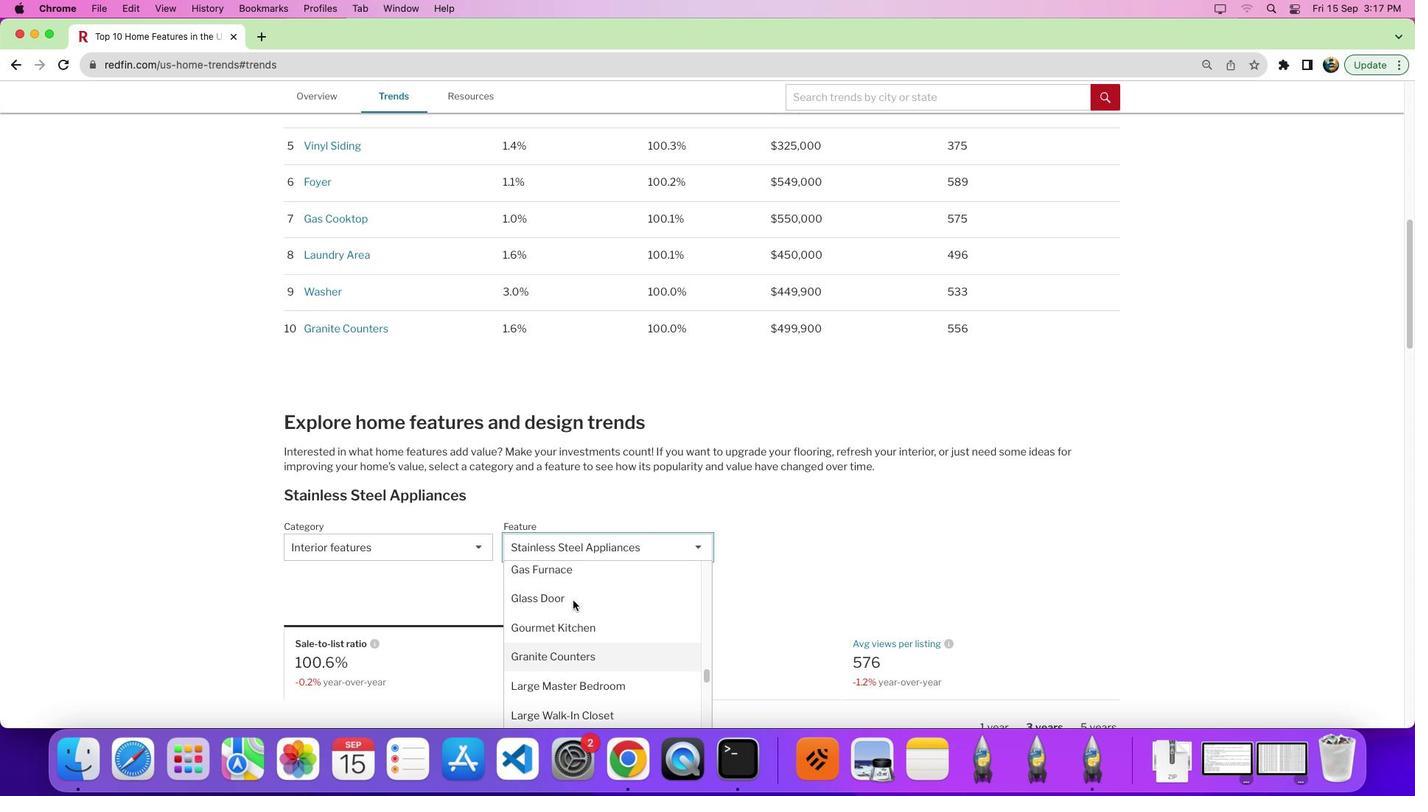 
Action: Mouse scrolled (572, 599) with delta (0, 0)
Screenshot: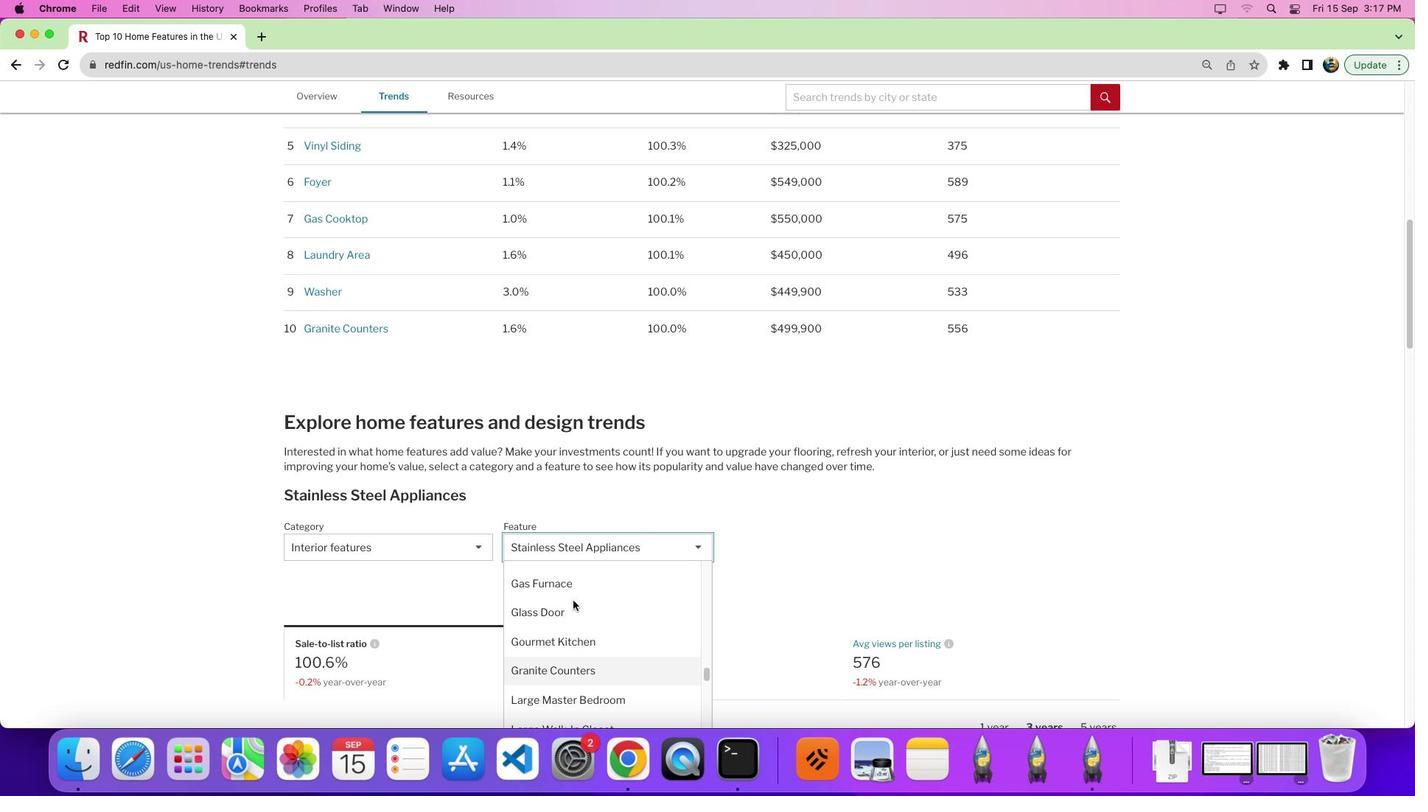 
Action: Mouse scrolled (572, 599) with delta (0, 0)
Screenshot: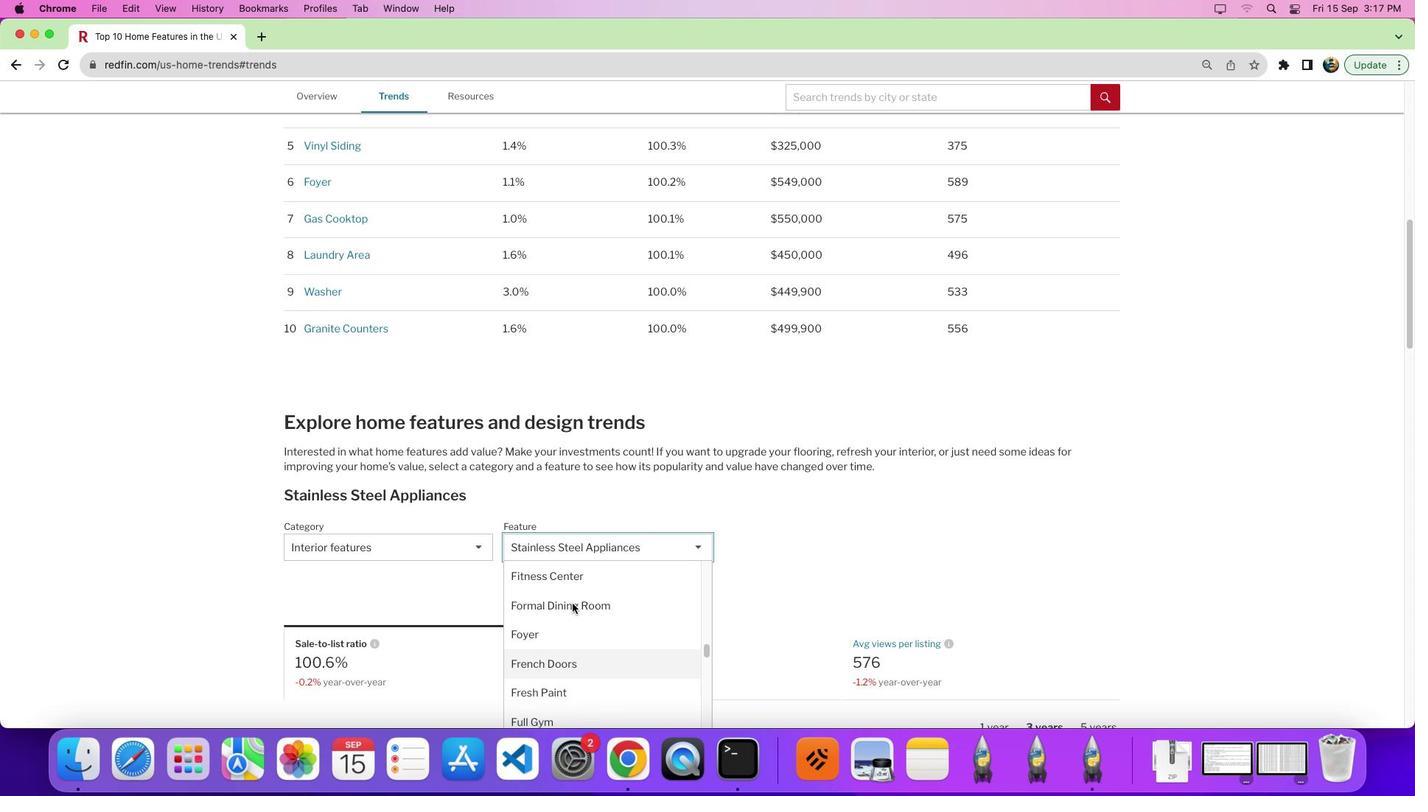 
Action: Mouse scrolled (572, 599) with delta (0, 0)
Screenshot: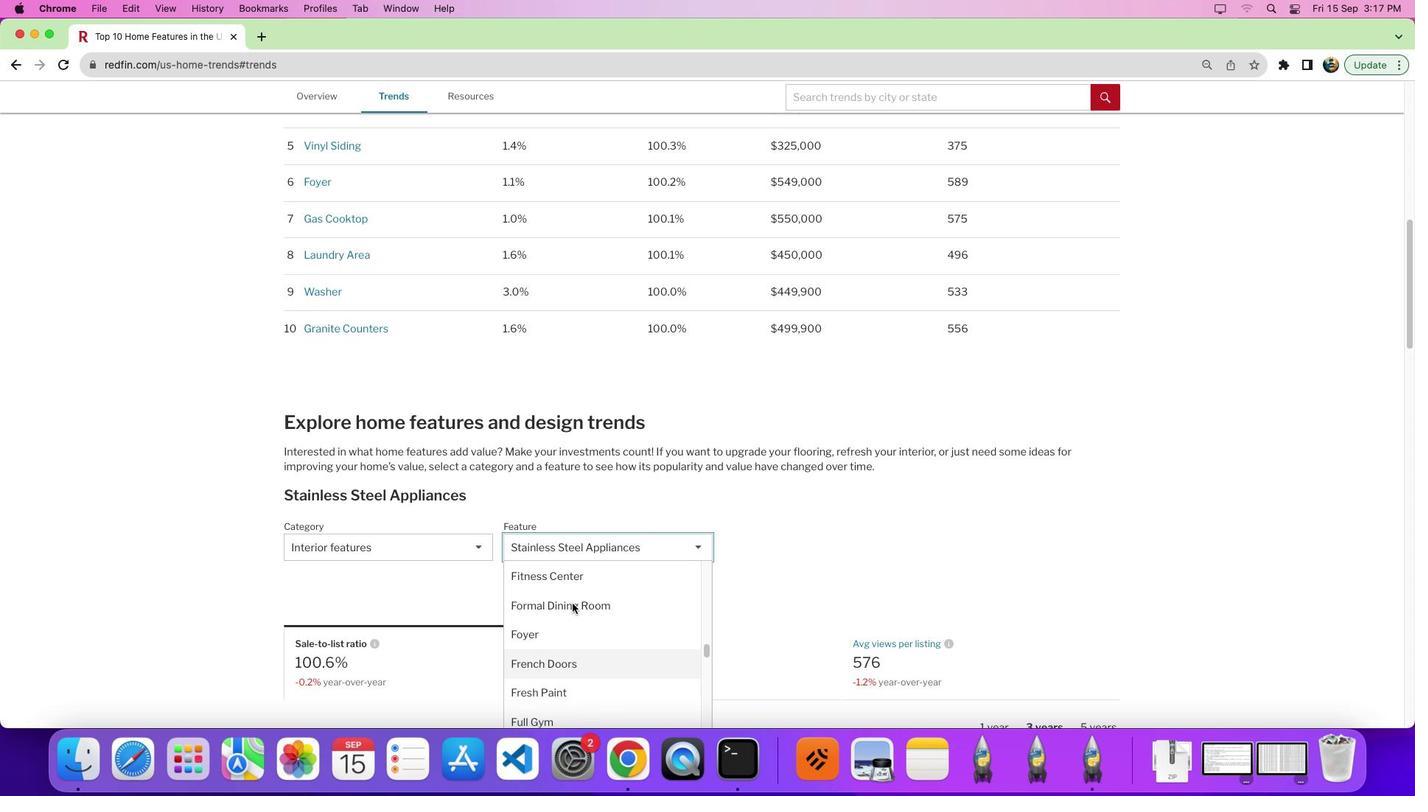 
Action: Mouse scrolled (572, 599) with delta (0, 4)
Screenshot: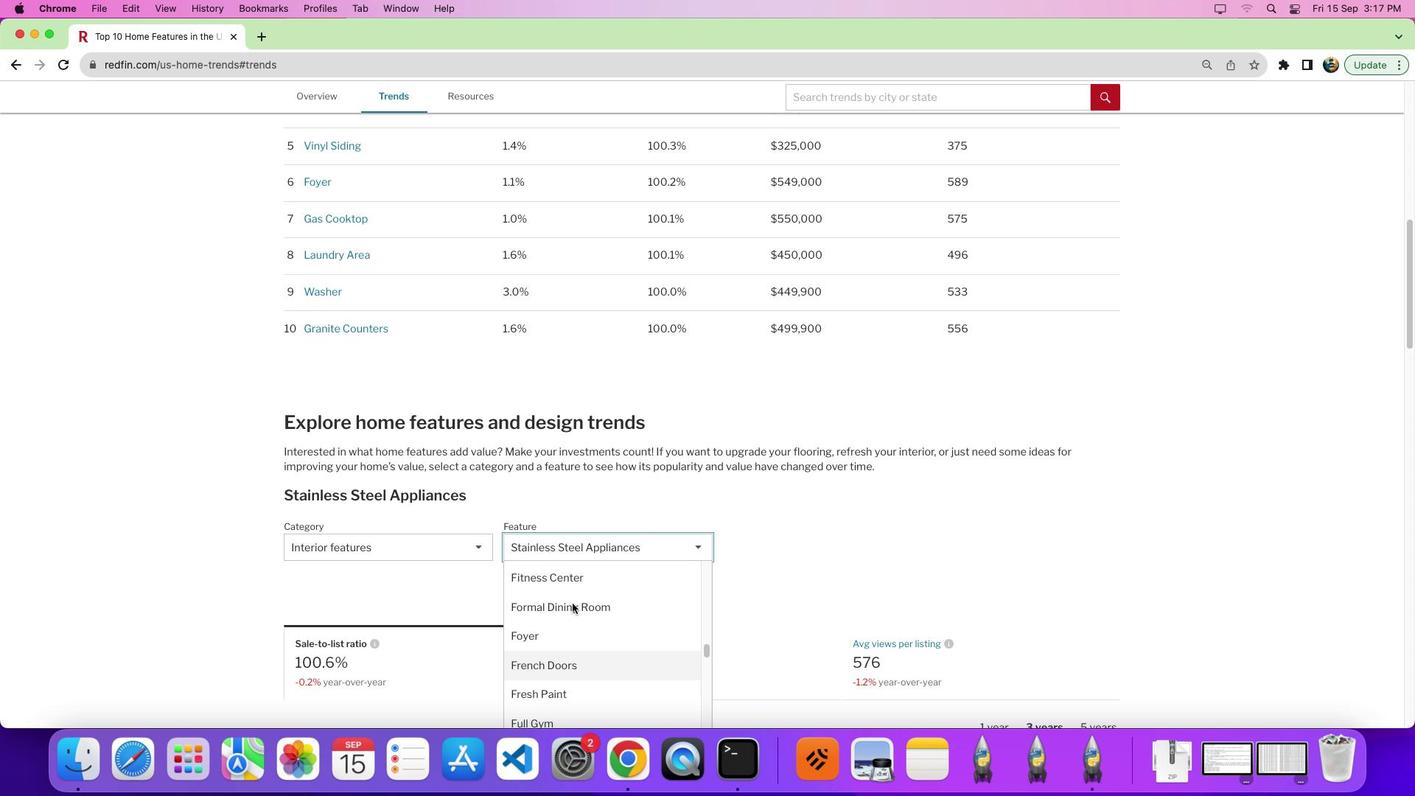 
Action: Mouse moved to (565, 627)
Screenshot: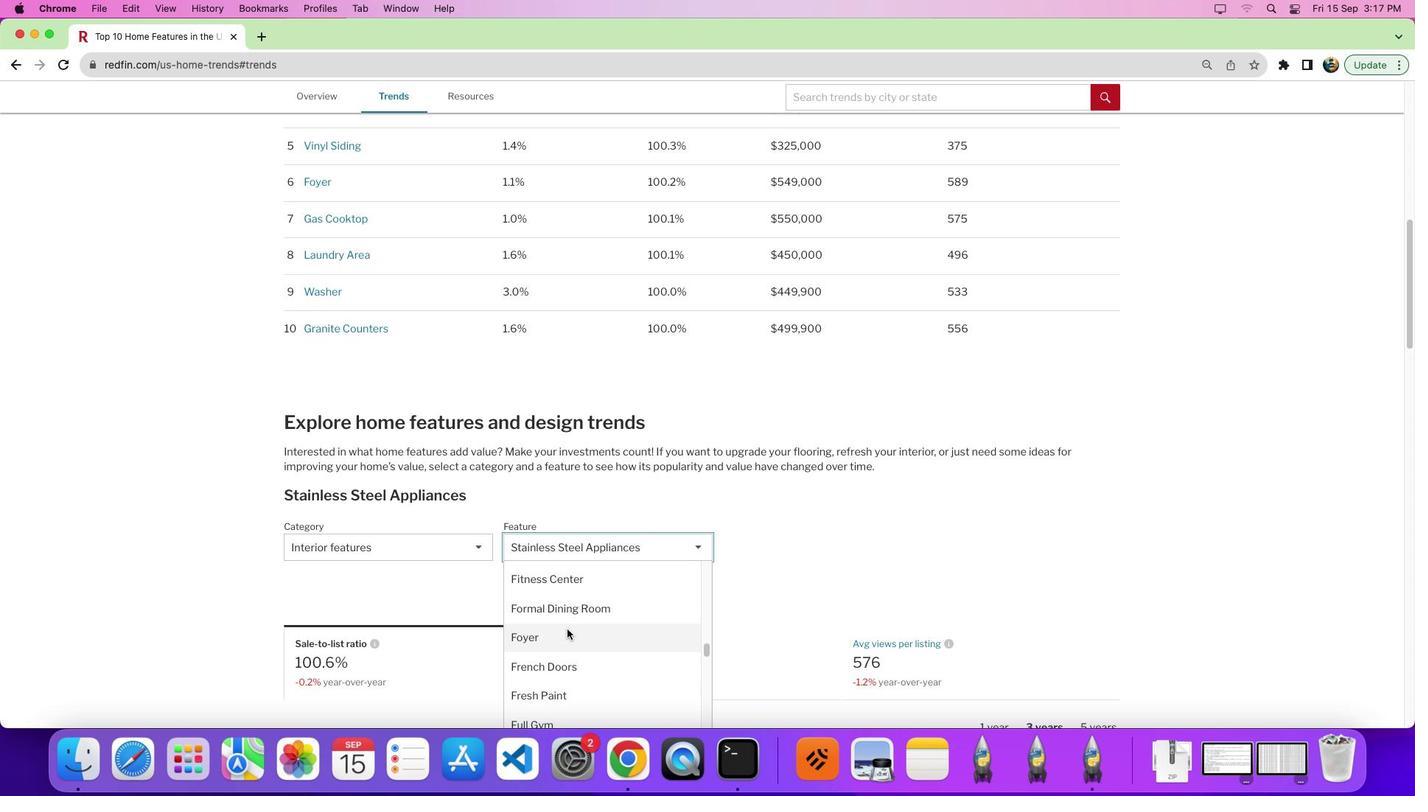 
Action: Mouse scrolled (565, 627) with delta (0, 0)
Screenshot: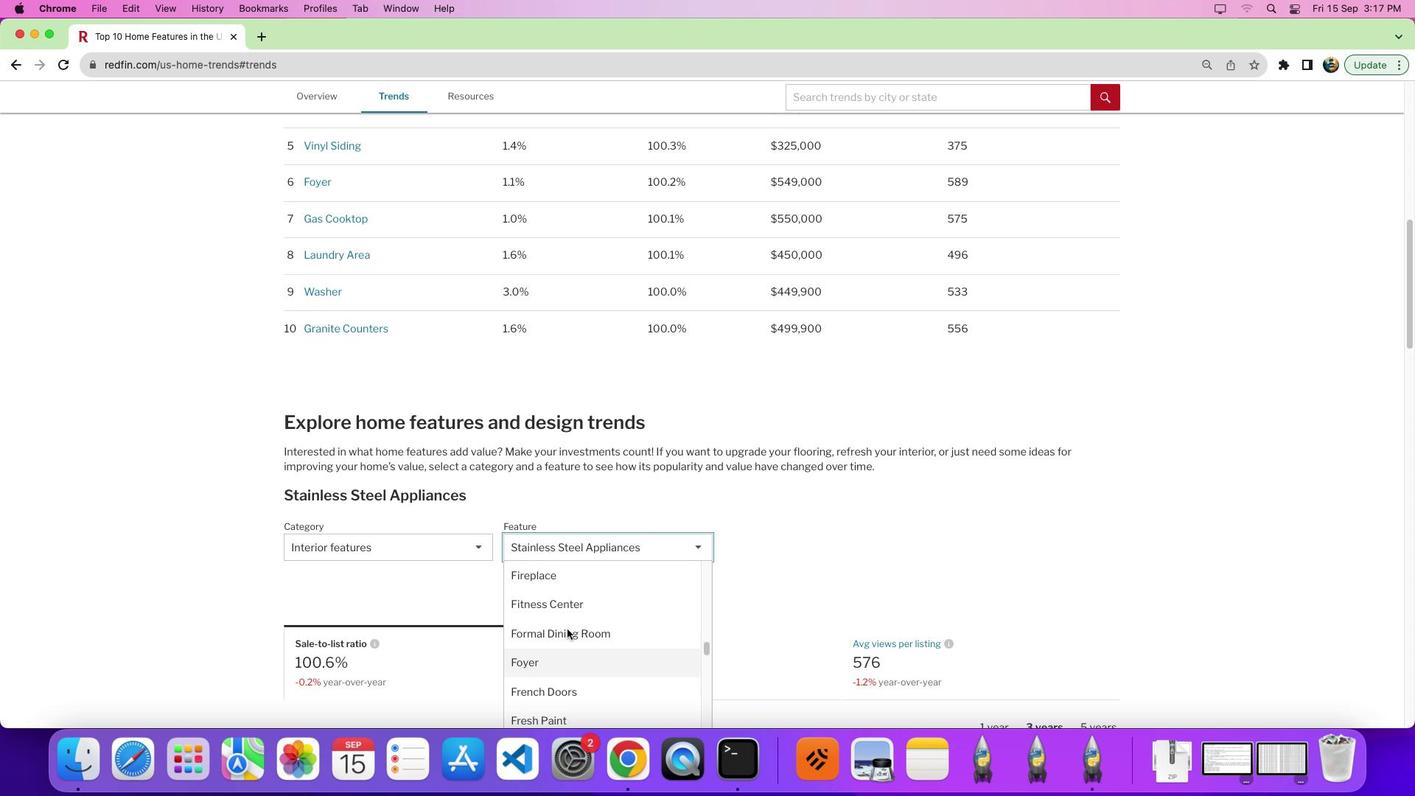 
Action: Mouse scrolled (565, 627) with delta (0, 0)
Screenshot: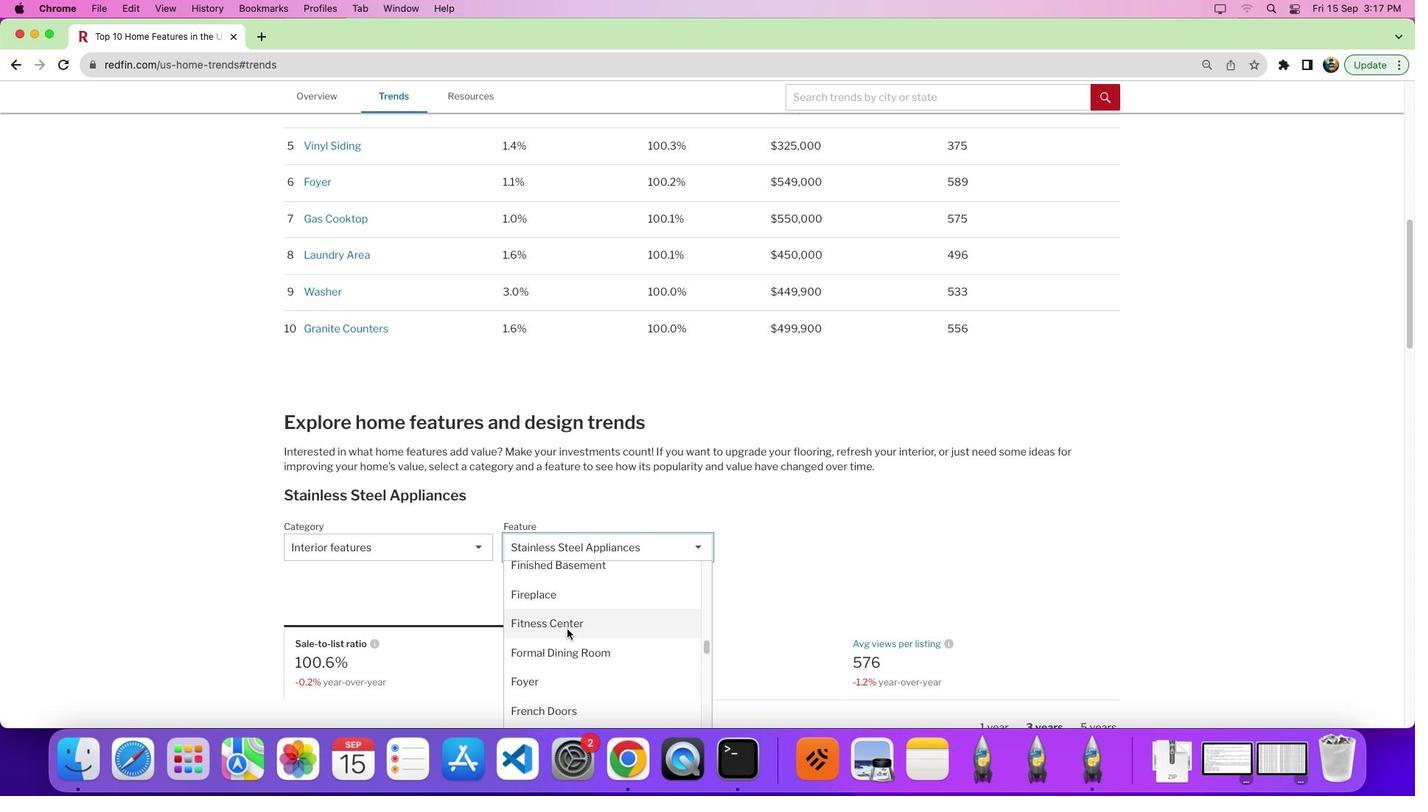 
Action: Mouse moved to (569, 622)
Screenshot: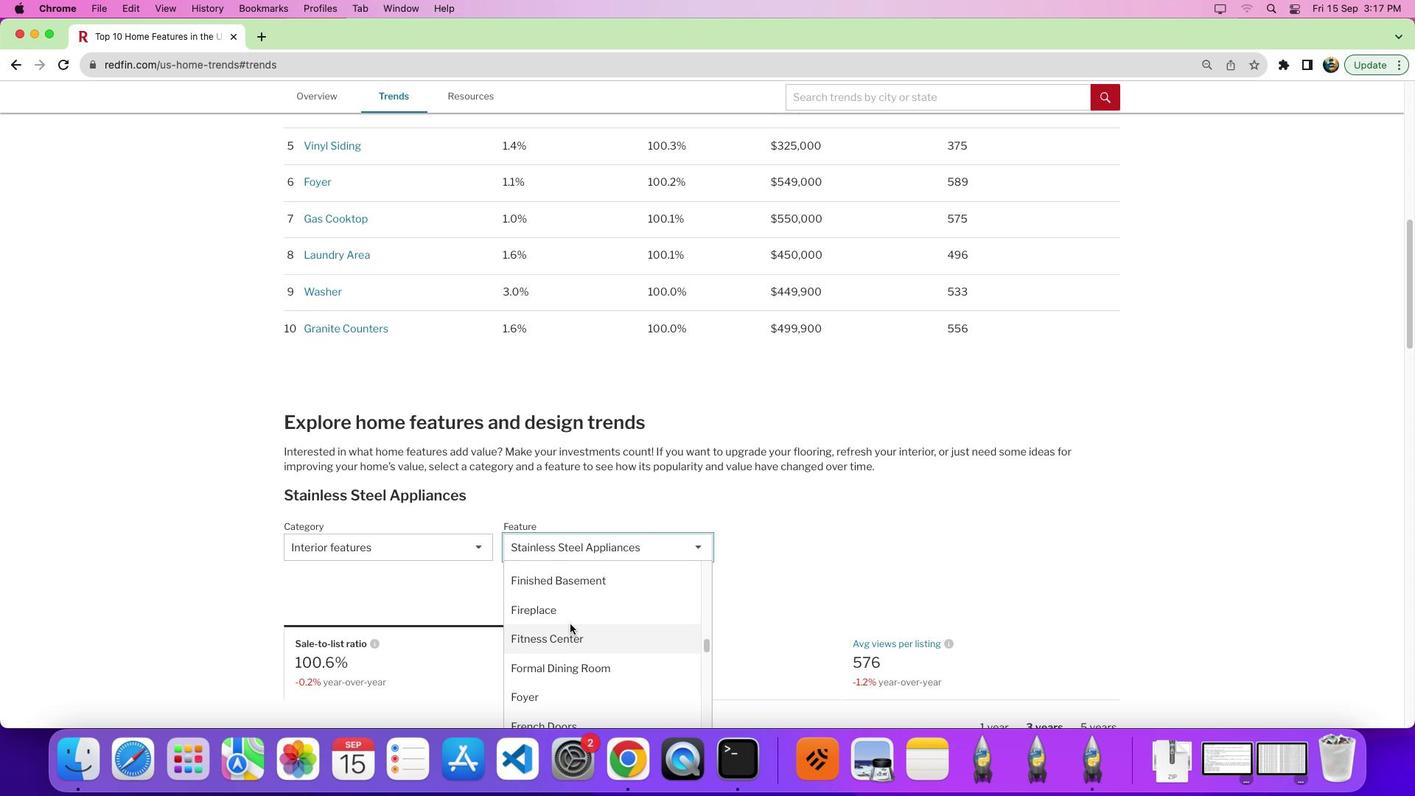 
Action: Mouse scrolled (569, 622) with delta (0, 0)
Screenshot: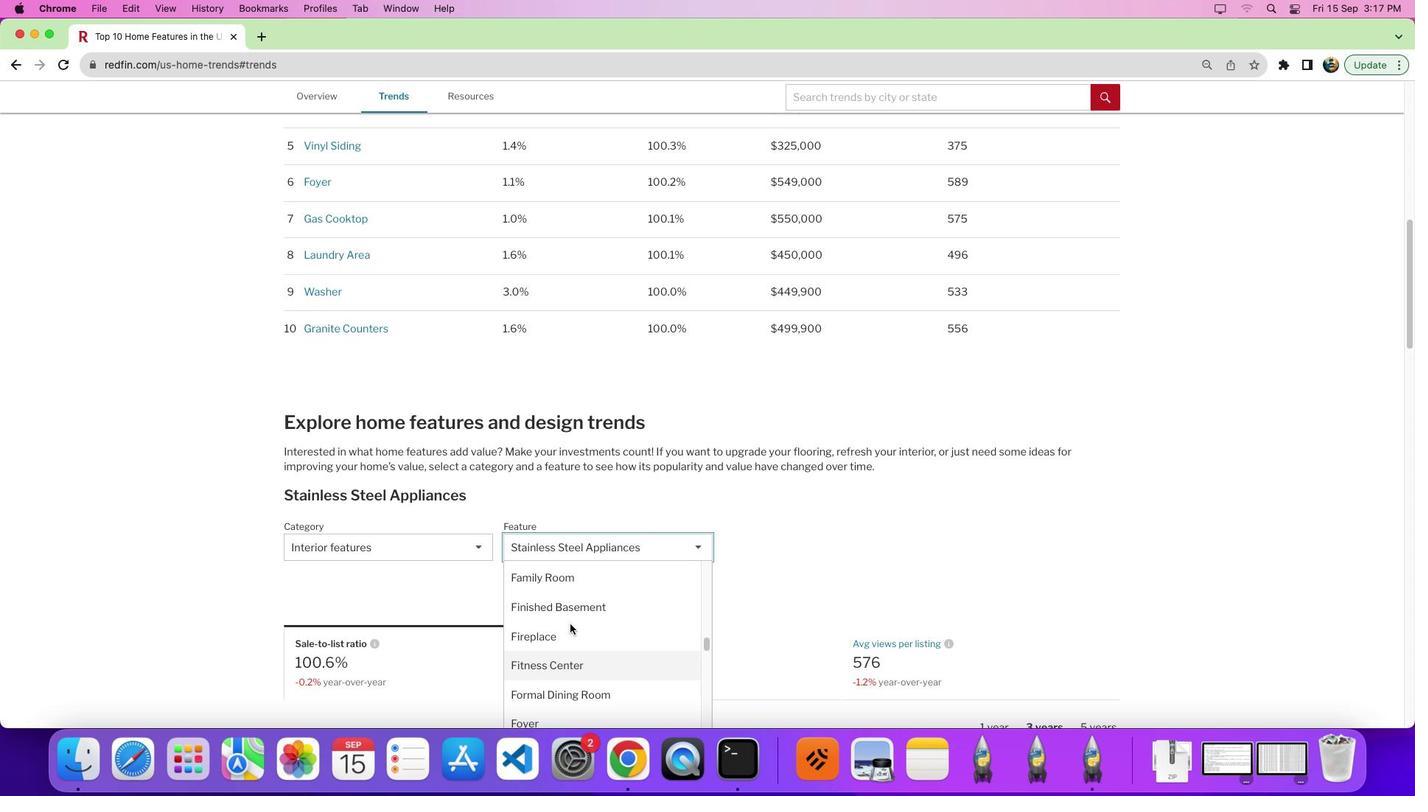 
Action: Mouse scrolled (569, 622) with delta (0, 0)
Screenshot: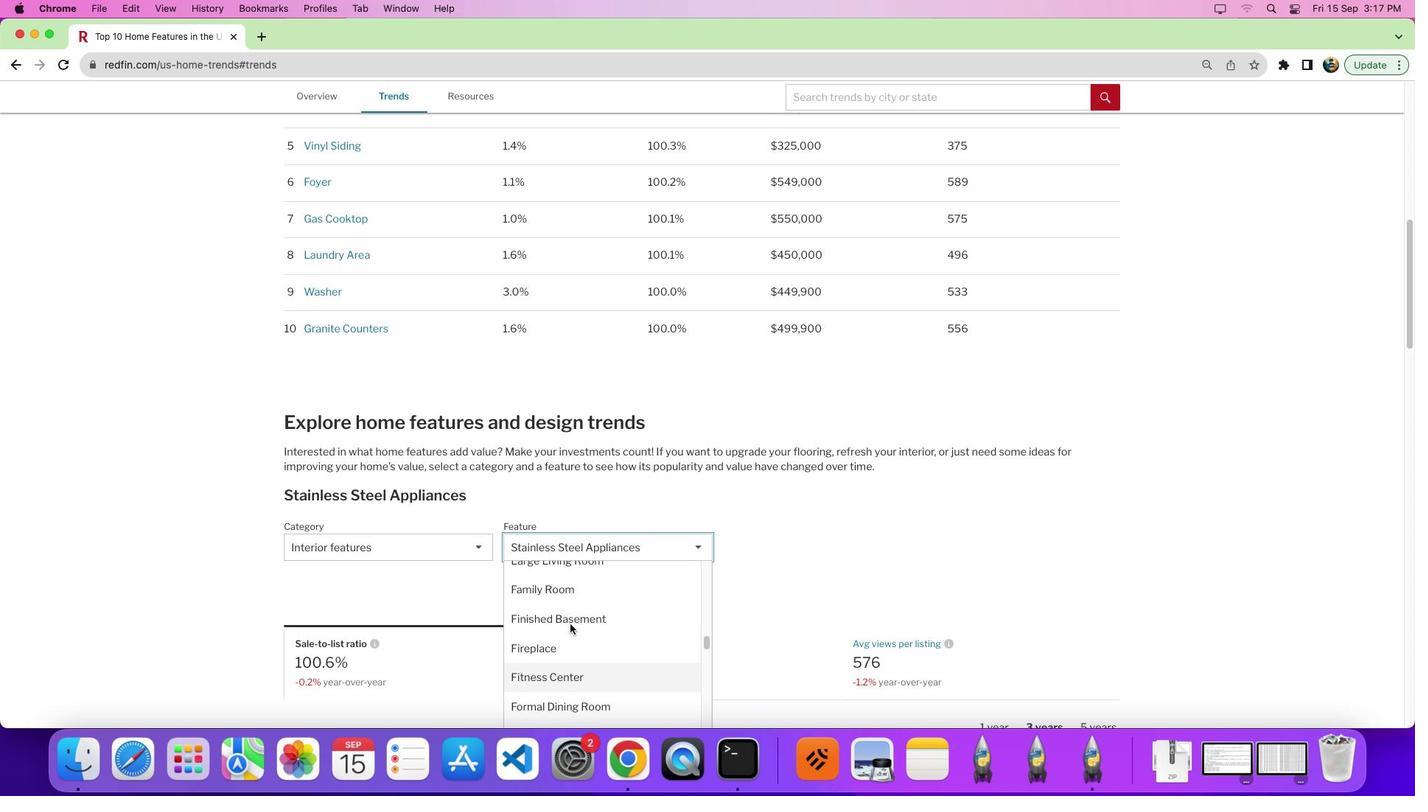 
Action: Mouse moved to (569, 621)
Screenshot: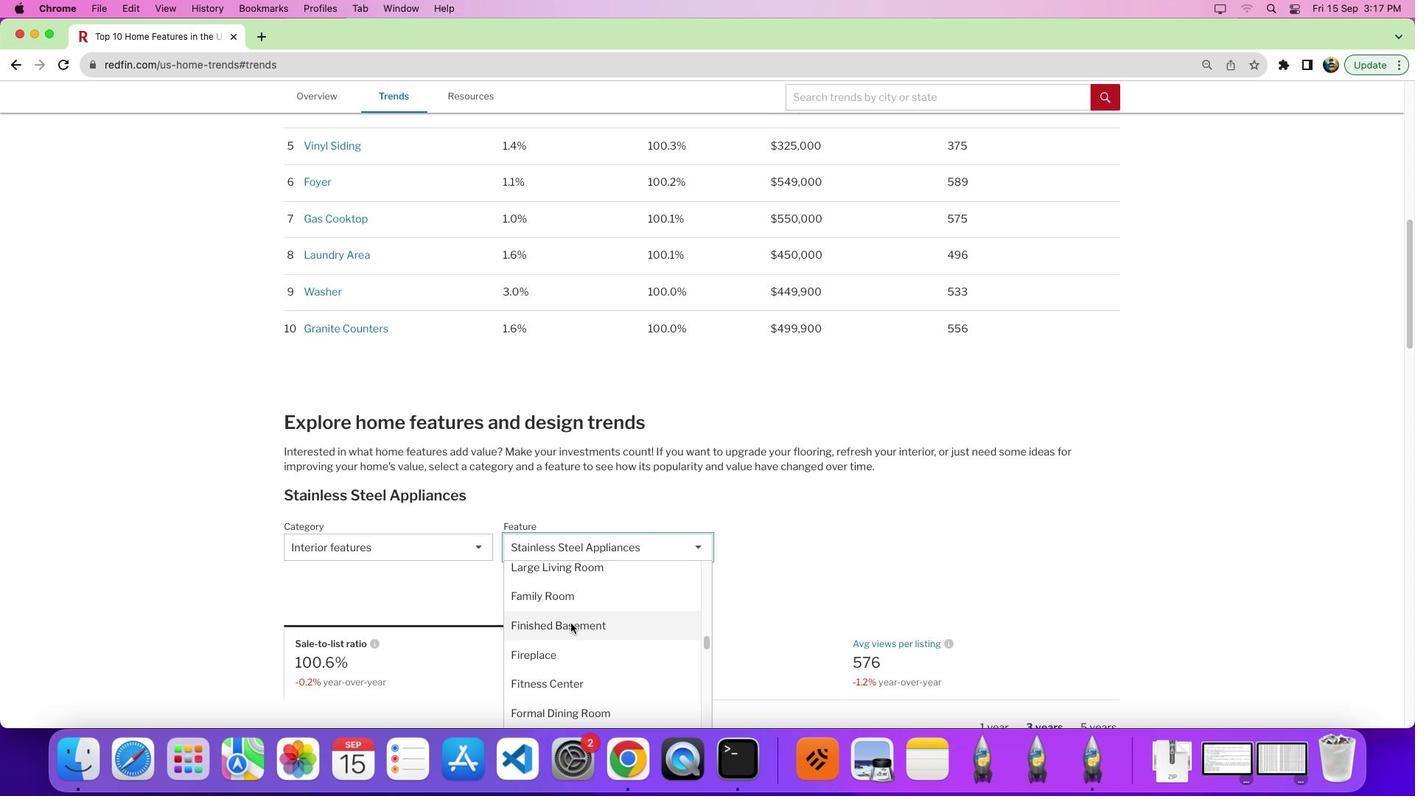 
Action: Mouse scrolled (569, 621) with delta (0, 0)
Screenshot: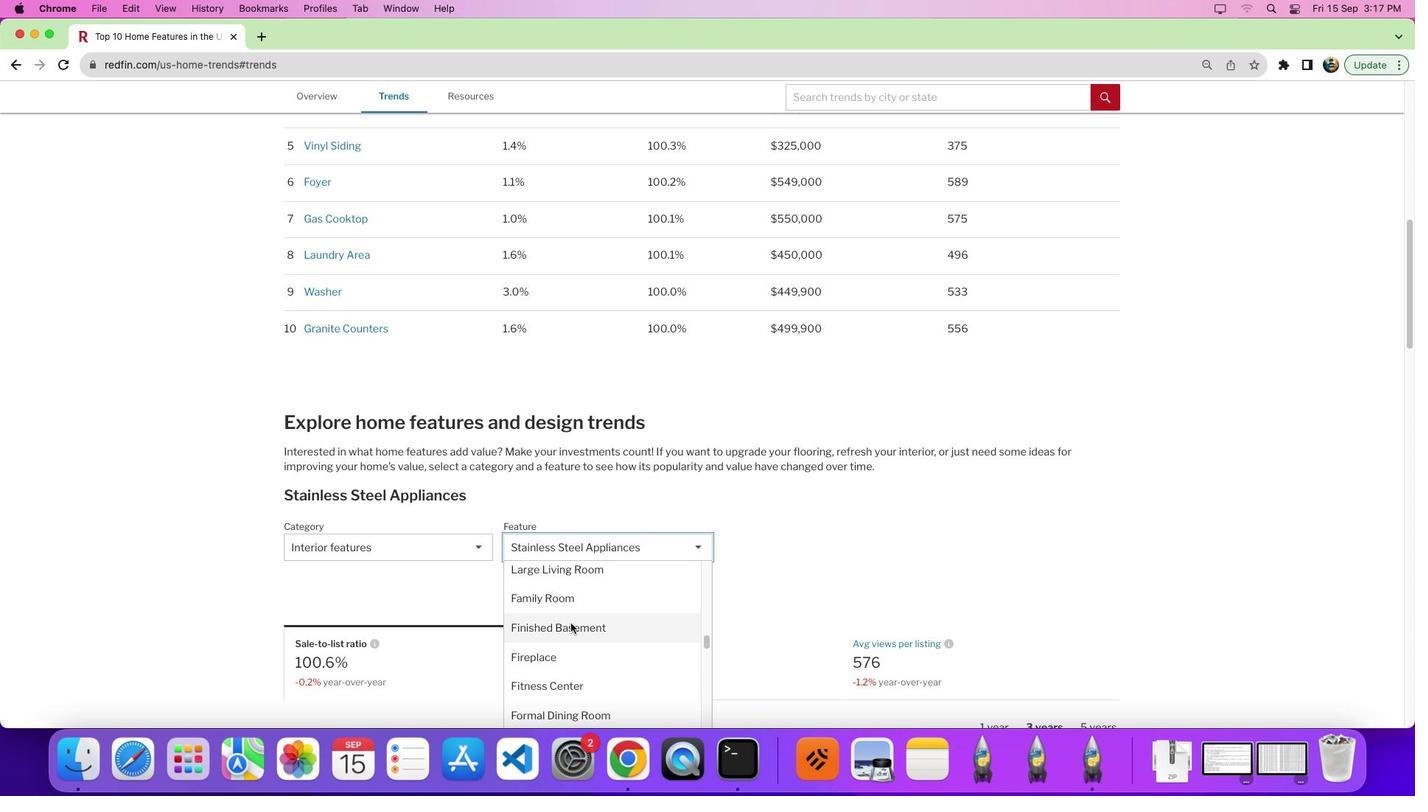 
Action: Mouse moved to (569, 621)
Screenshot: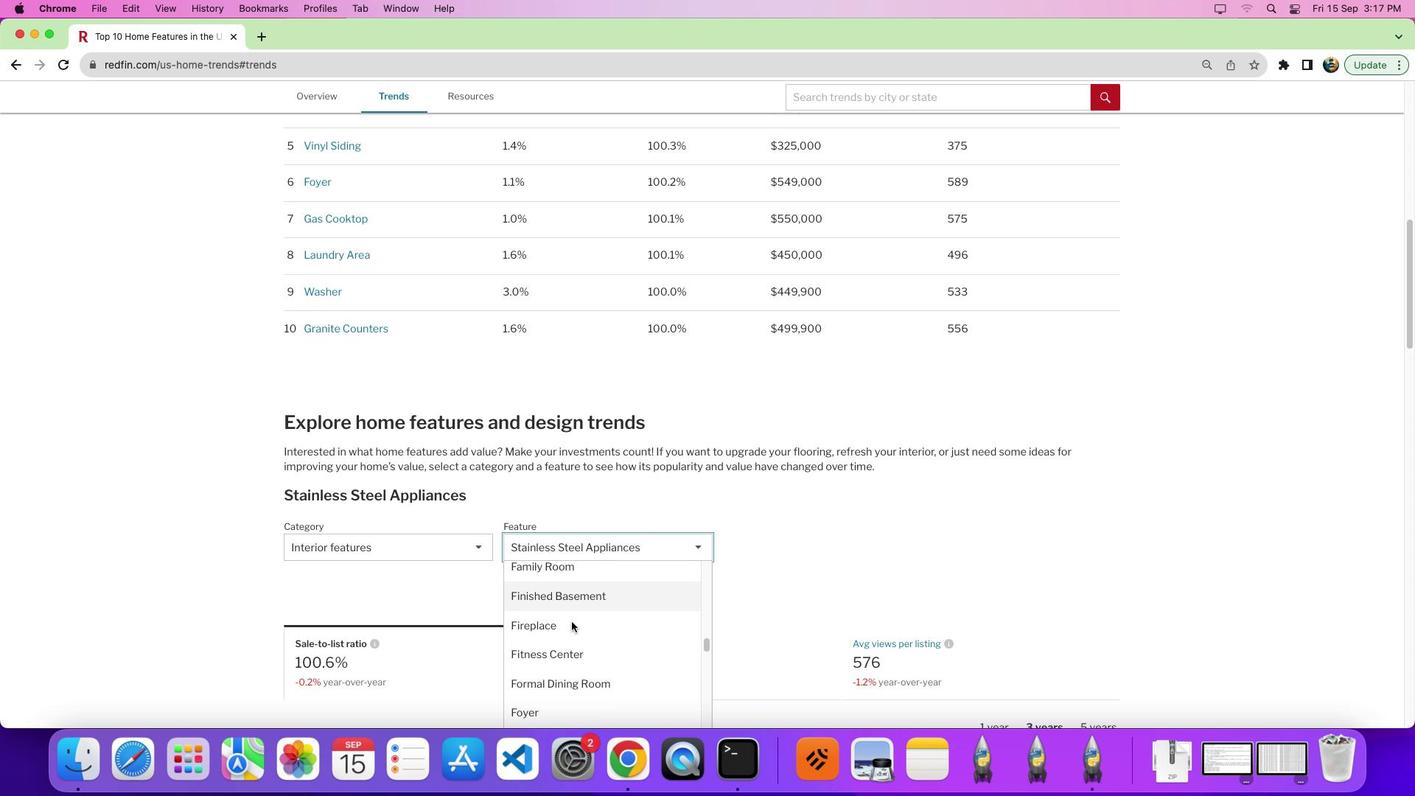 
Action: Mouse scrolled (569, 621) with delta (0, -1)
Screenshot: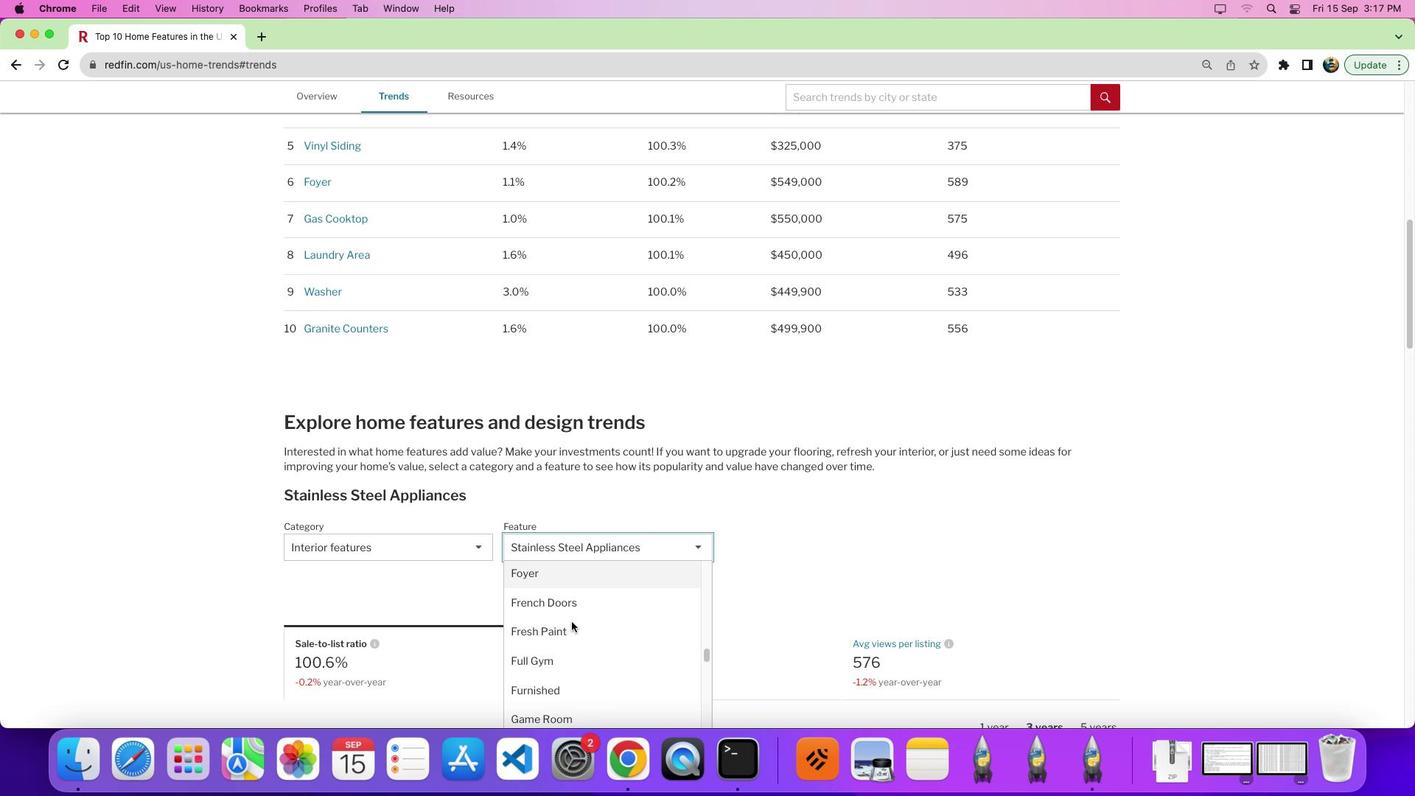 
Action: Mouse scrolled (569, 621) with delta (0, -1)
Screenshot: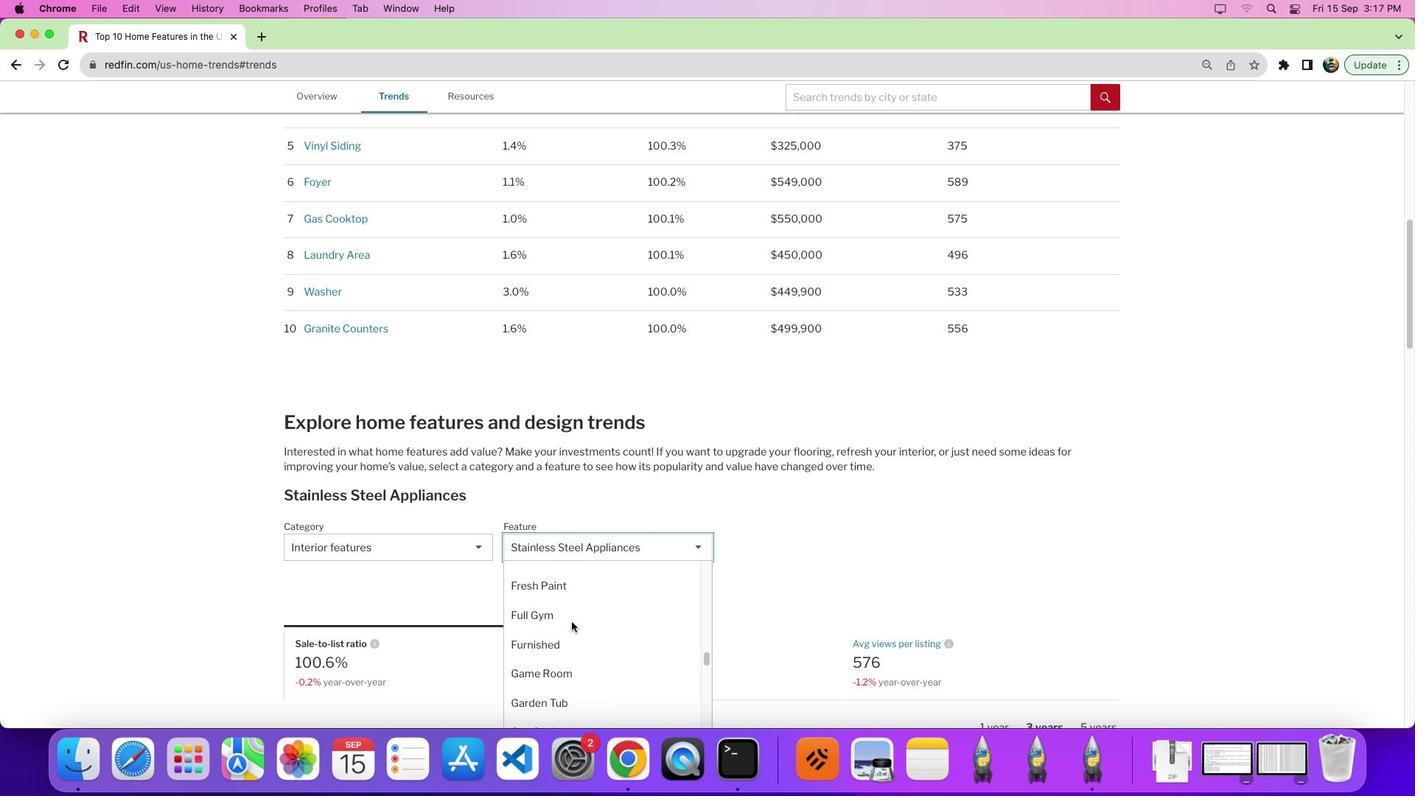 
Action: Mouse moved to (569, 620)
Screenshot: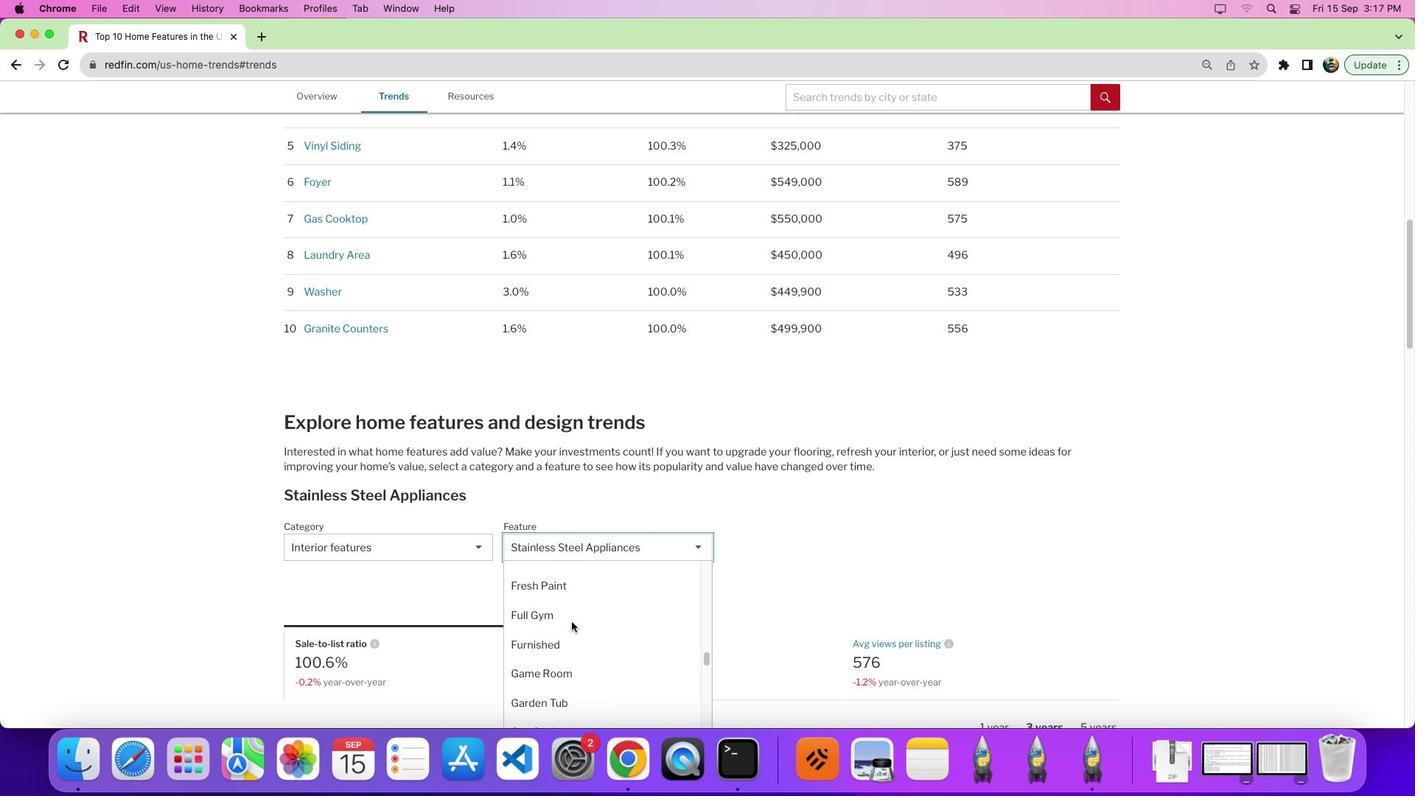 
Action: Mouse scrolled (569, 620) with delta (0, -5)
Screenshot: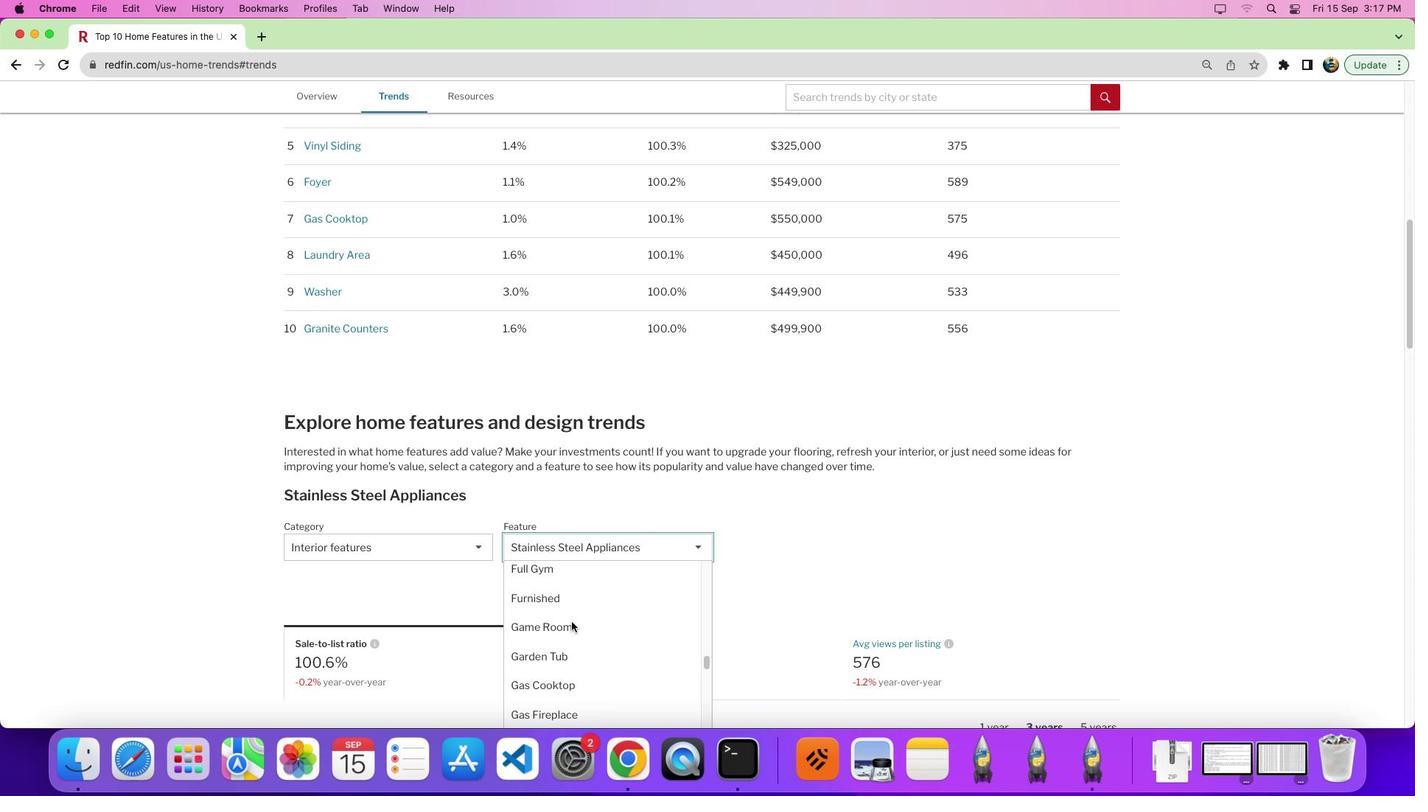 
Action: Mouse moved to (763, 468)
Screenshot: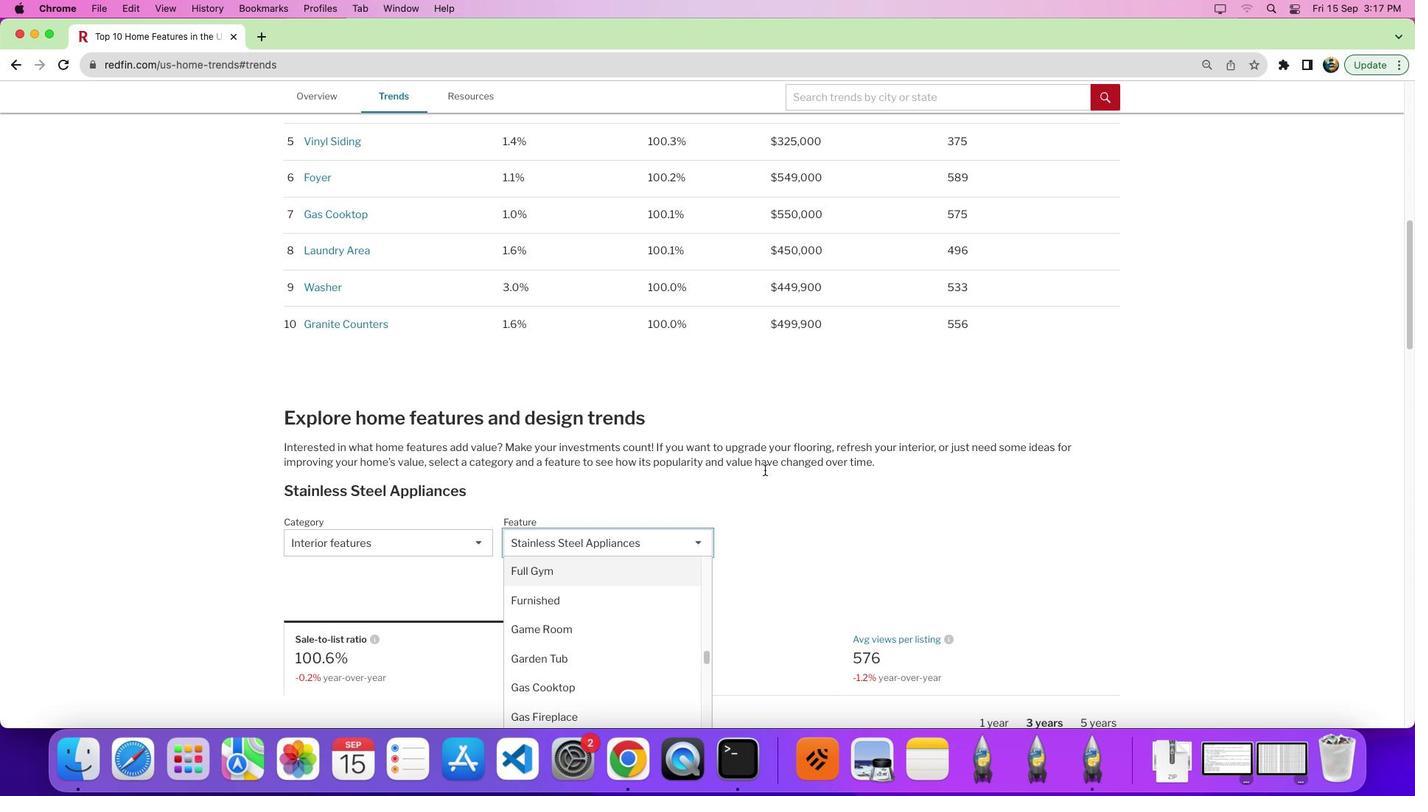 
Action: Mouse scrolled (763, 468) with delta (0, -1)
Screenshot: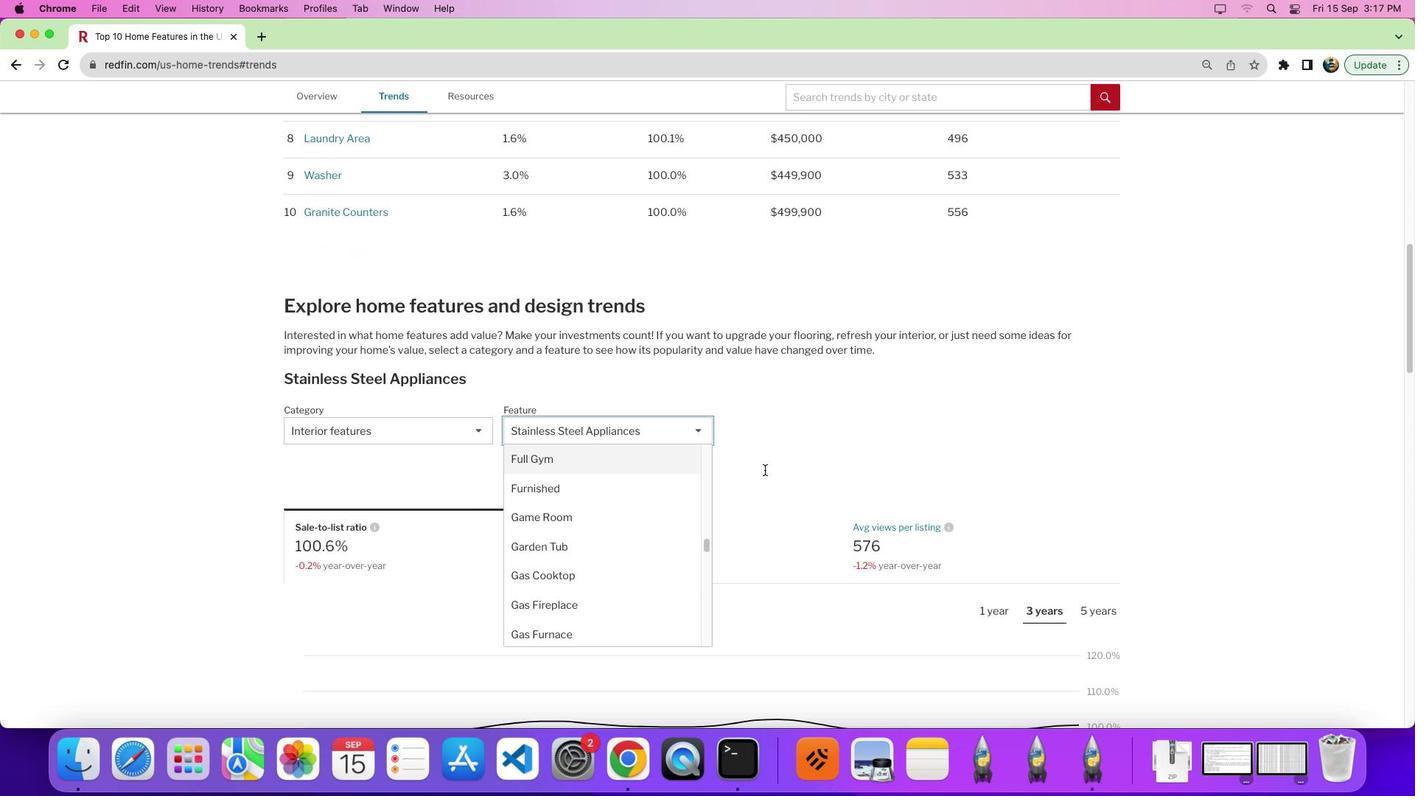 
Action: Mouse scrolled (763, 468) with delta (0, -1)
Screenshot: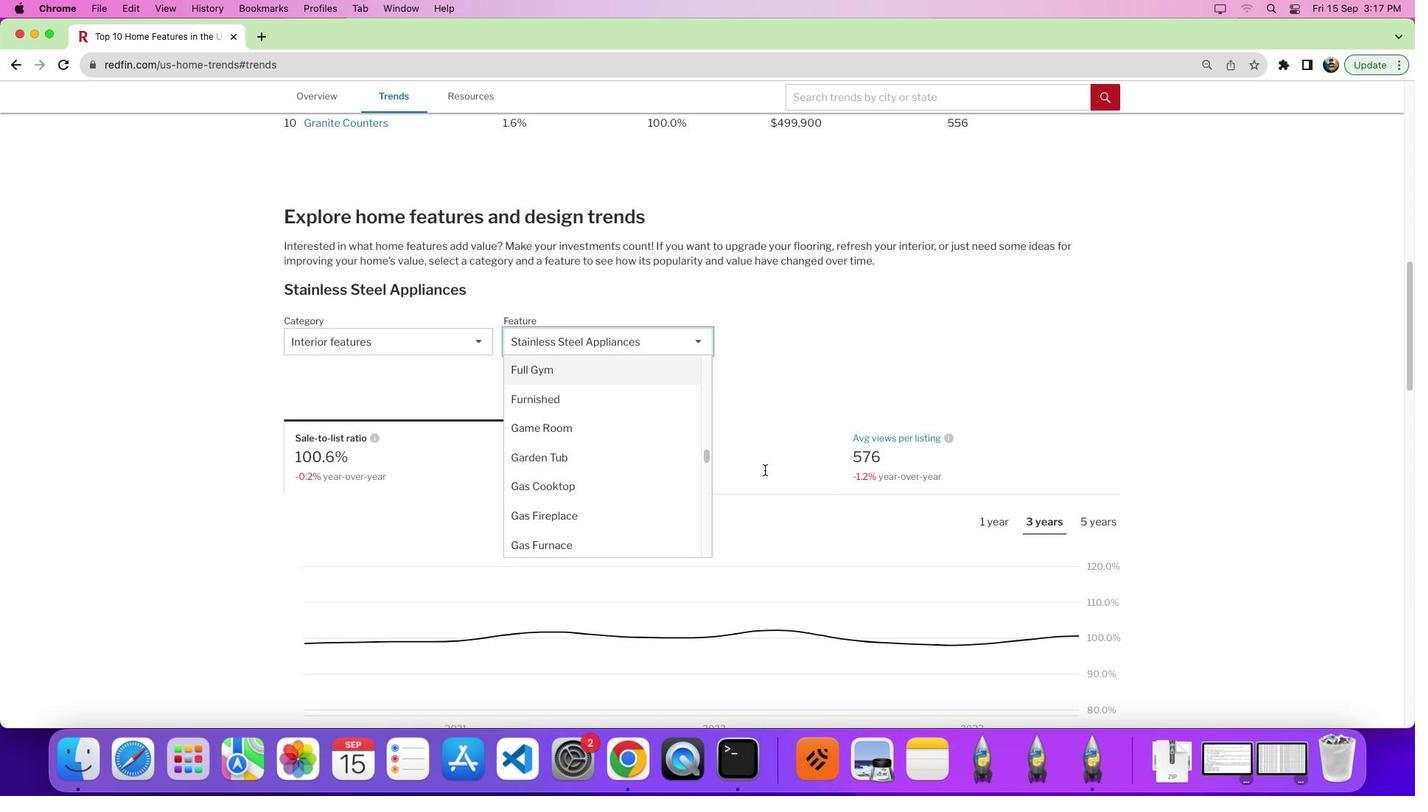 
Action: Mouse scrolled (763, 468) with delta (0, -5)
Screenshot: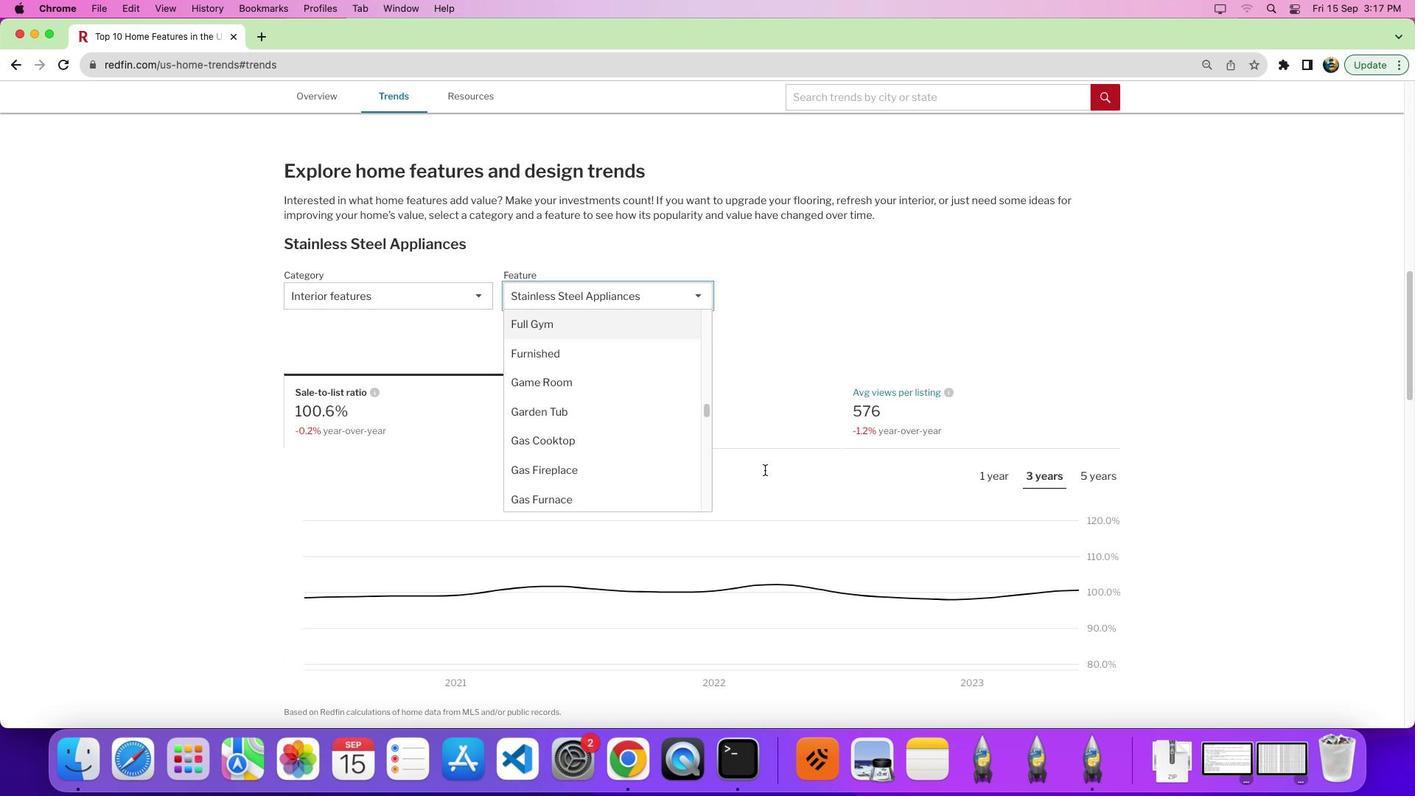 
Action: Mouse moved to (614, 420)
Screenshot: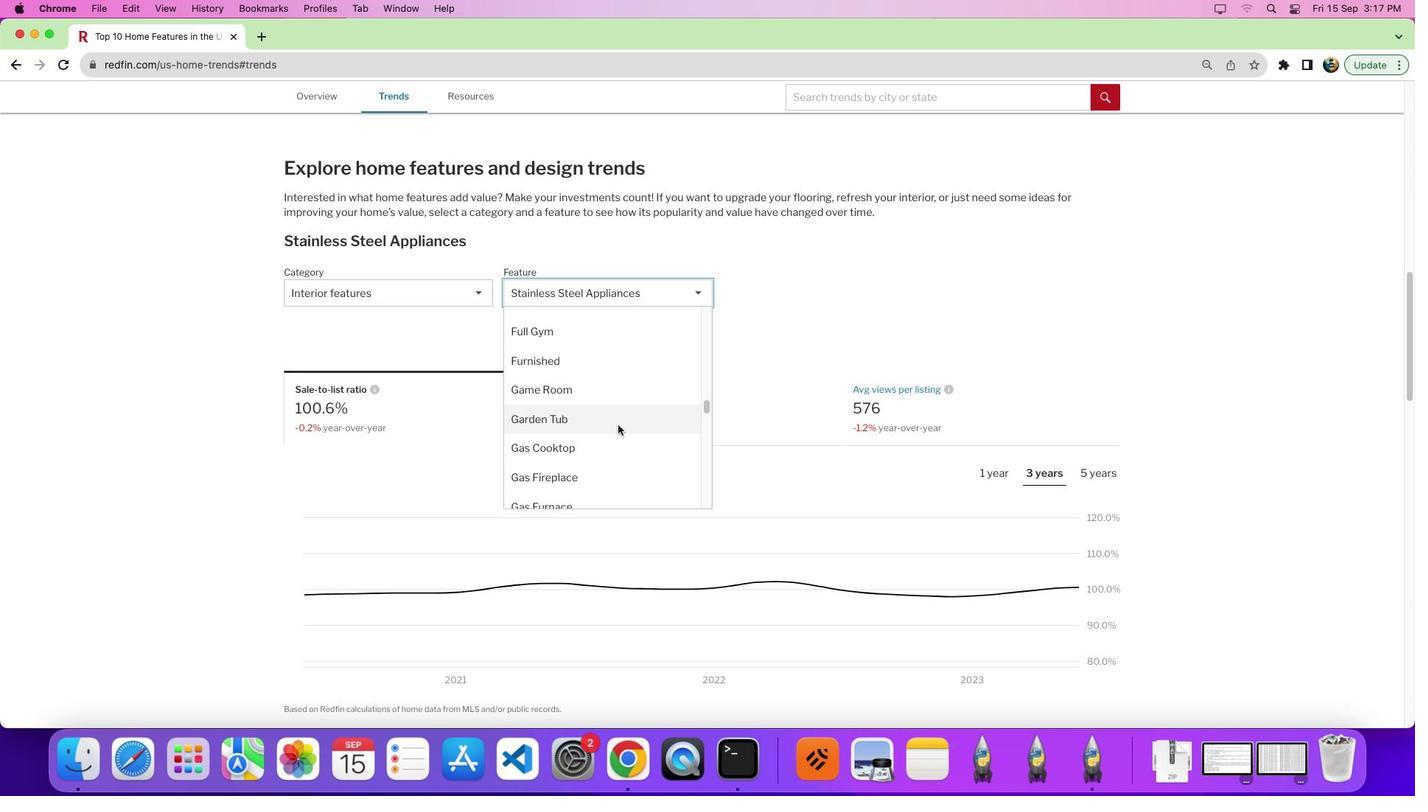 
Action: Mouse scrolled (614, 420) with delta (0, 0)
Screenshot: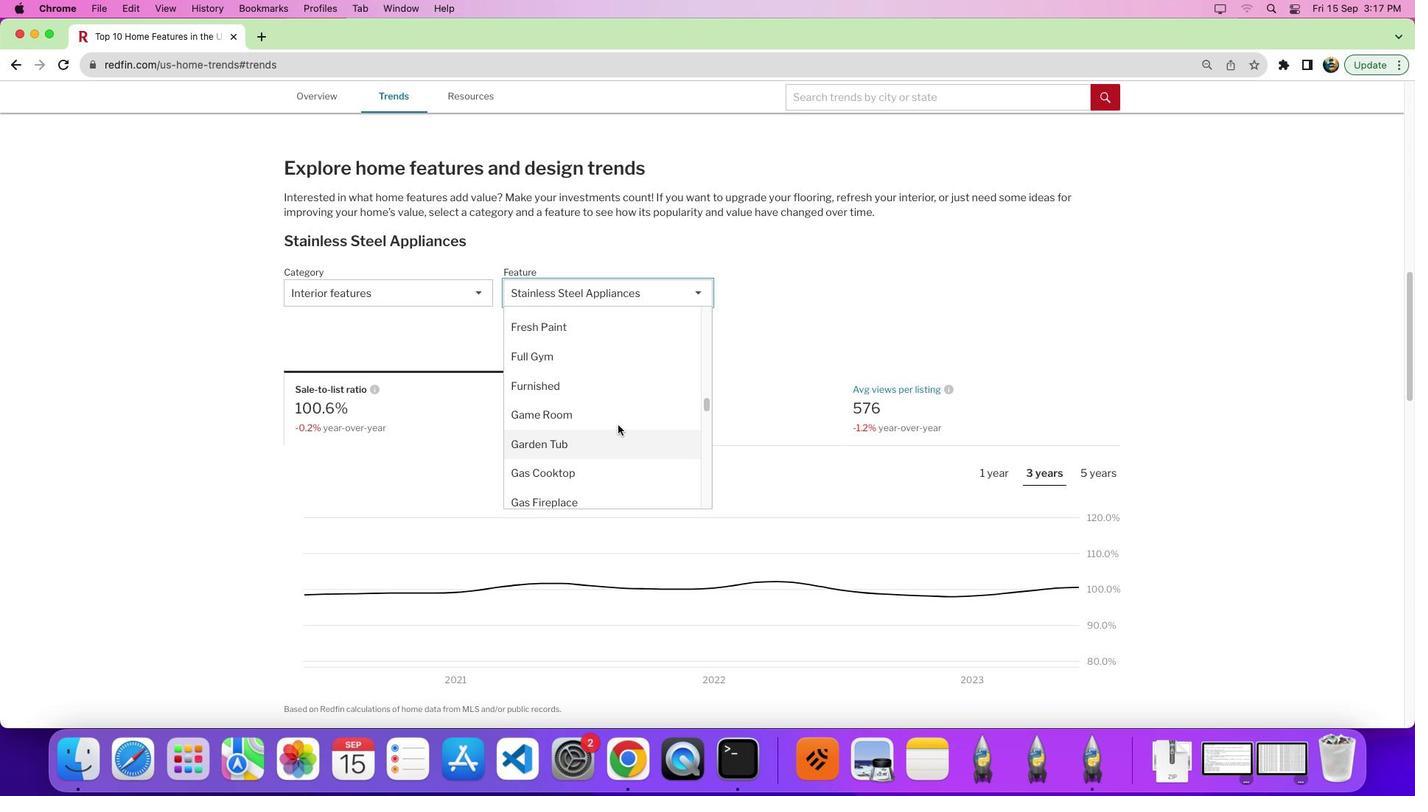 
Action: Mouse moved to (614, 421)
Screenshot: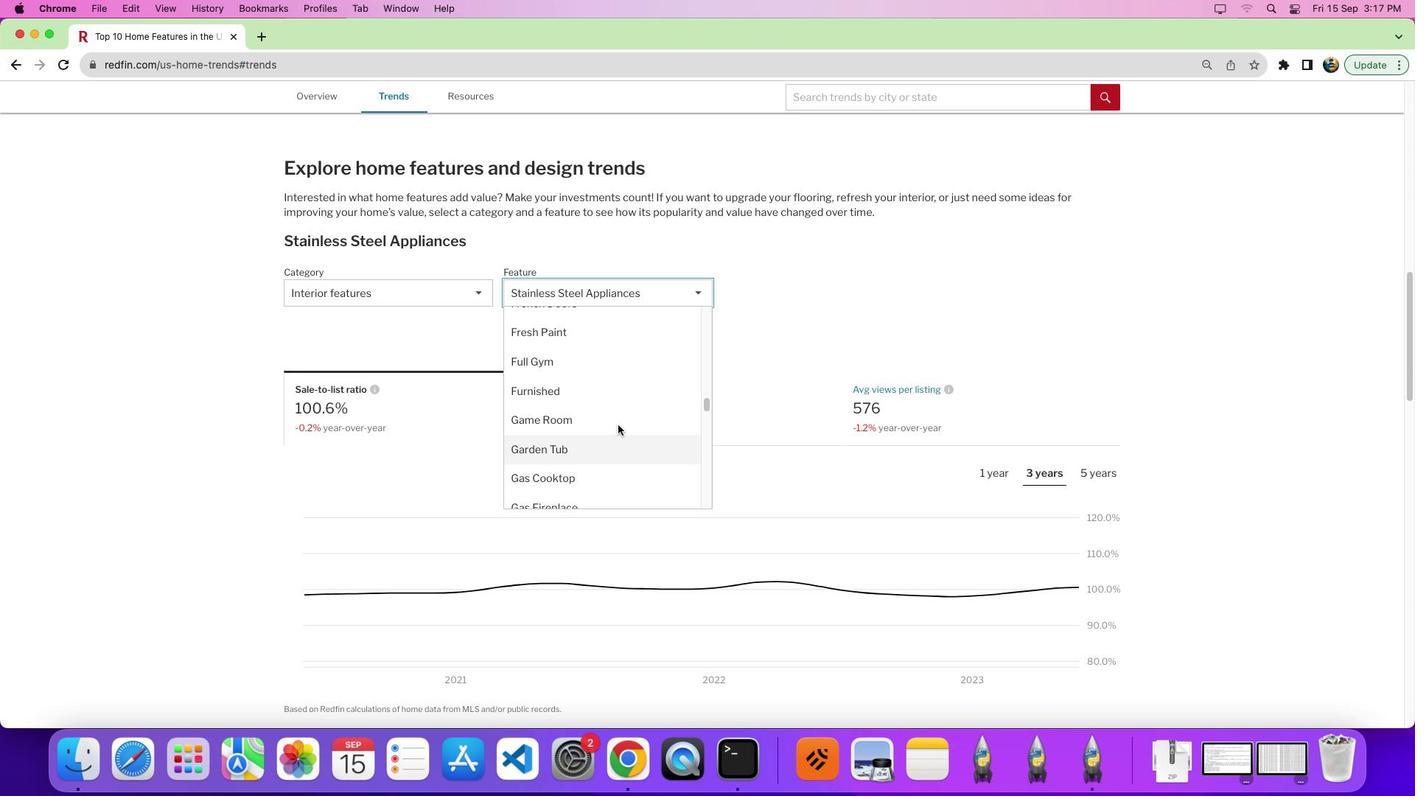 
Action: Mouse scrolled (614, 421) with delta (0, 0)
Screenshot: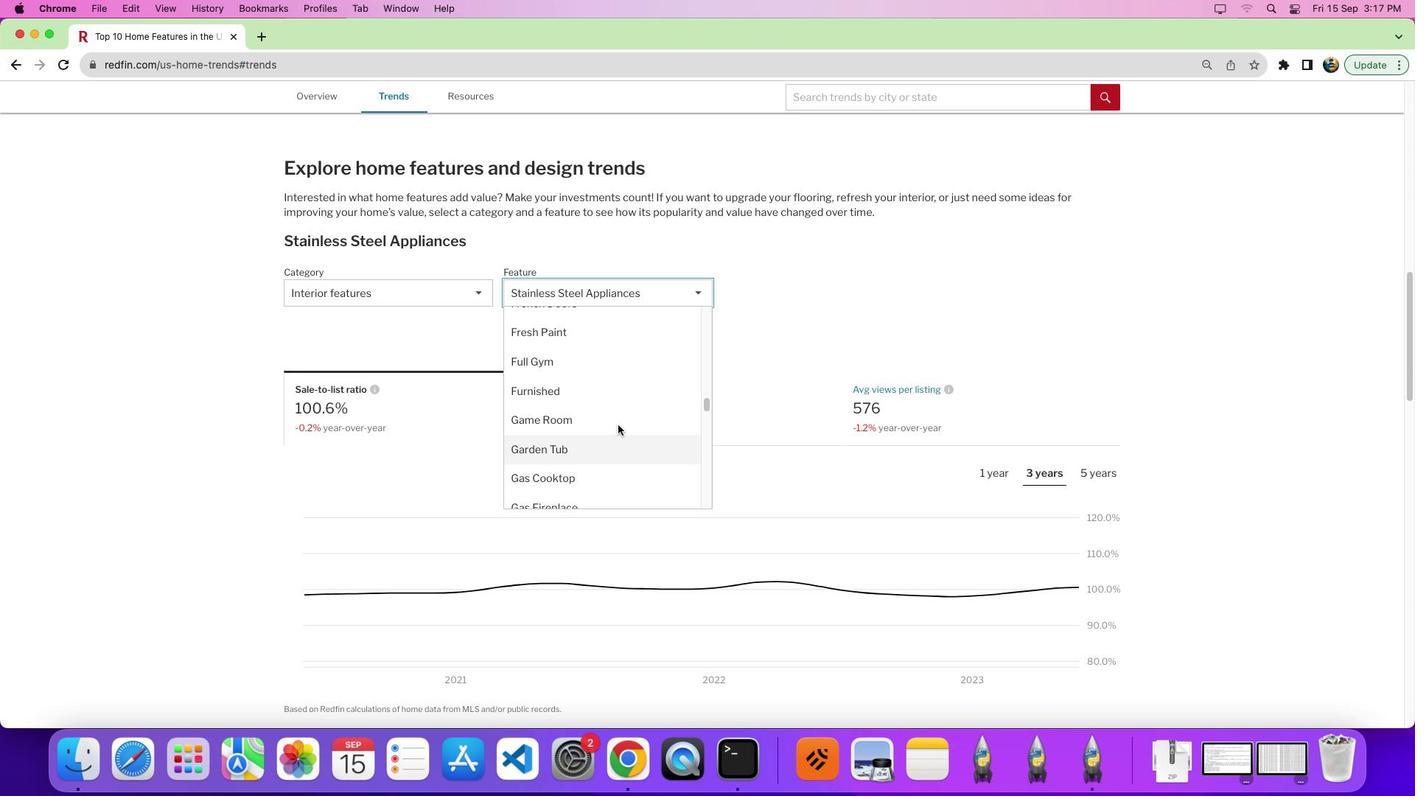
Action: Mouse moved to (616, 423)
Screenshot: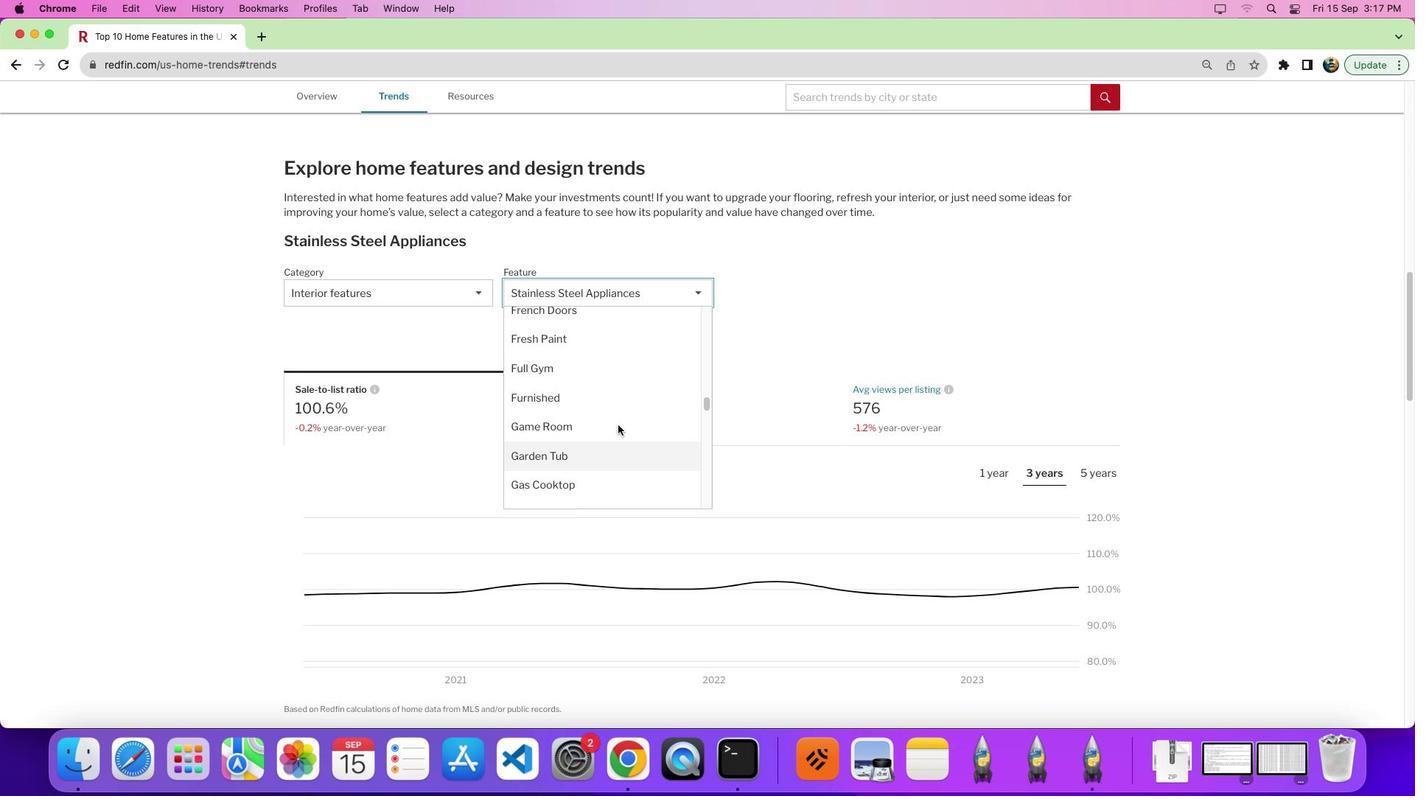 
Action: Mouse scrolled (616, 423) with delta (0, 0)
Screenshot: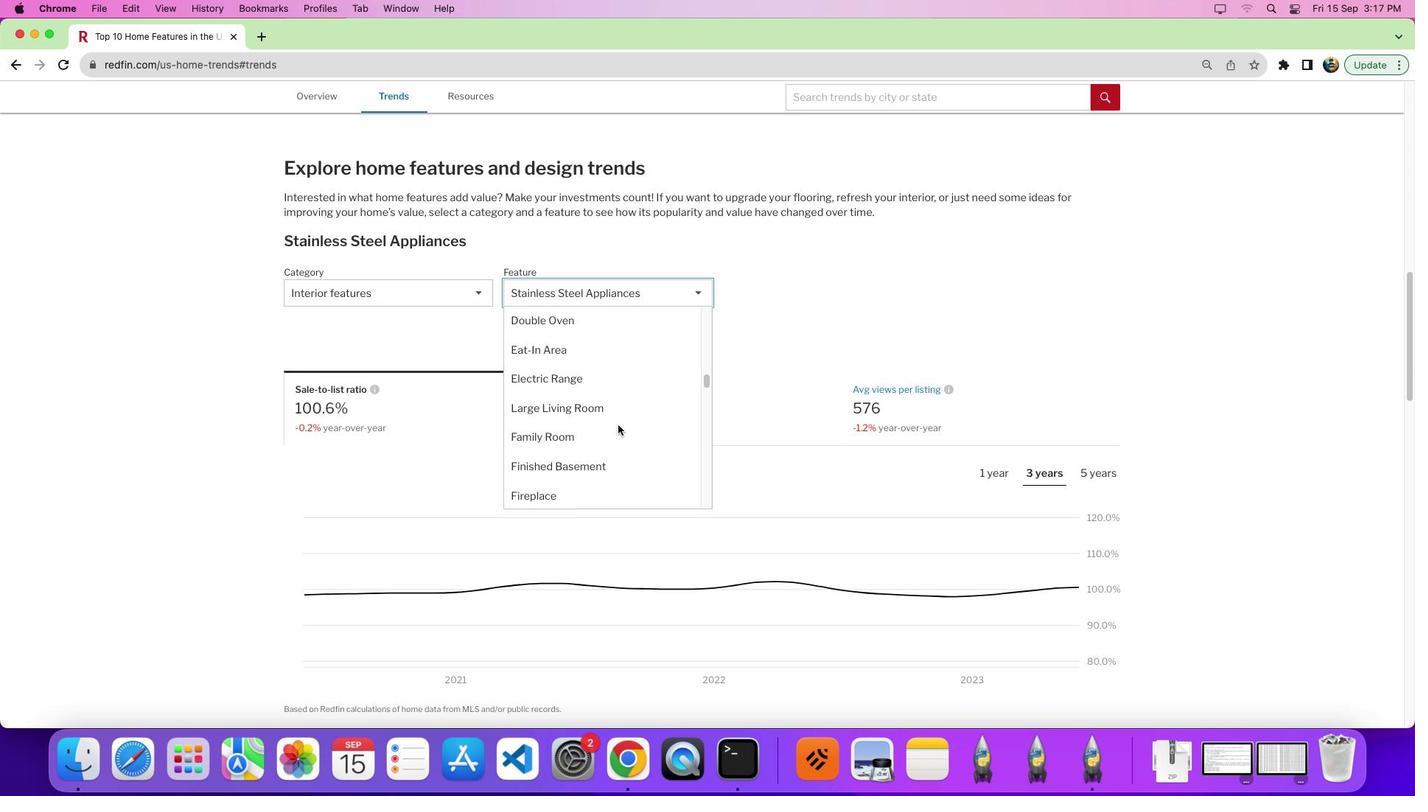 
Action: Mouse scrolled (616, 423) with delta (0, 0)
Screenshot: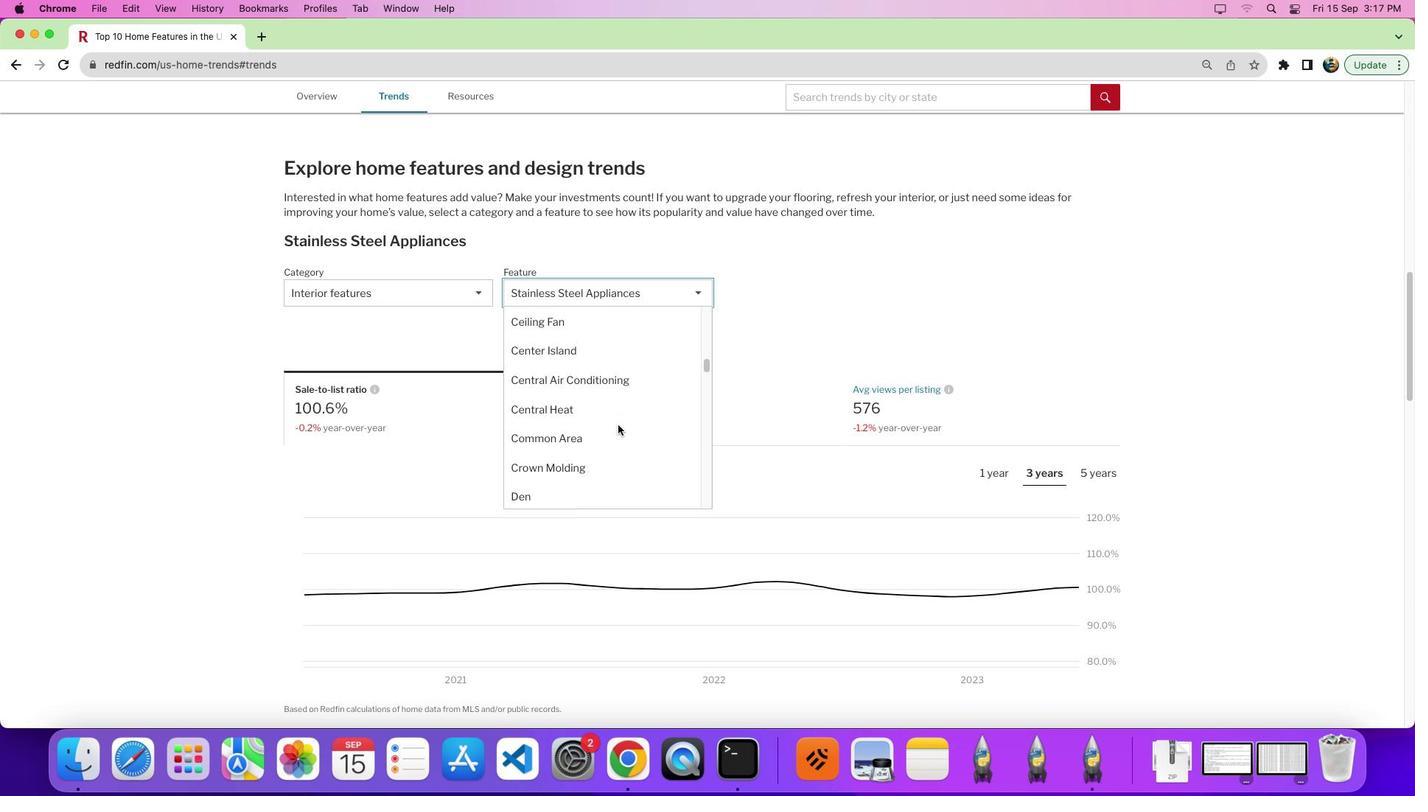 
Action: Mouse scrolled (616, 423) with delta (0, 4)
Screenshot: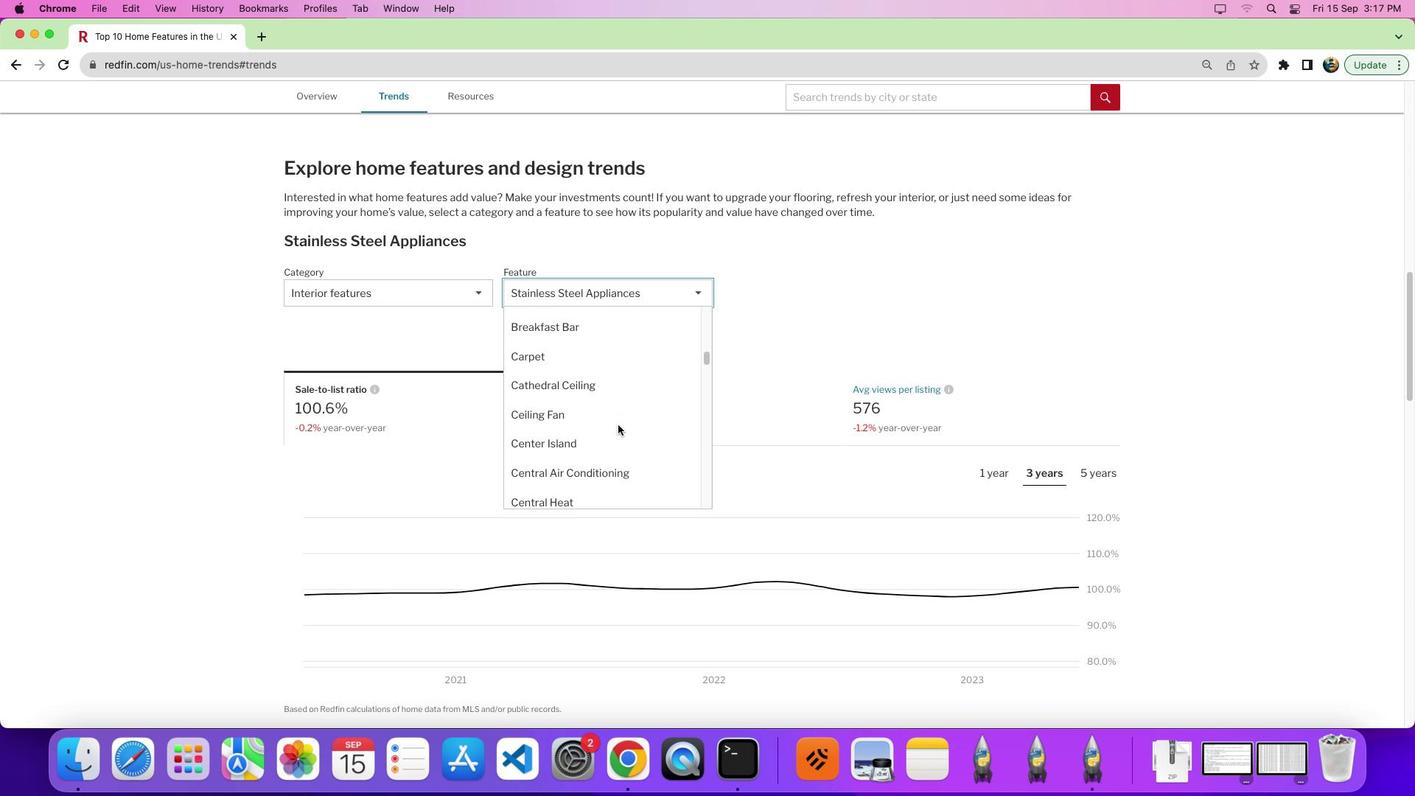 
Action: Mouse scrolled (616, 423) with delta (0, 5)
Screenshot: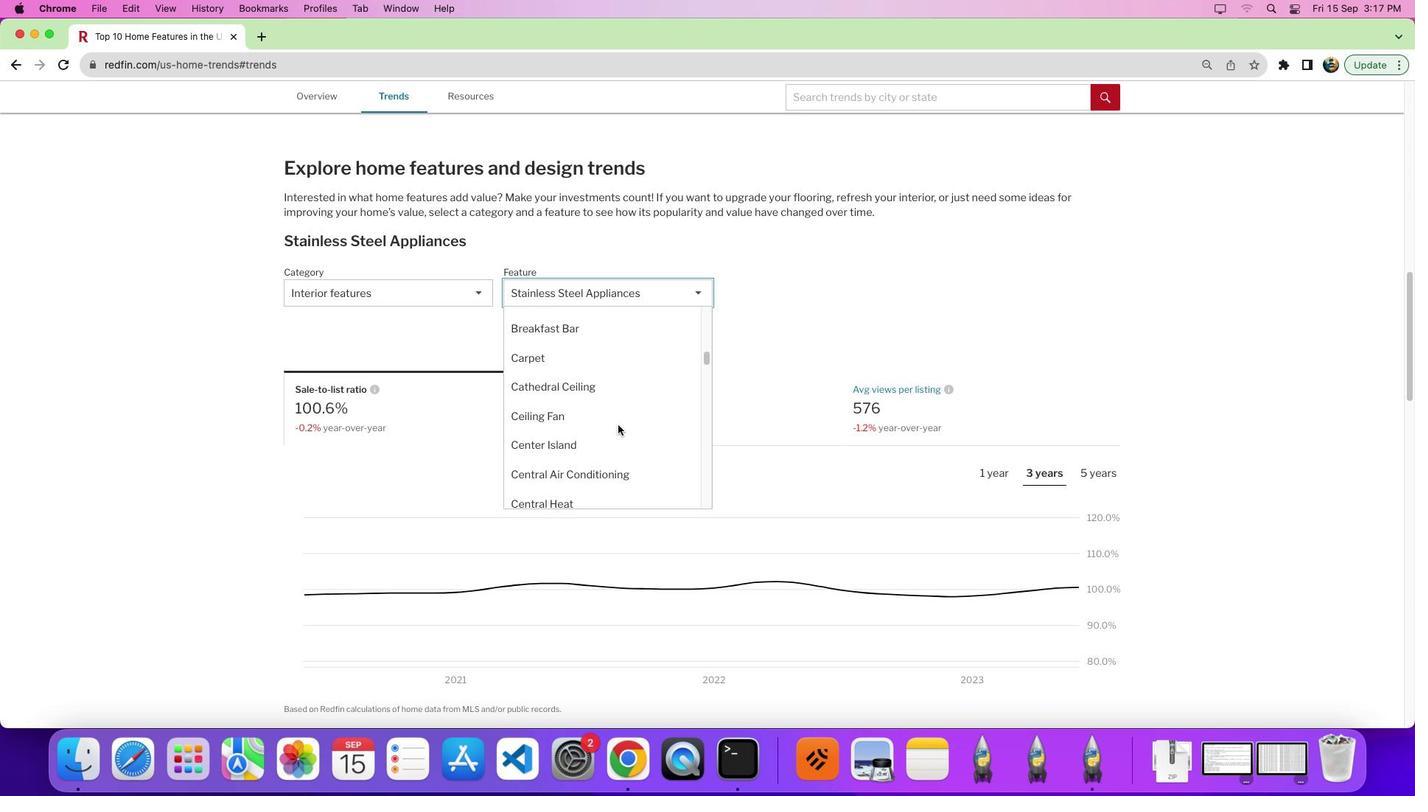 
Action: Mouse scrolled (616, 423) with delta (0, 0)
Screenshot: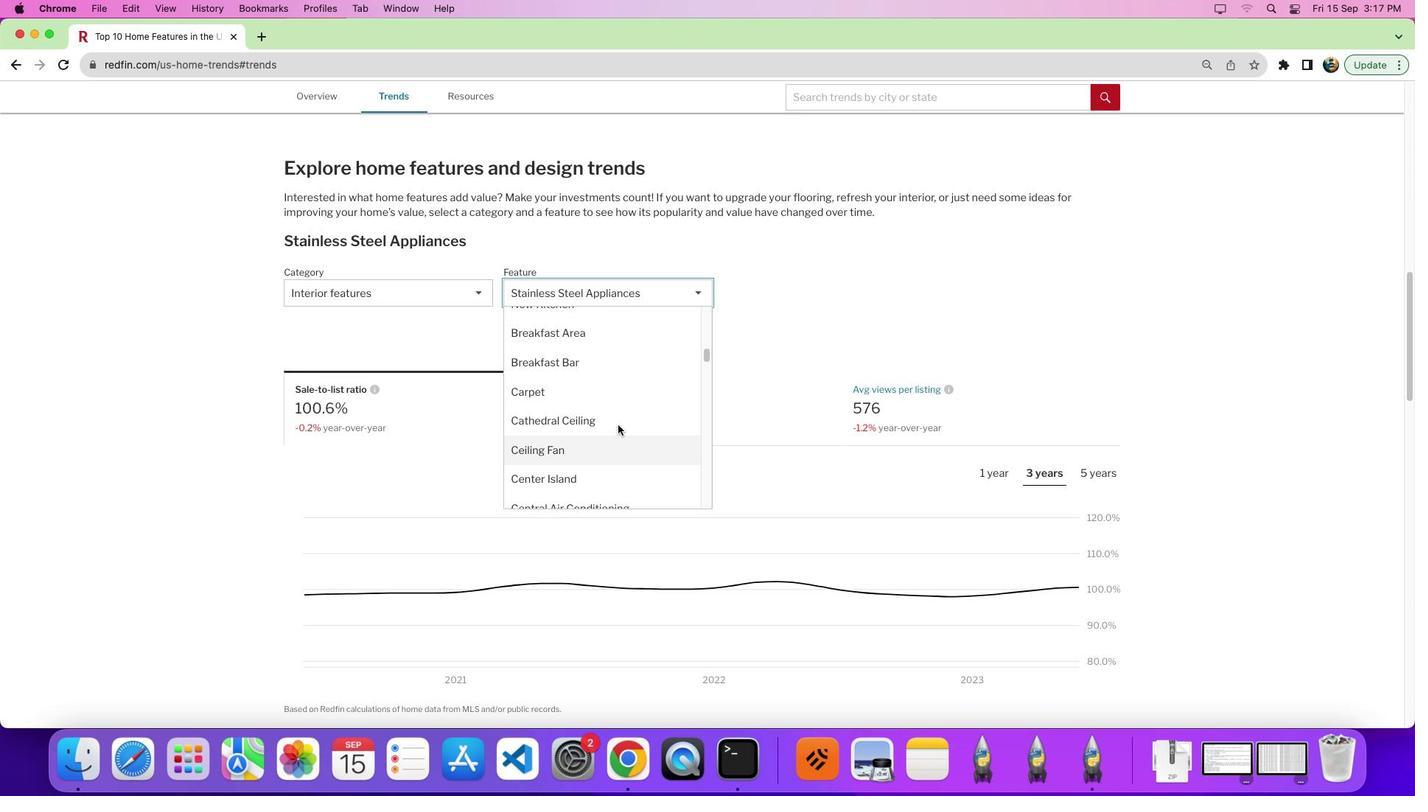 
Action: Mouse scrolled (616, 423) with delta (0, 0)
Screenshot: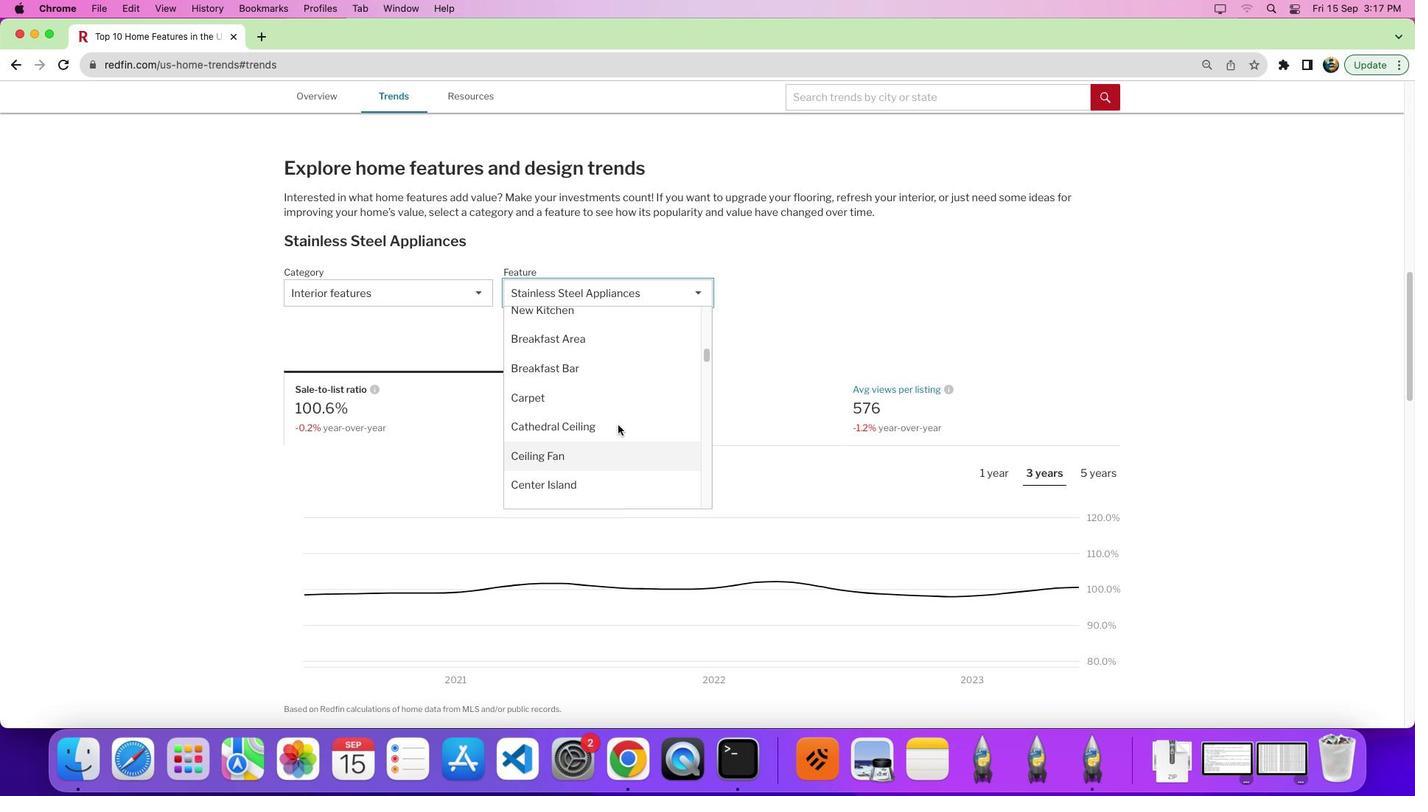 
Action: Mouse scrolled (616, 423) with delta (0, 0)
Screenshot: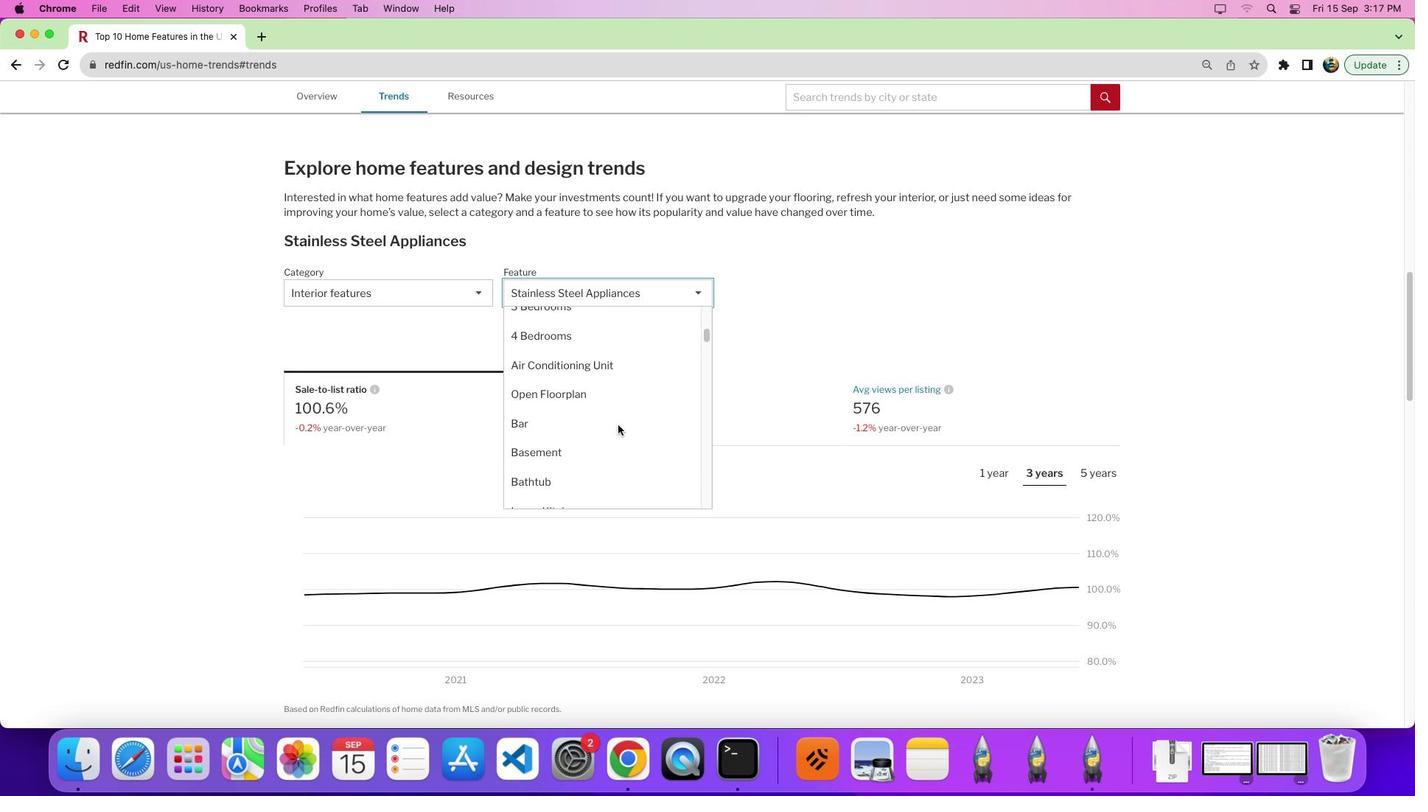 
Action: Mouse scrolled (616, 423) with delta (0, 0)
Screenshot: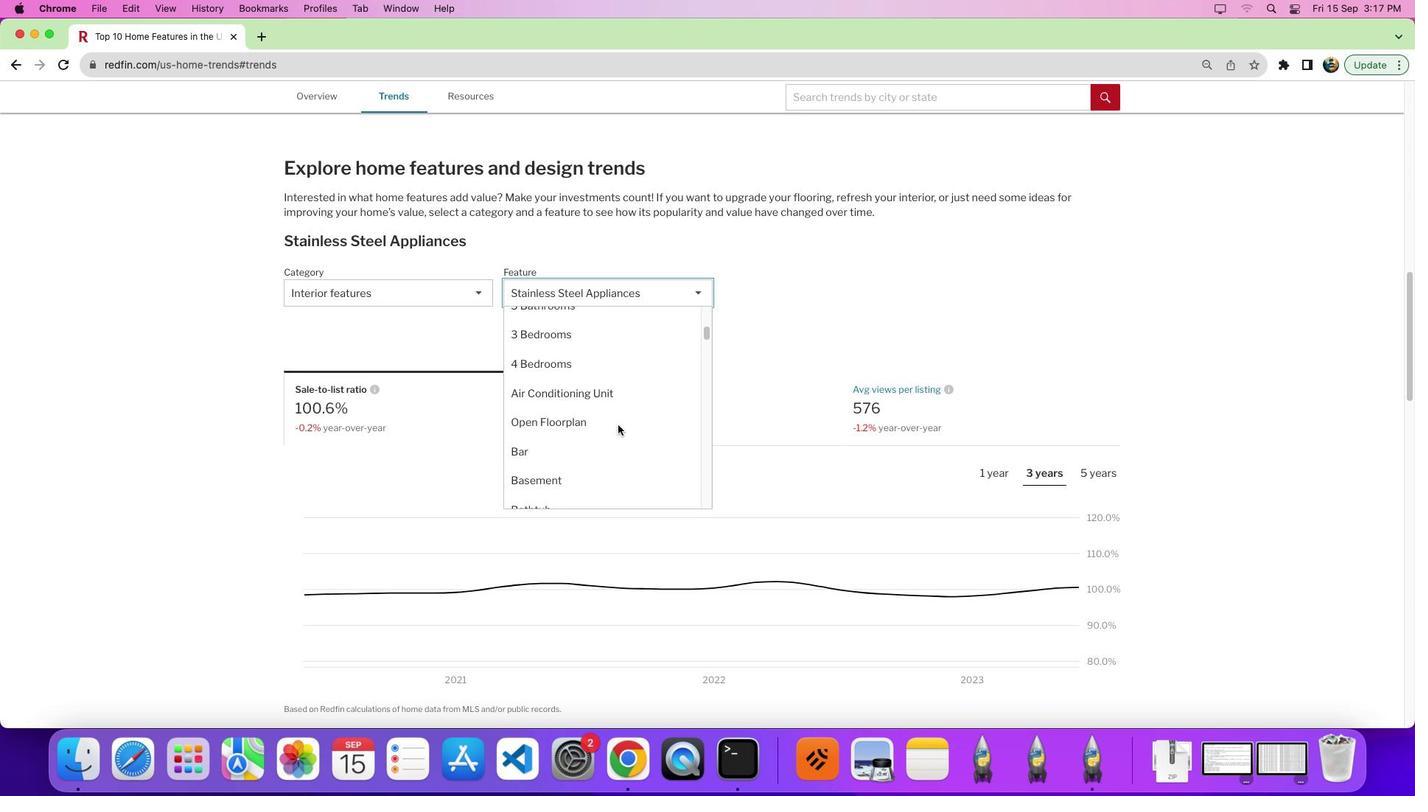 
Action: Mouse scrolled (616, 423) with delta (0, 3)
Screenshot: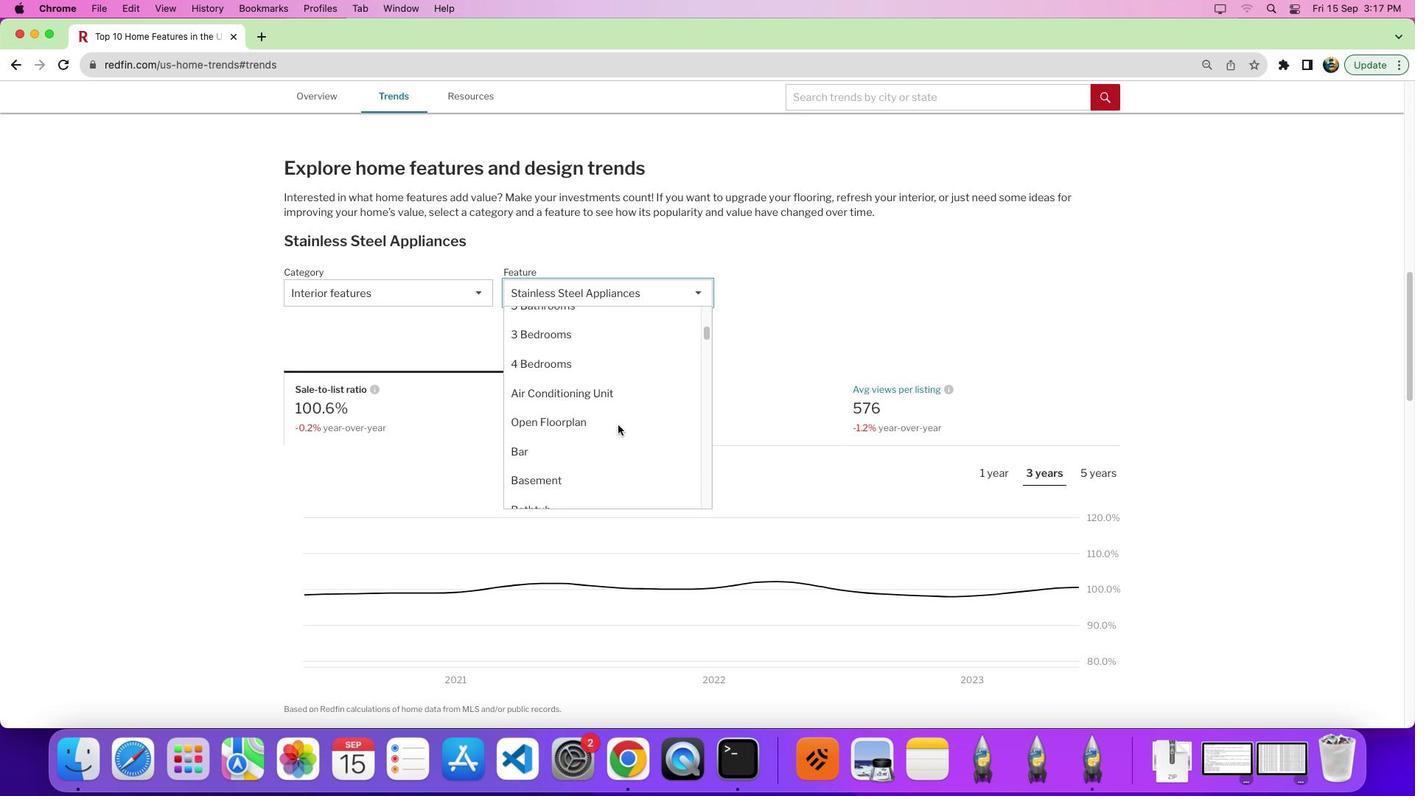 
Action: Mouse moved to (573, 451)
Screenshot: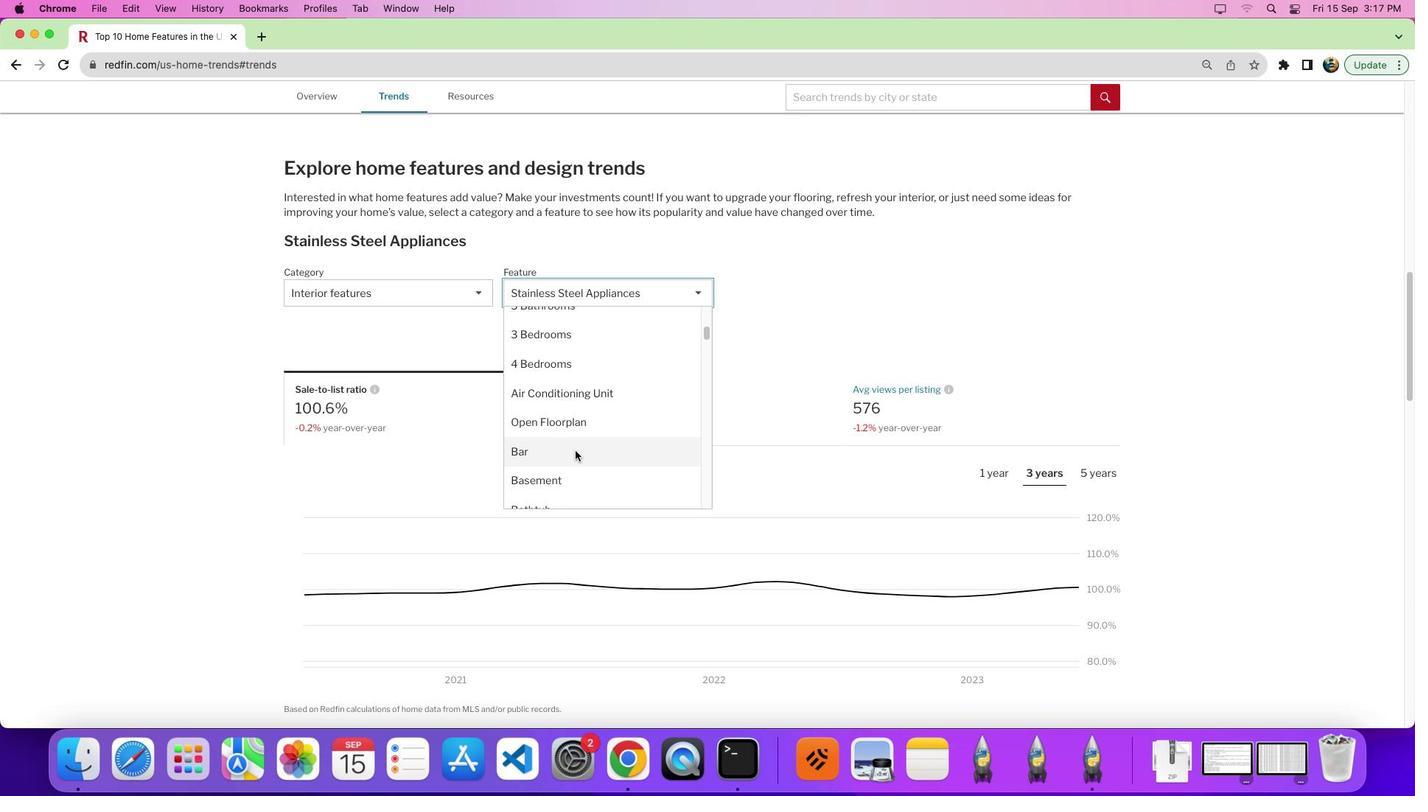 
Action: Mouse scrolled (573, 451) with delta (0, -1)
Screenshot: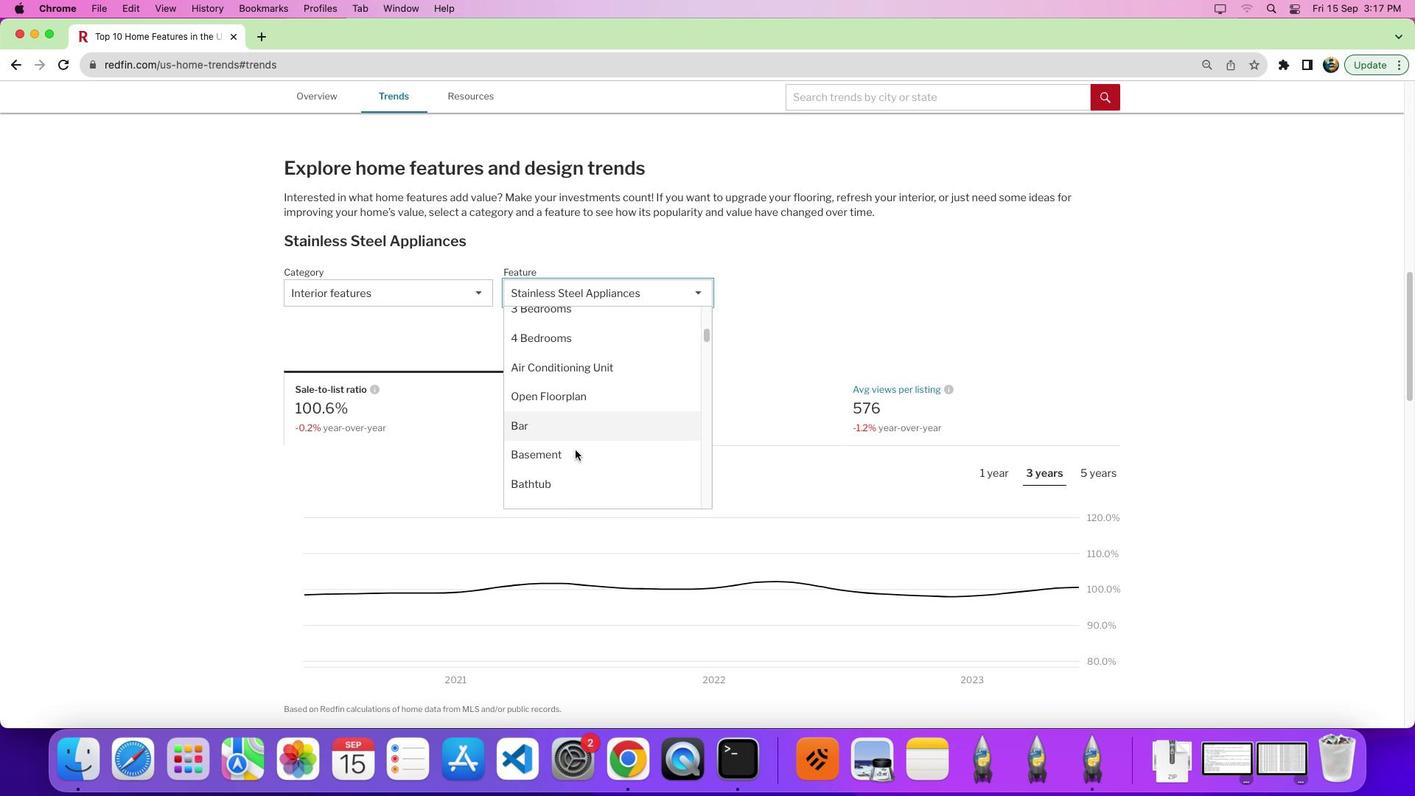 
Action: Mouse moved to (573, 448)
Screenshot: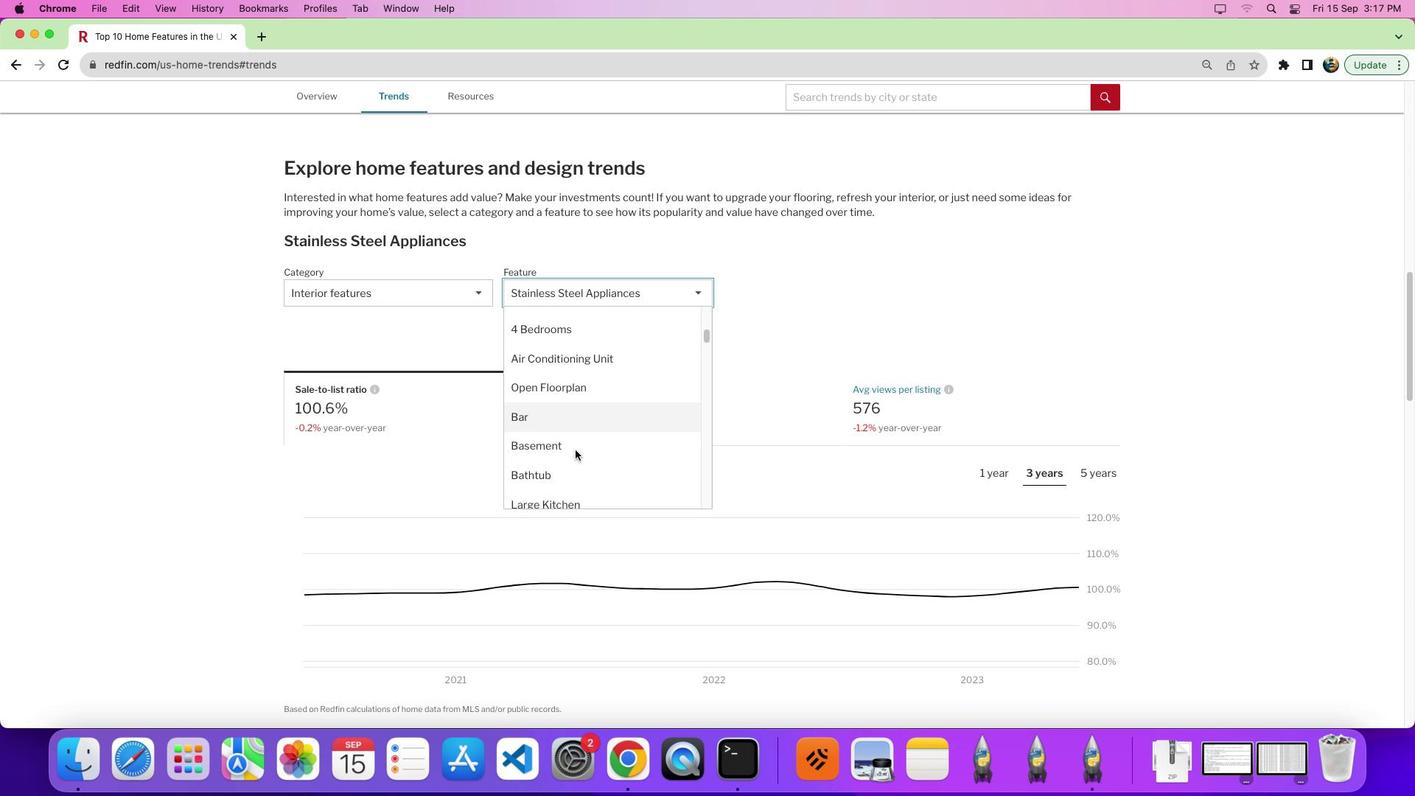 
Action: Mouse scrolled (573, 448) with delta (0, -1)
Screenshot: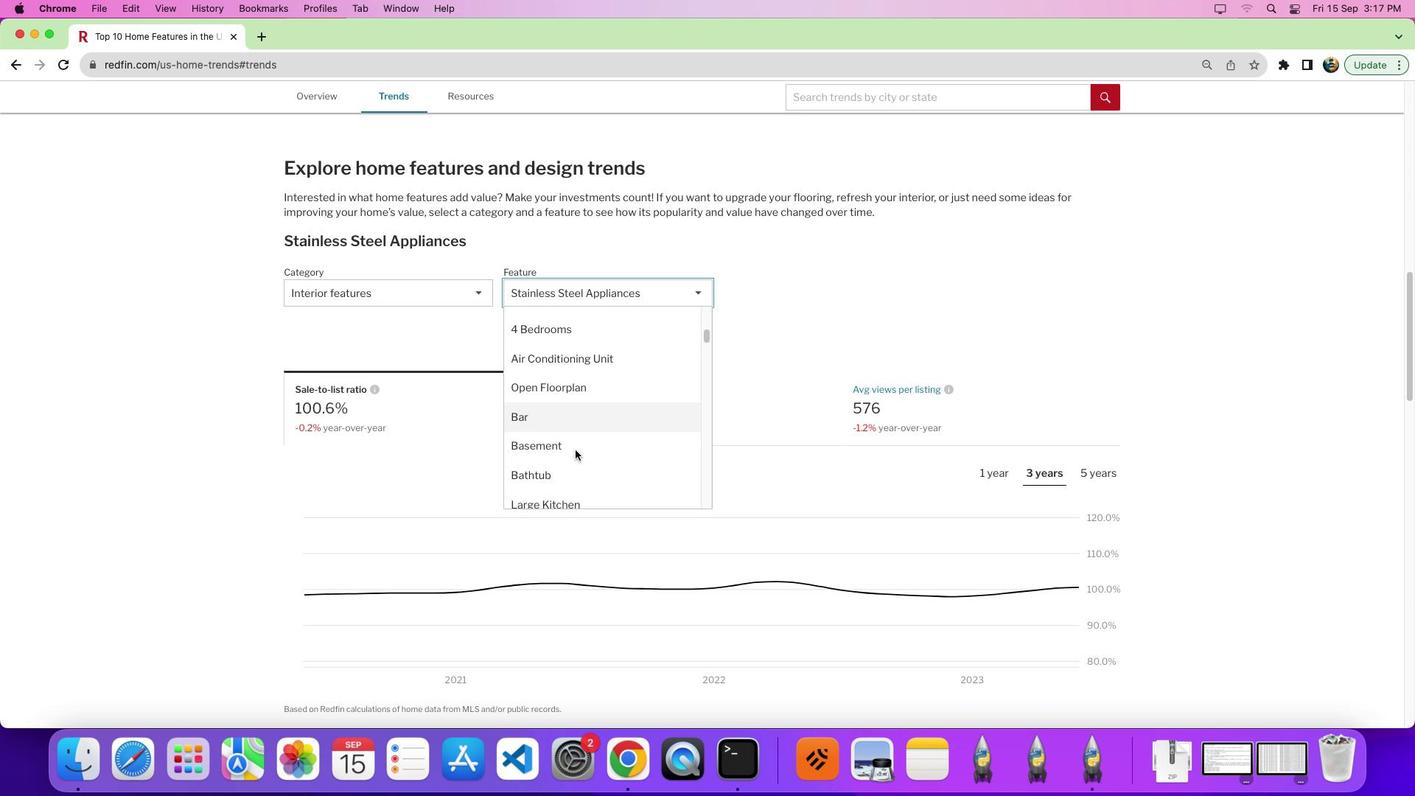 
Action: Mouse moved to (573, 448)
Screenshot: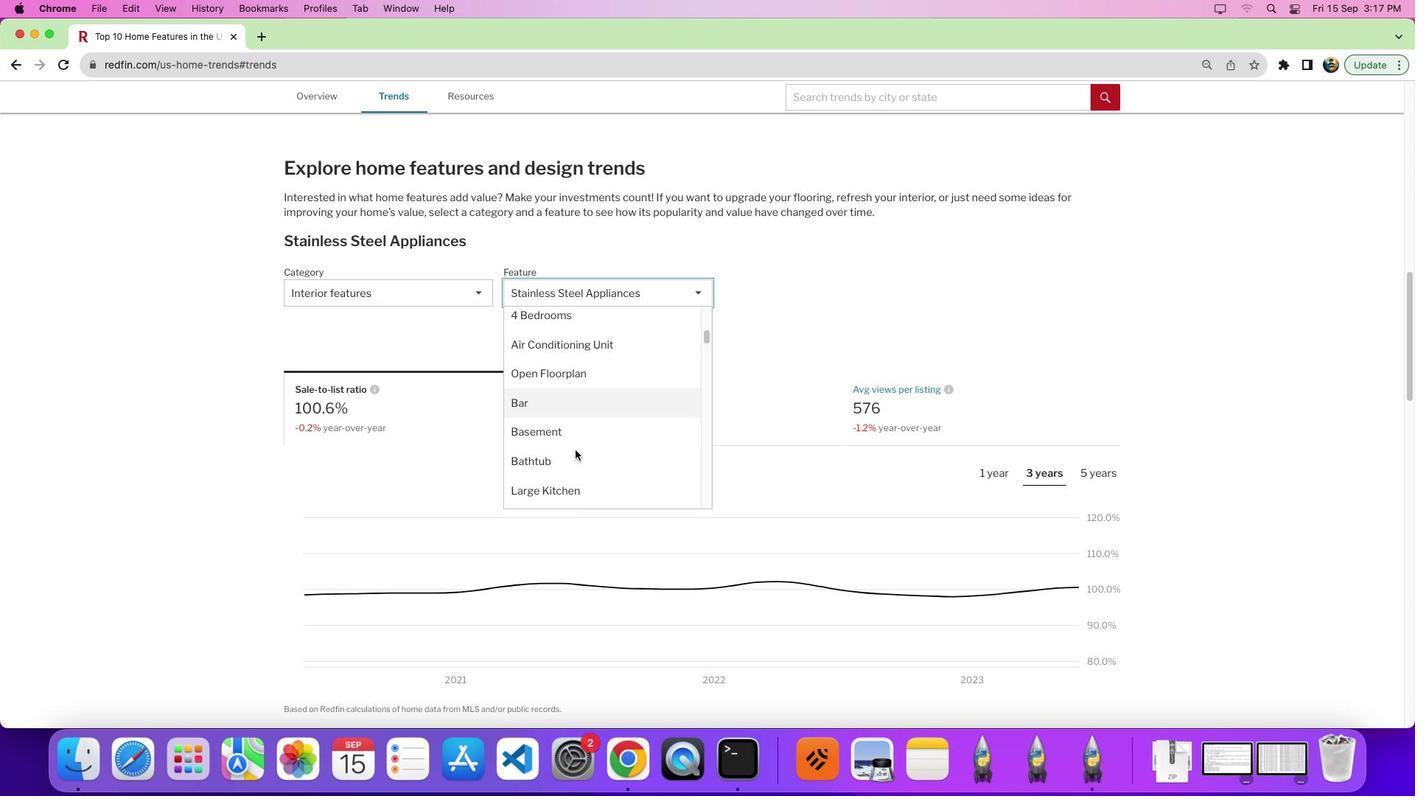 
Action: Mouse scrolled (573, 448) with delta (0, -1)
Screenshot: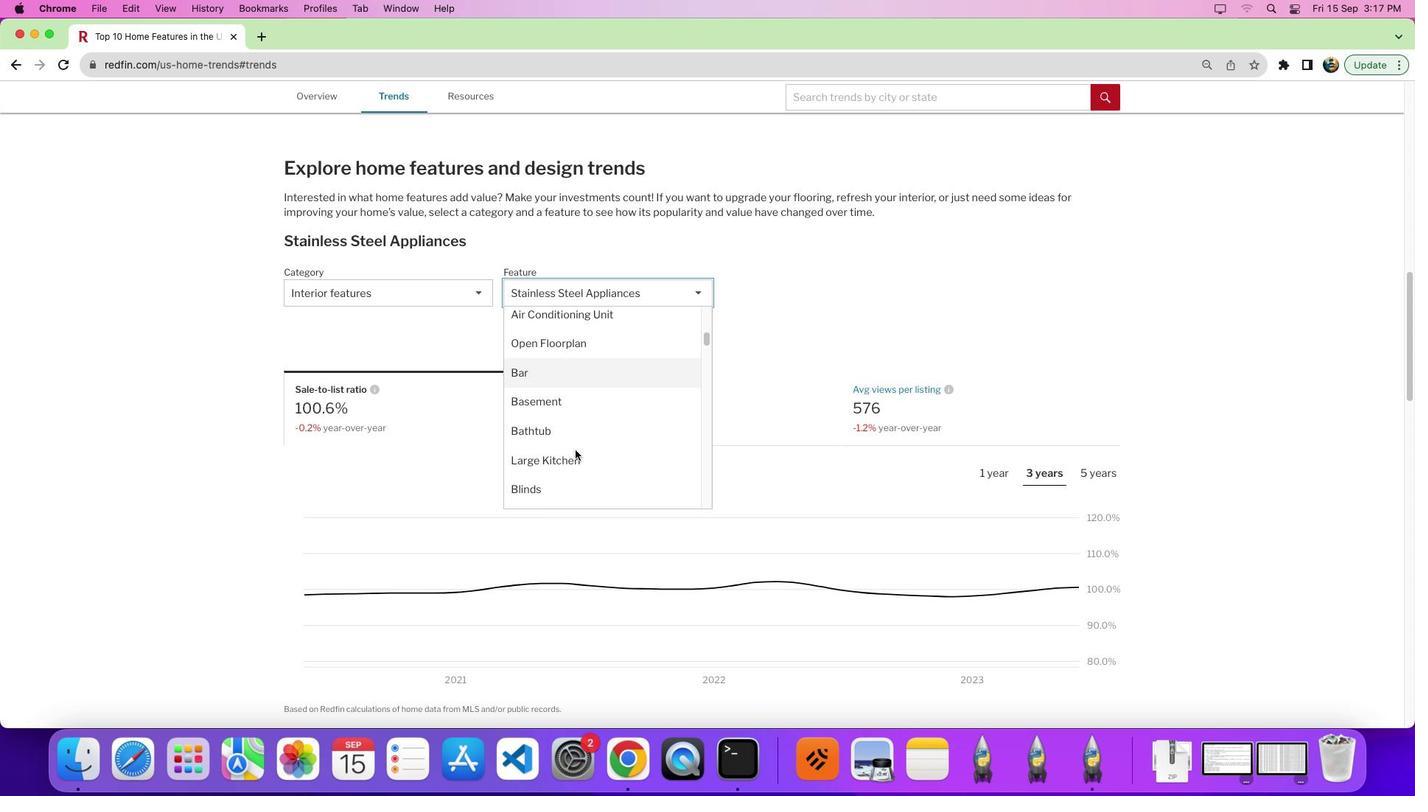 
Action: Mouse moved to (572, 449)
Screenshot: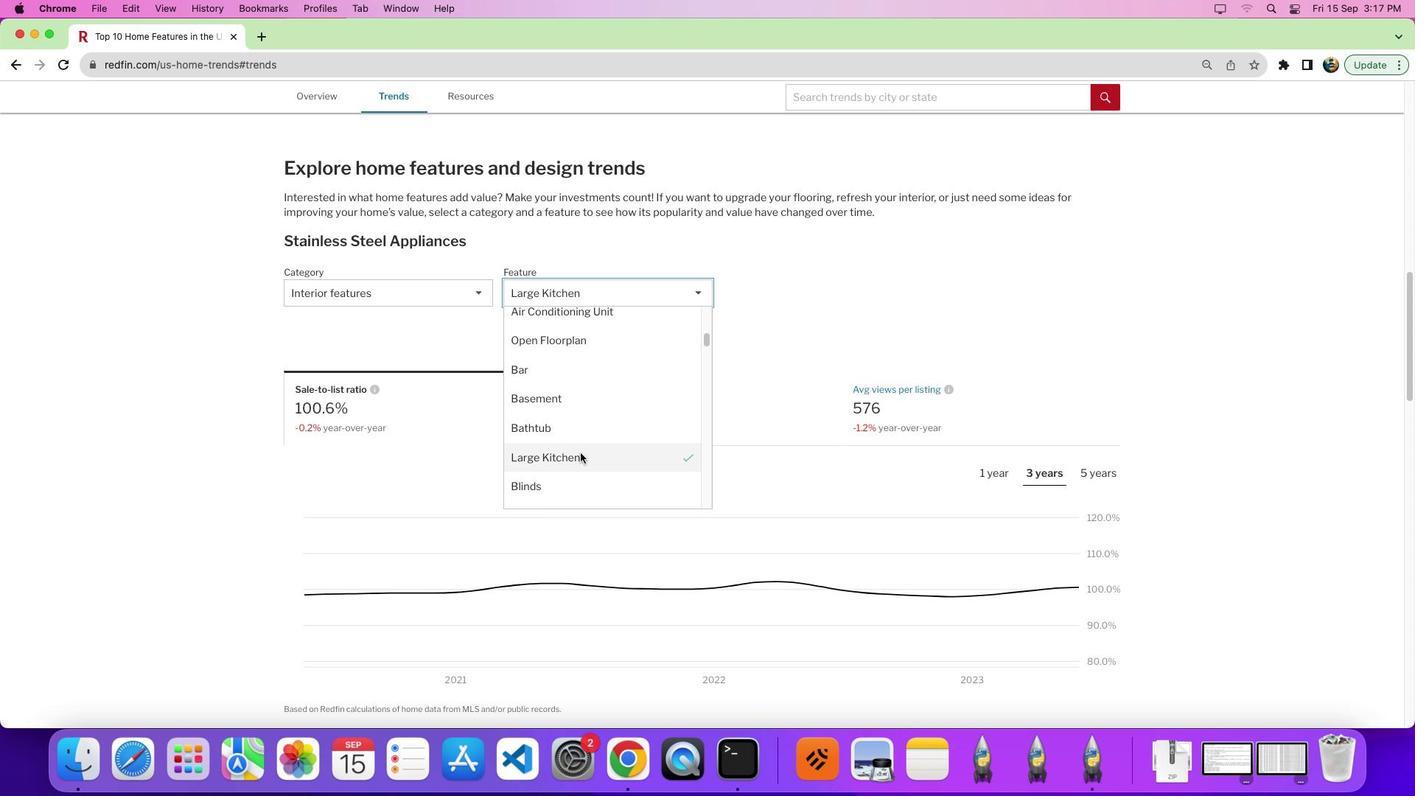 
Action: Mouse pressed left at (572, 449)
Screenshot: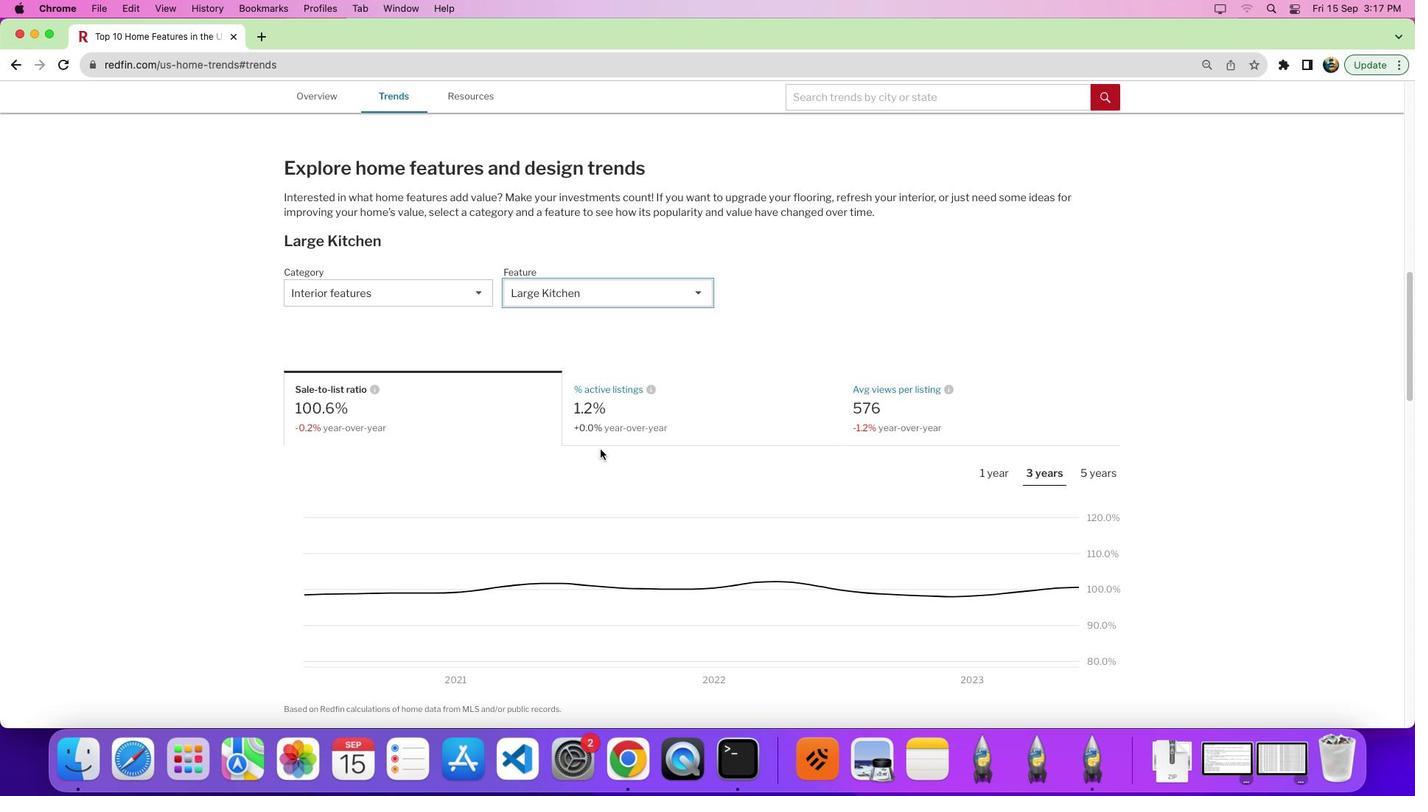 
Action: Mouse moved to (1158, 540)
Screenshot: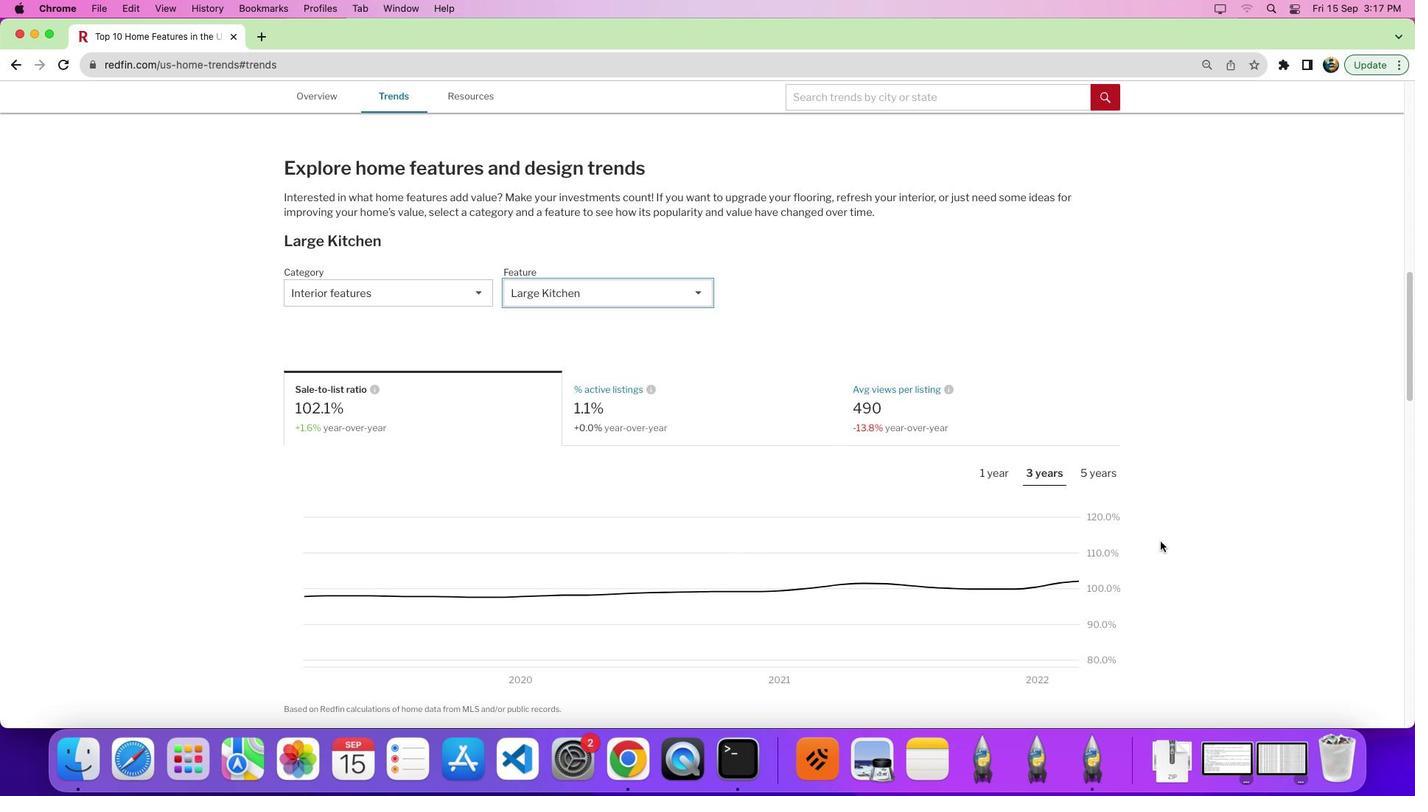 
